 Task: Find connections with filter location Poções with filter topic #househunting with filter profile language Spanish with filter current company LearningMate with filter school Sri Sathya Sai Institute of Higher Learning with filter industry Internet News with filter service category HR Consulting with filter keywords title Events Manager
Action: Mouse moved to (197, 280)
Screenshot: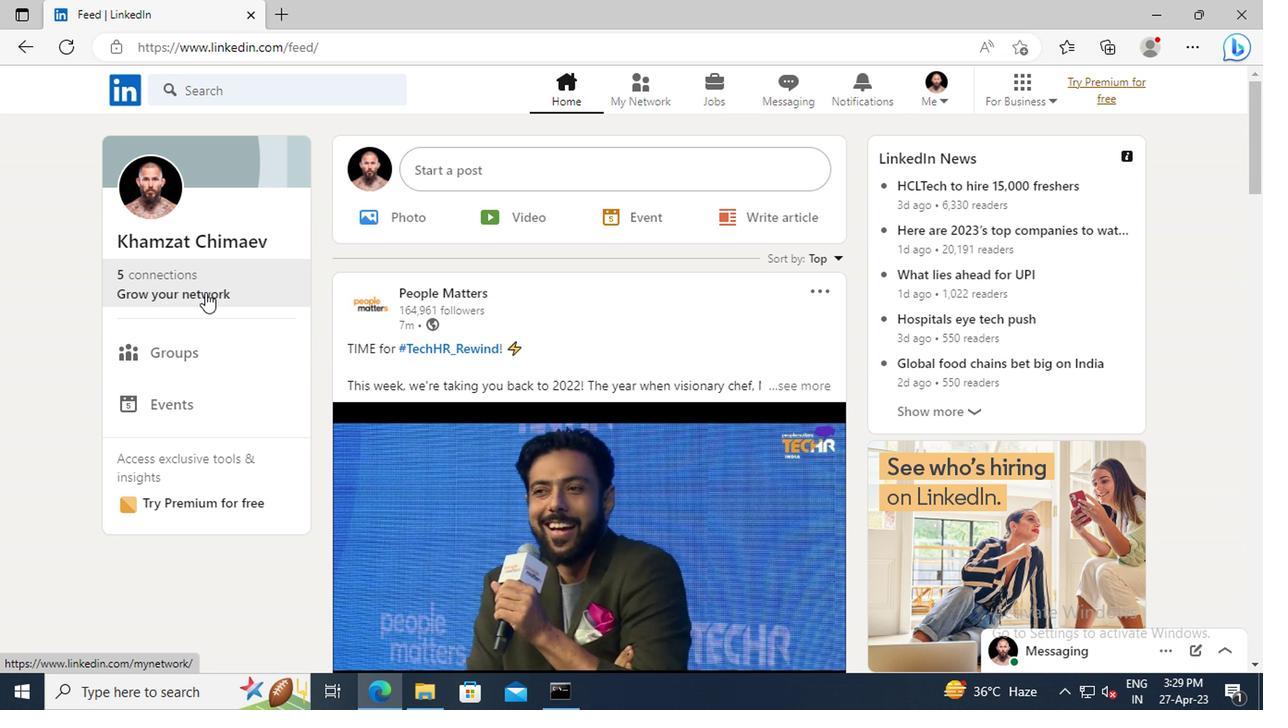 
Action: Mouse pressed left at (197, 280)
Screenshot: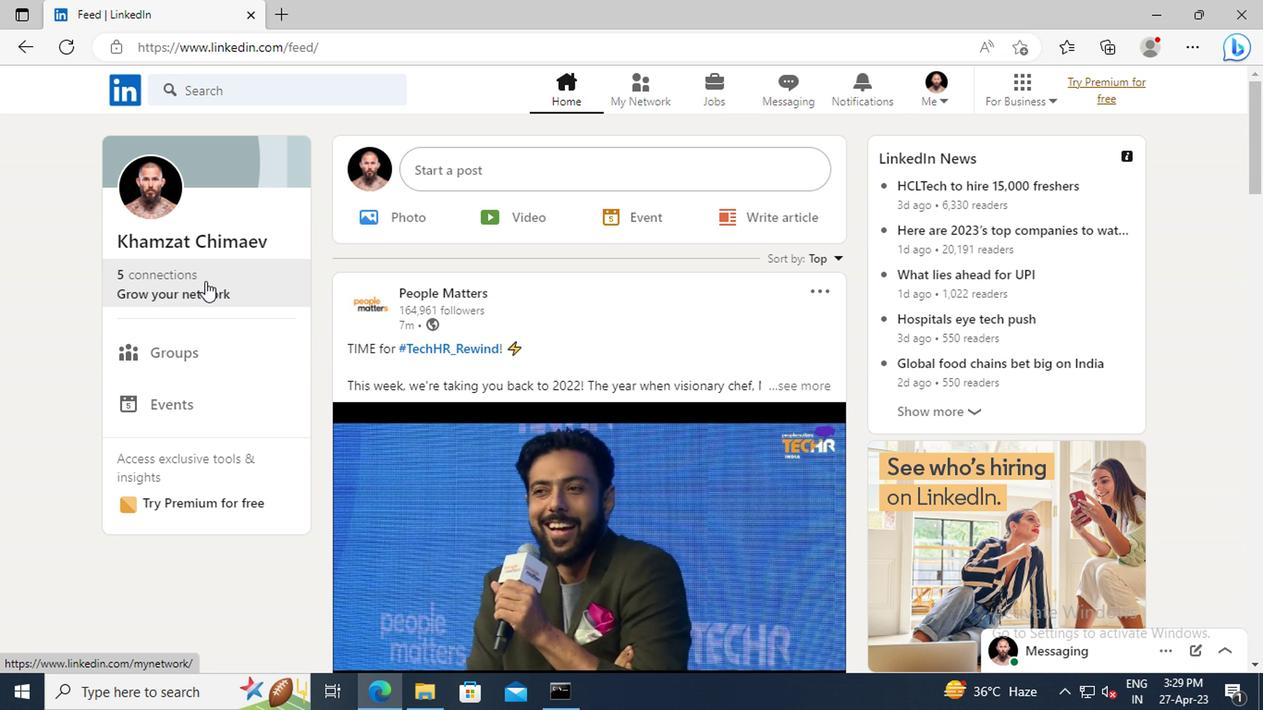 
Action: Mouse moved to (201, 196)
Screenshot: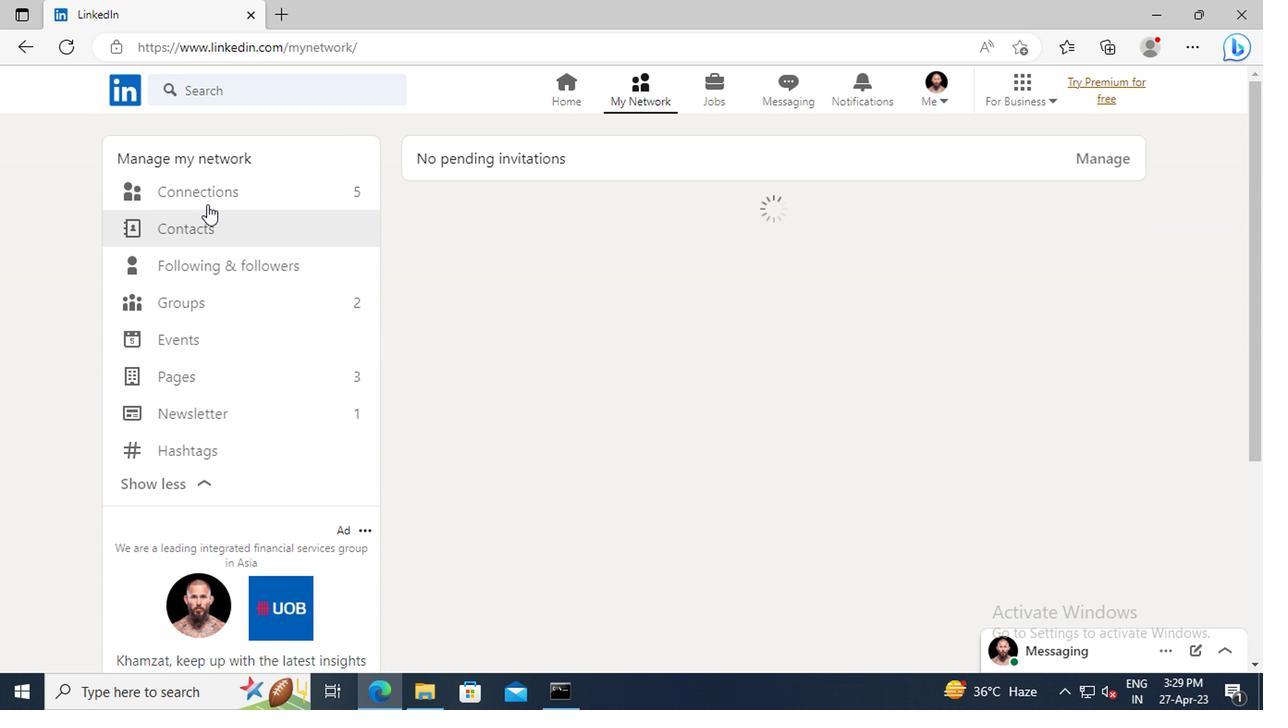 
Action: Mouse pressed left at (201, 196)
Screenshot: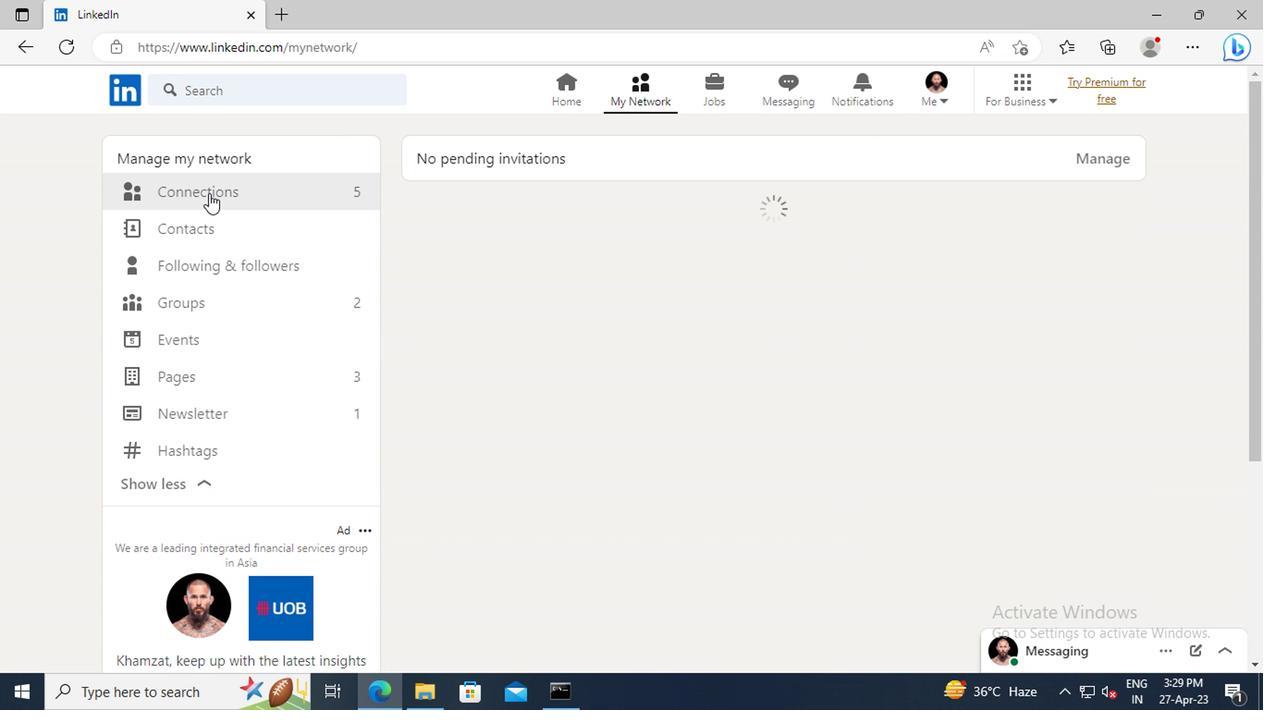 
Action: Mouse moved to (738, 196)
Screenshot: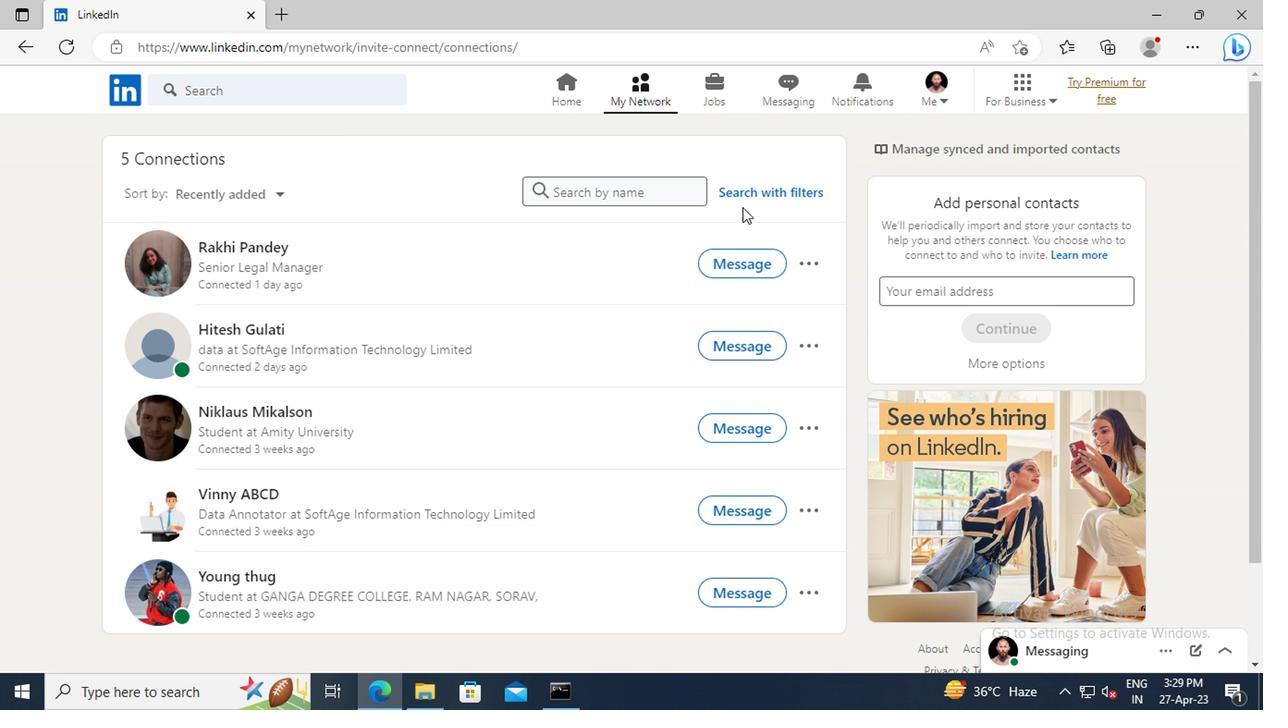 
Action: Mouse pressed left at (738, 196)
Screenshot: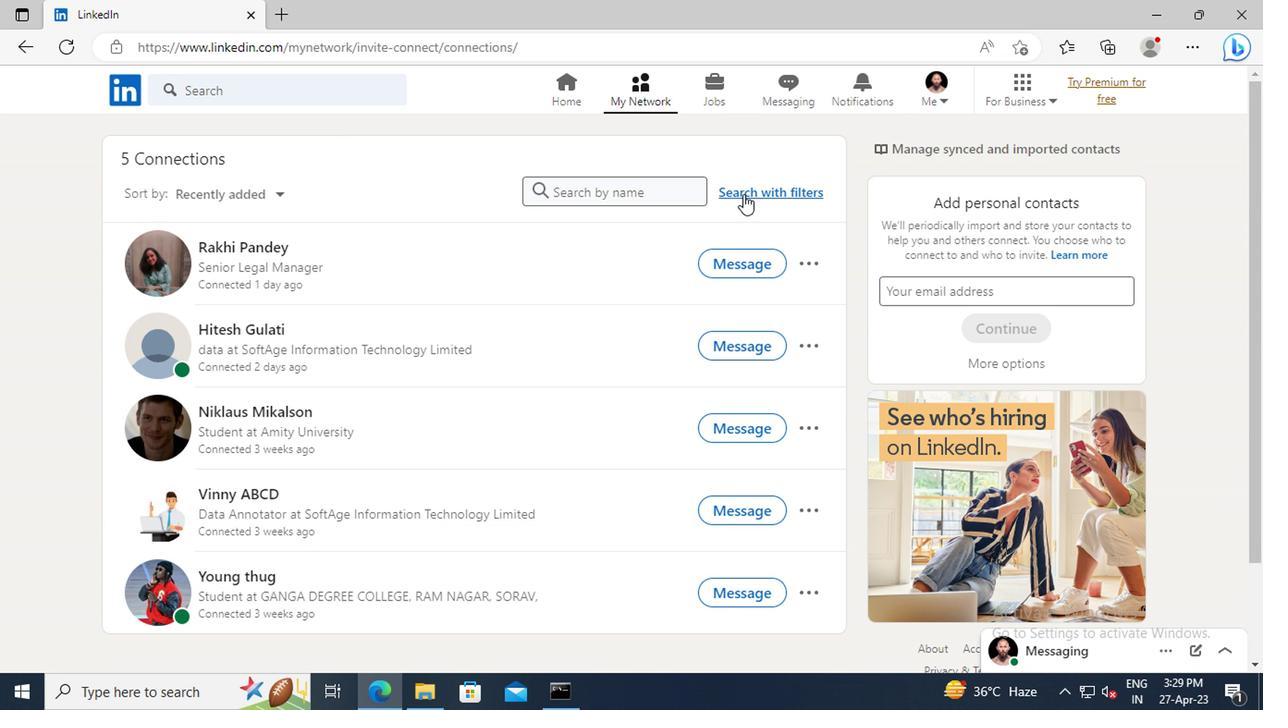 
Action: Mouse moved to (692, 146)
Screenshot: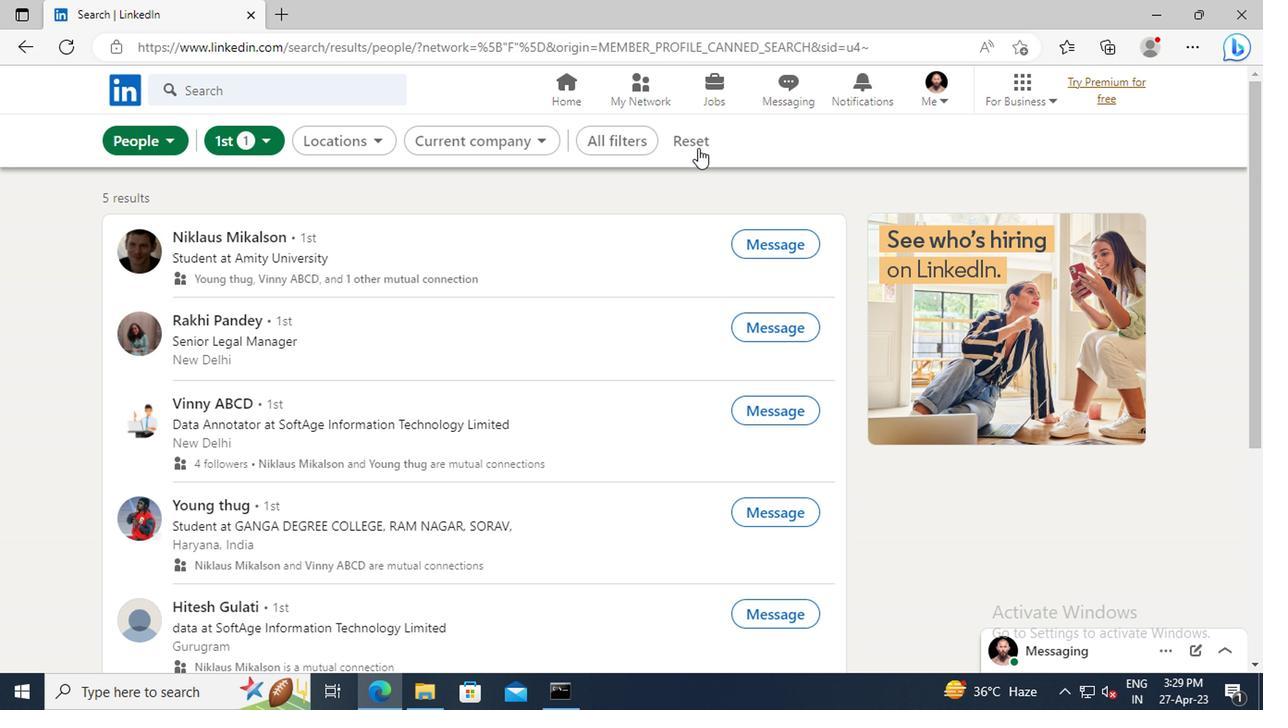 
Action: Mouse pressed left at (692, 146)
Screenshot: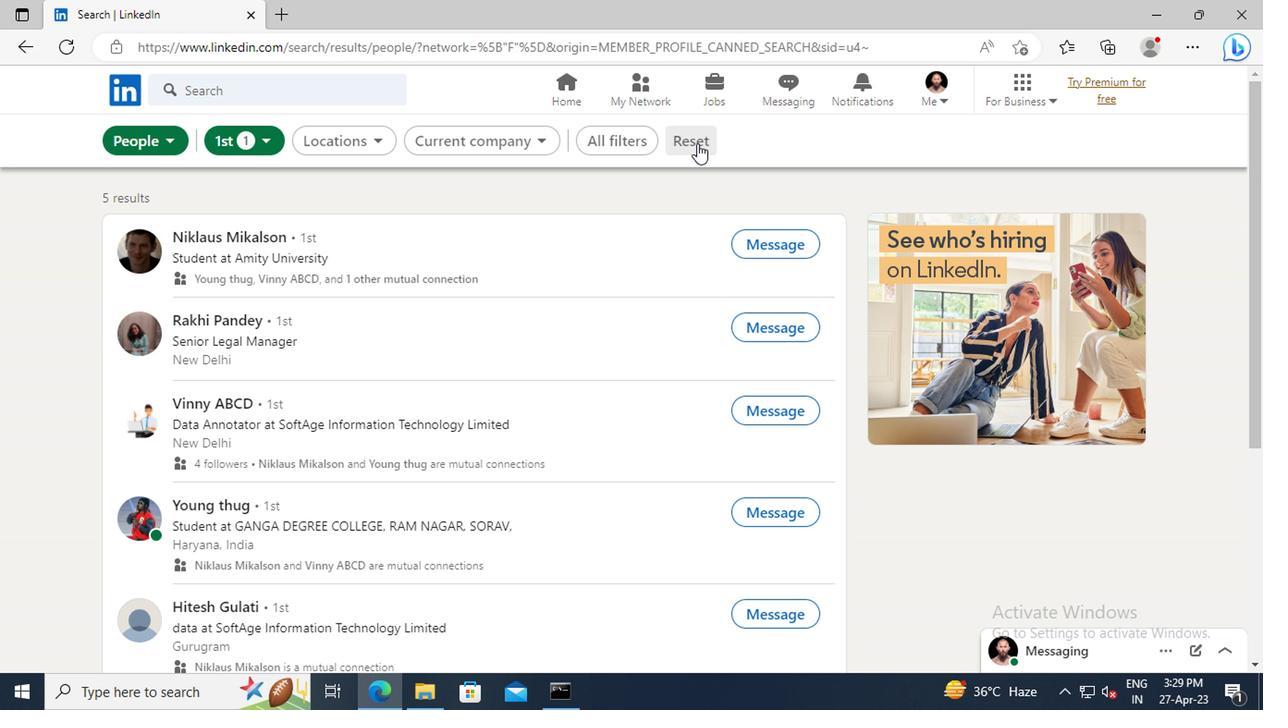 
Action: Mouse moved to (671, 140)
Screenshot: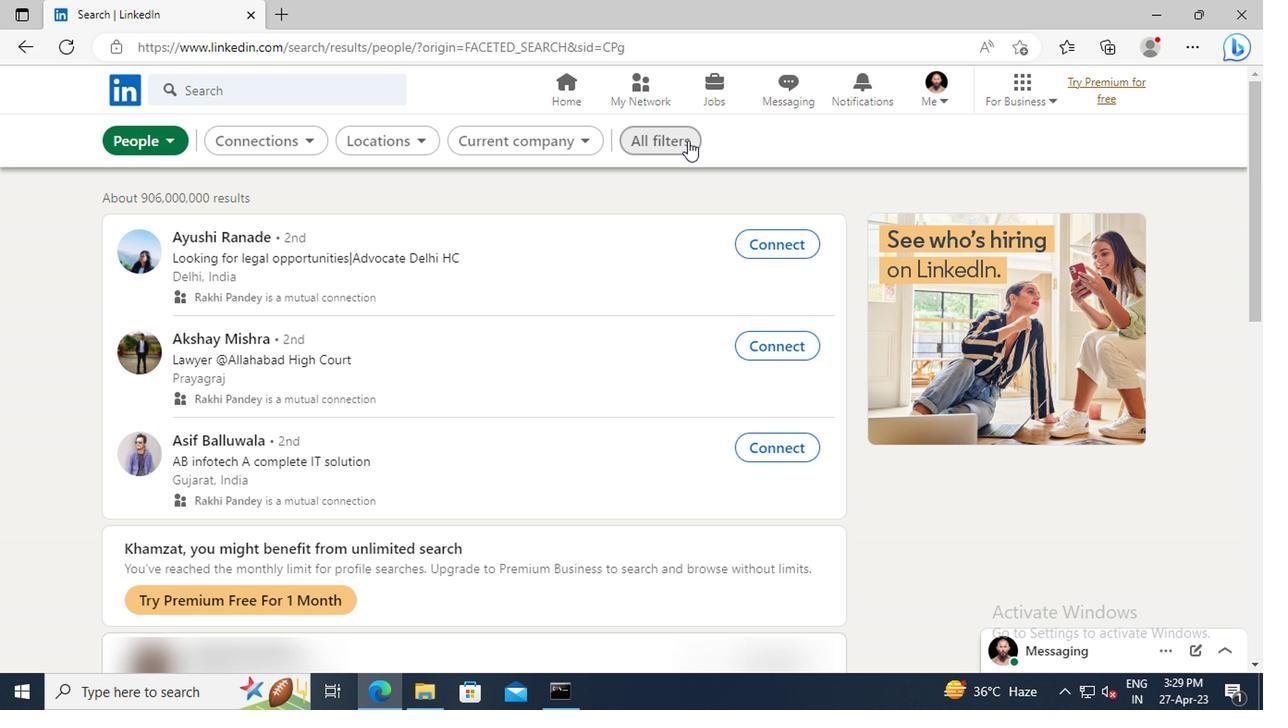 
Action: Mouse pressed left at (671, 140)
Screenshot: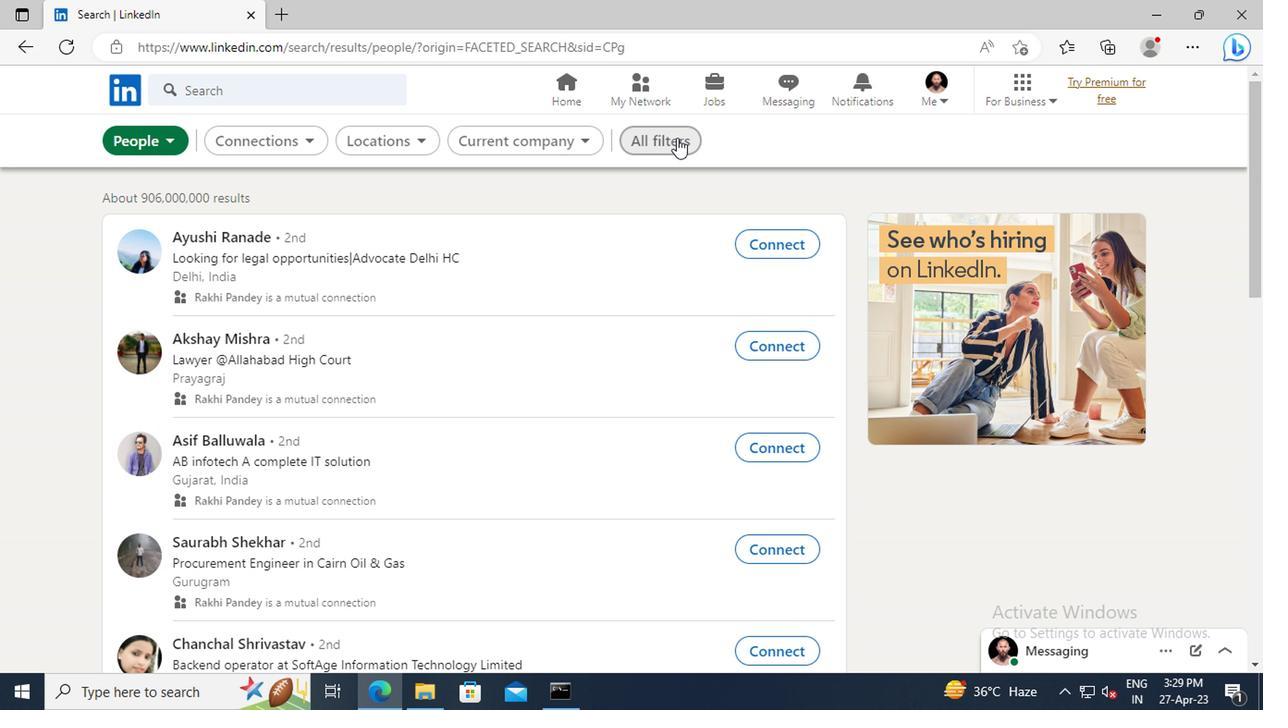 
Action: Mouse moved to (1014, 346)
Screenshot: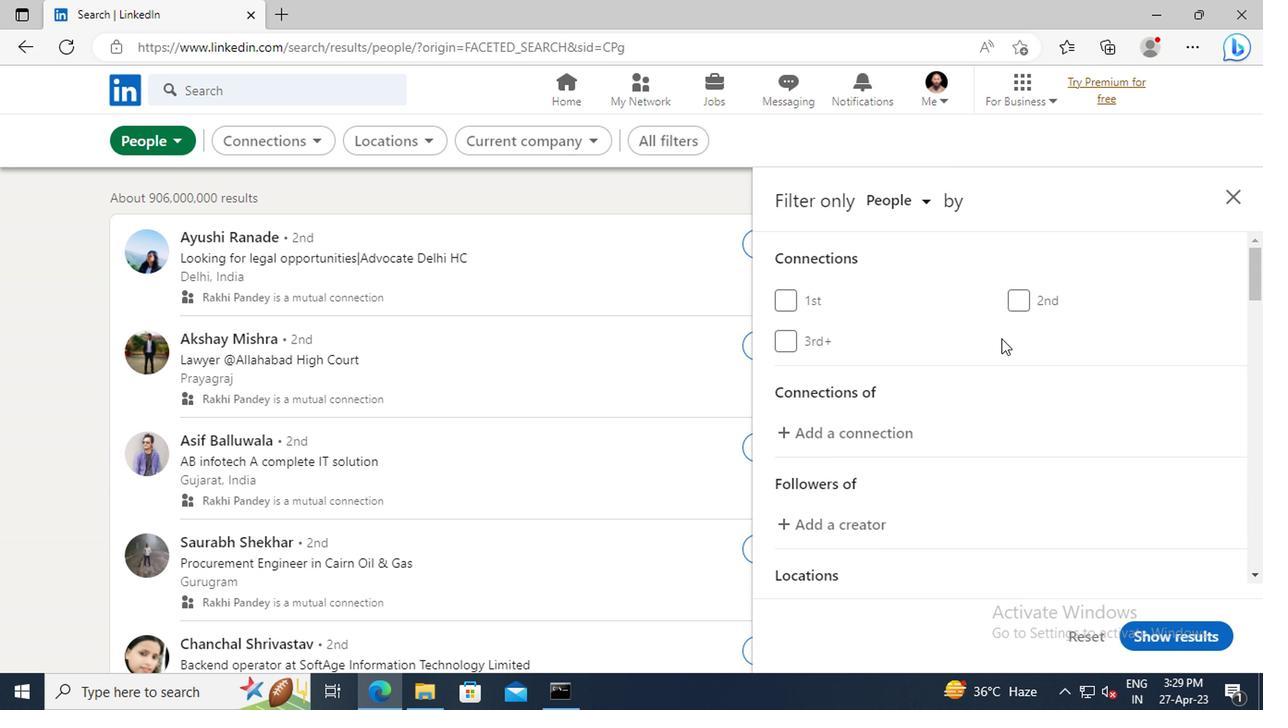 
Action: Mouse scrolled (1014, 345) with delta (0, -1)
Screenshot: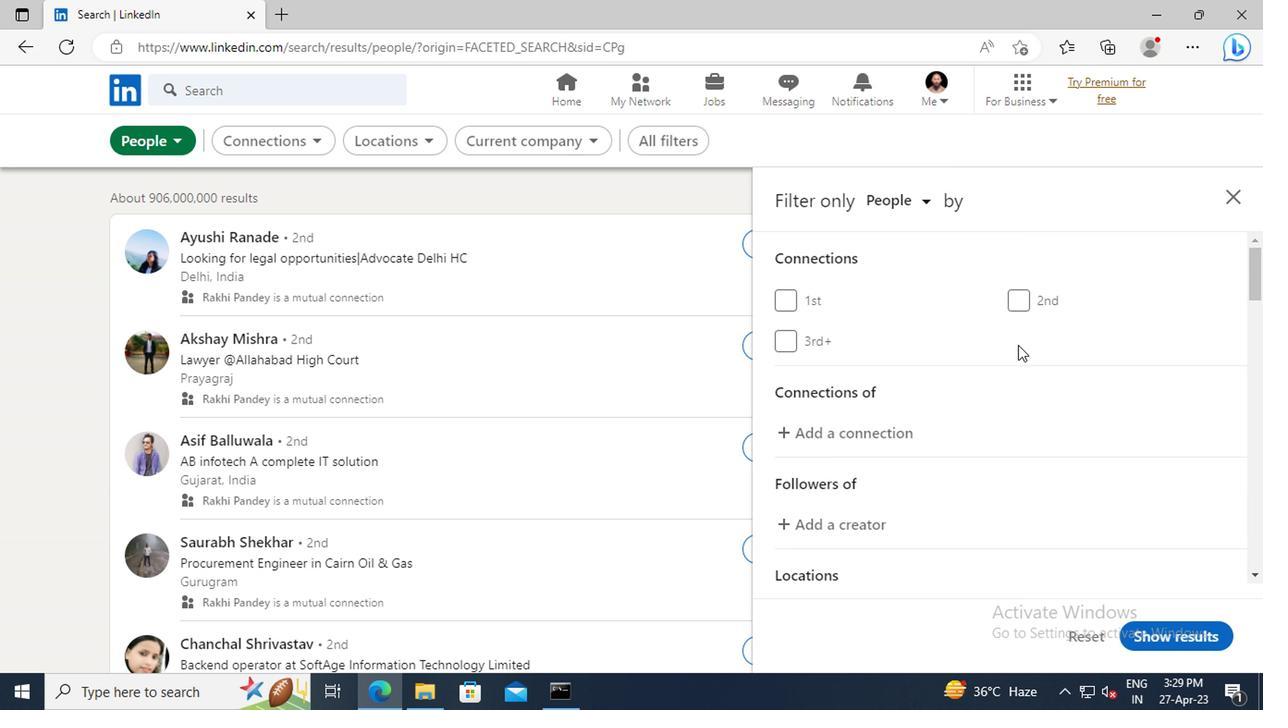 
Action: Mouse scrolled (1014, 345) with delta (0, -1)
Screenshot: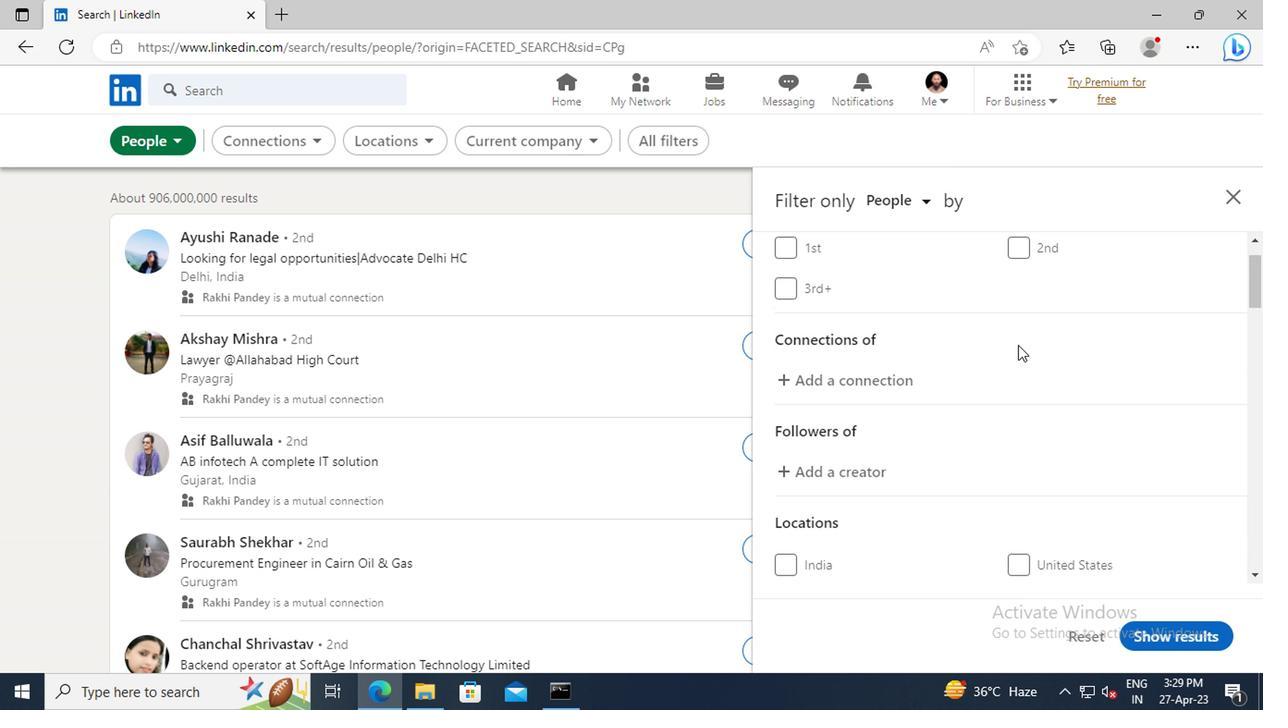 
Action: Mouse scrolled (1014, 345) with delta (0, -1)
Screenshot: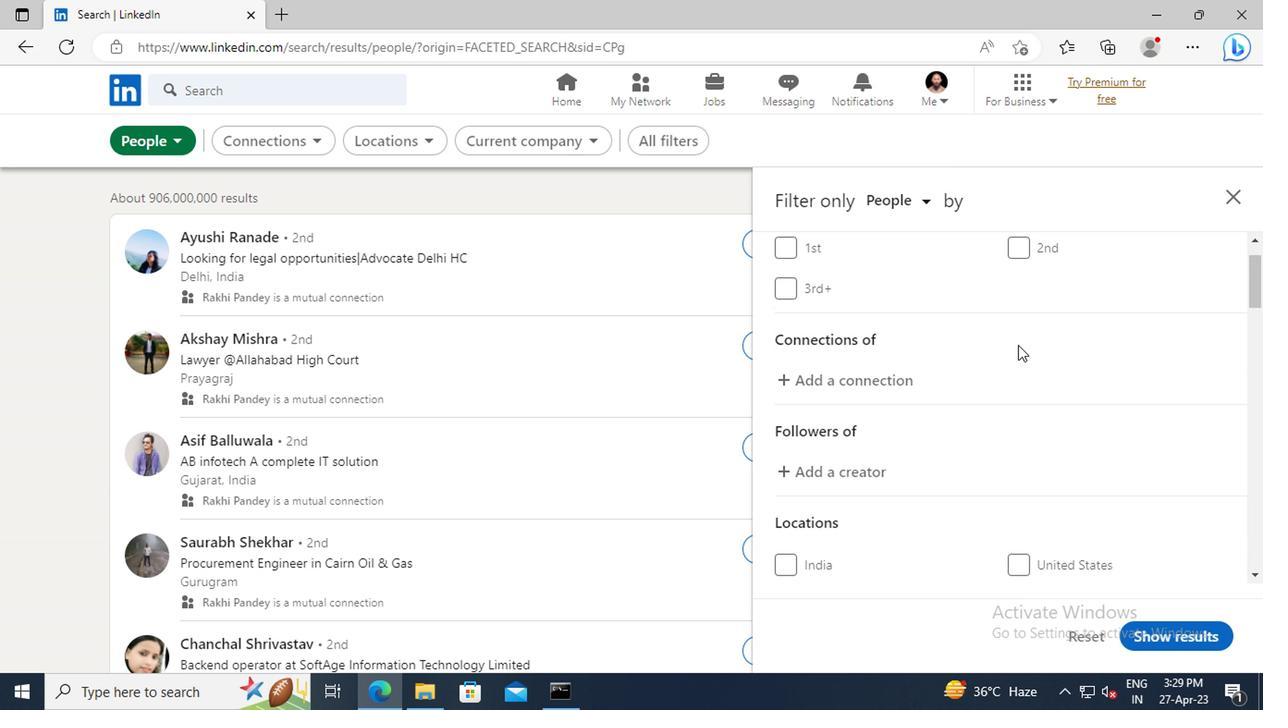
Action: Mouse scrolled (1014, 345) with delta (0, -1)
Screenshot: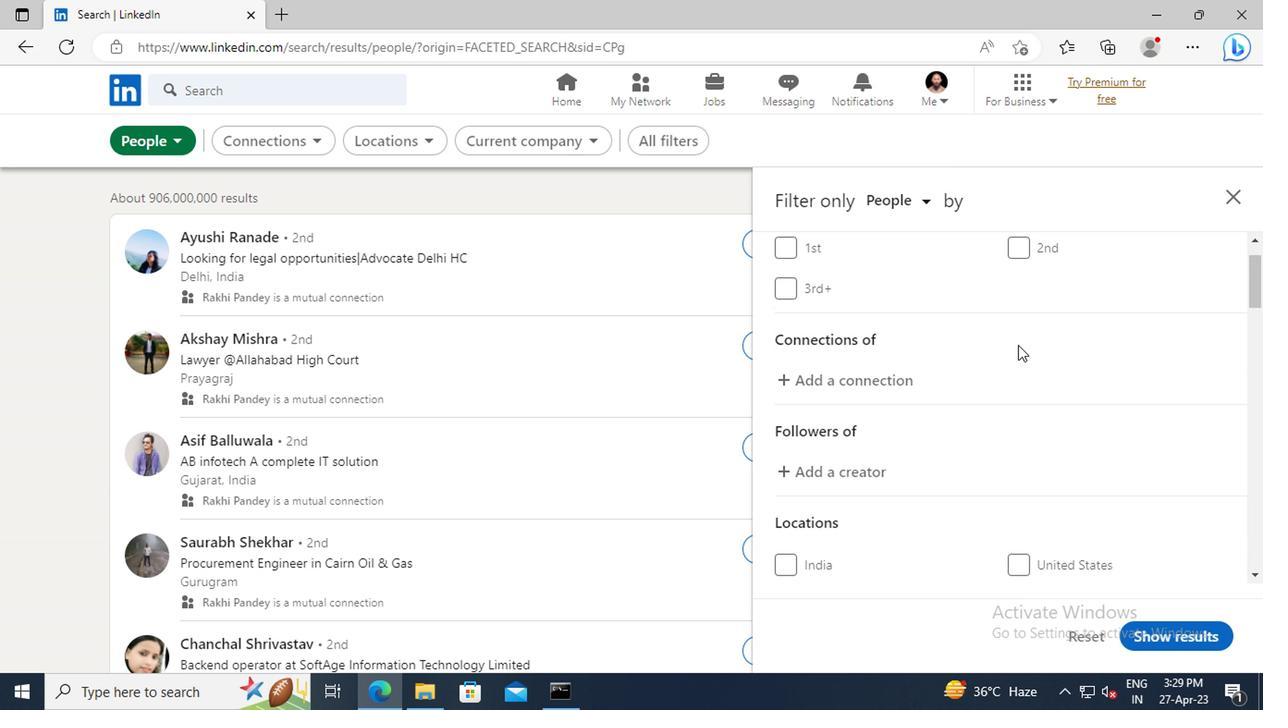 
Action: Mouse scrolled (1014, 345) with delta (0, -1)
Screenshot: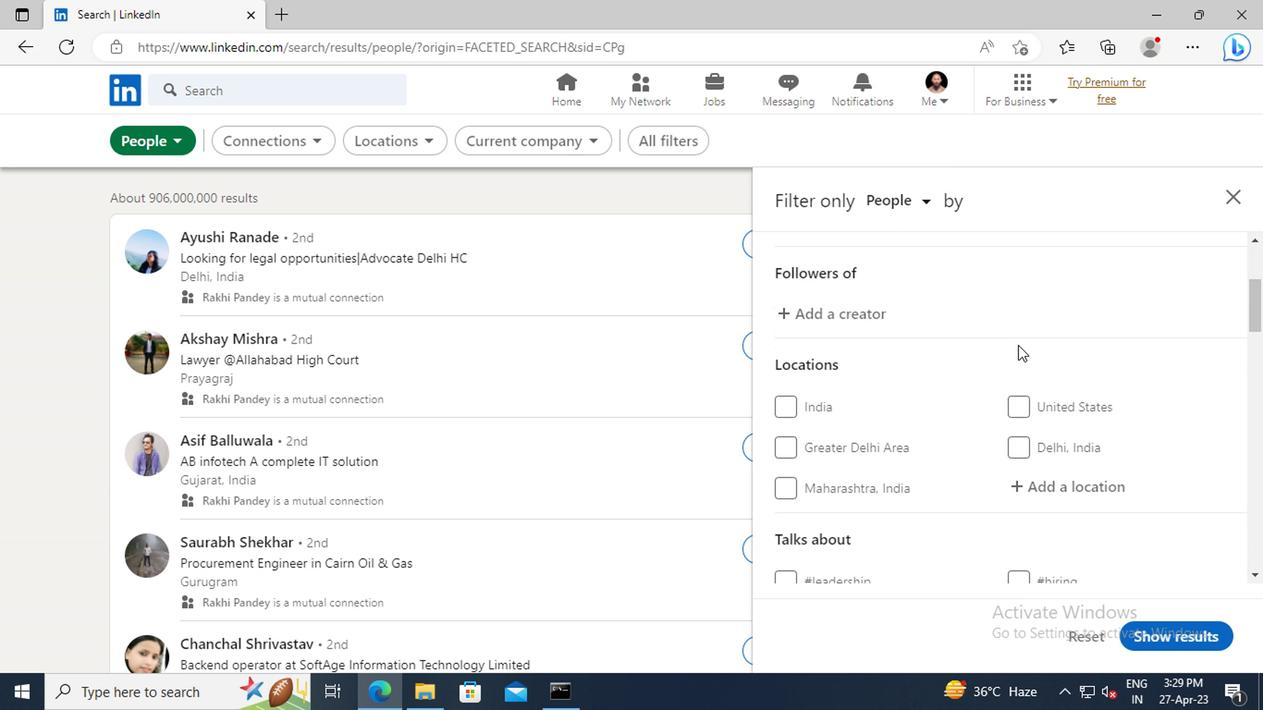 
Action: Mouse scrolled (1014, 345) with delta (0, -1)
Screenshot: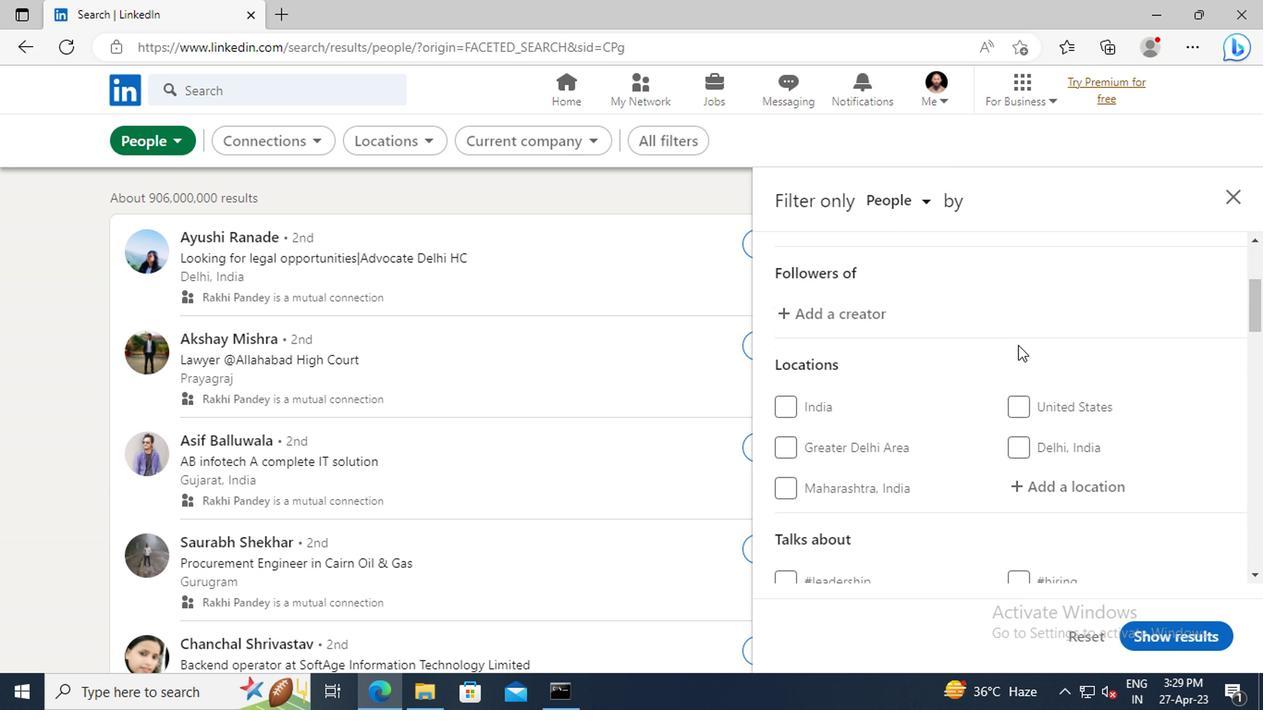 
Action: Mouse moved to (1041, 388)
Screenshot: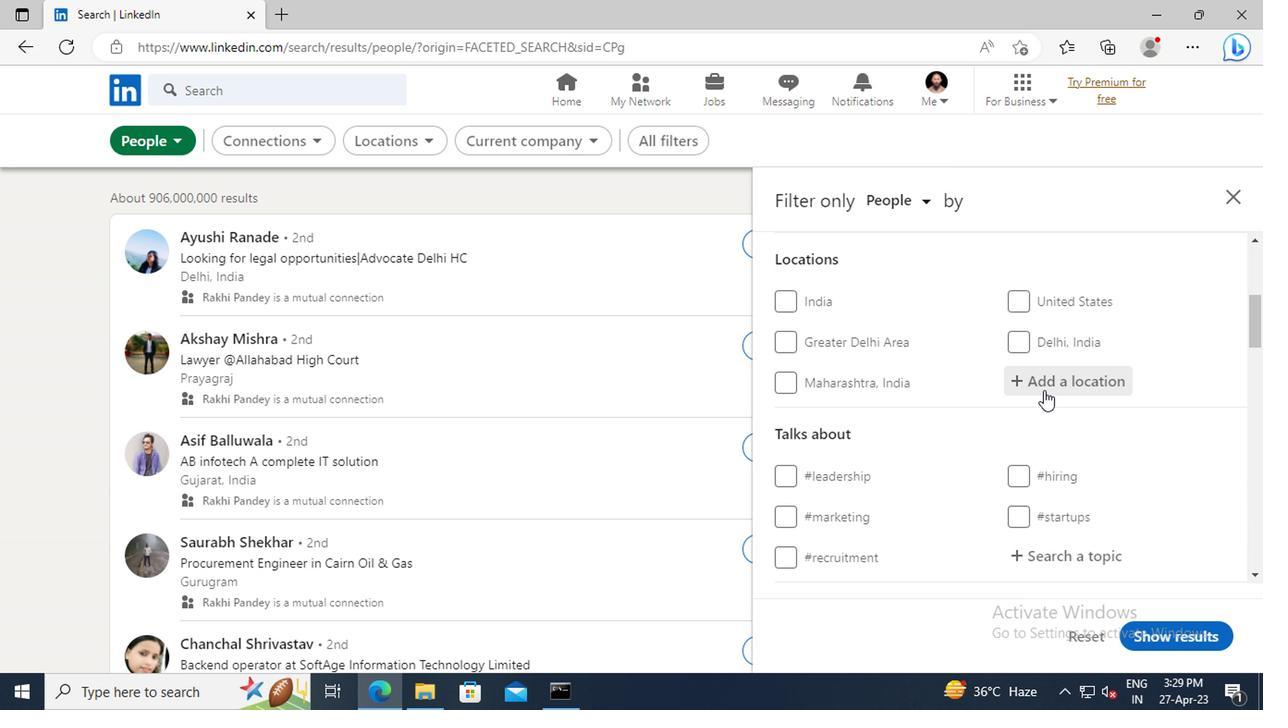 
Action: Mouse pressed left at (1041, 388)
Screenshot: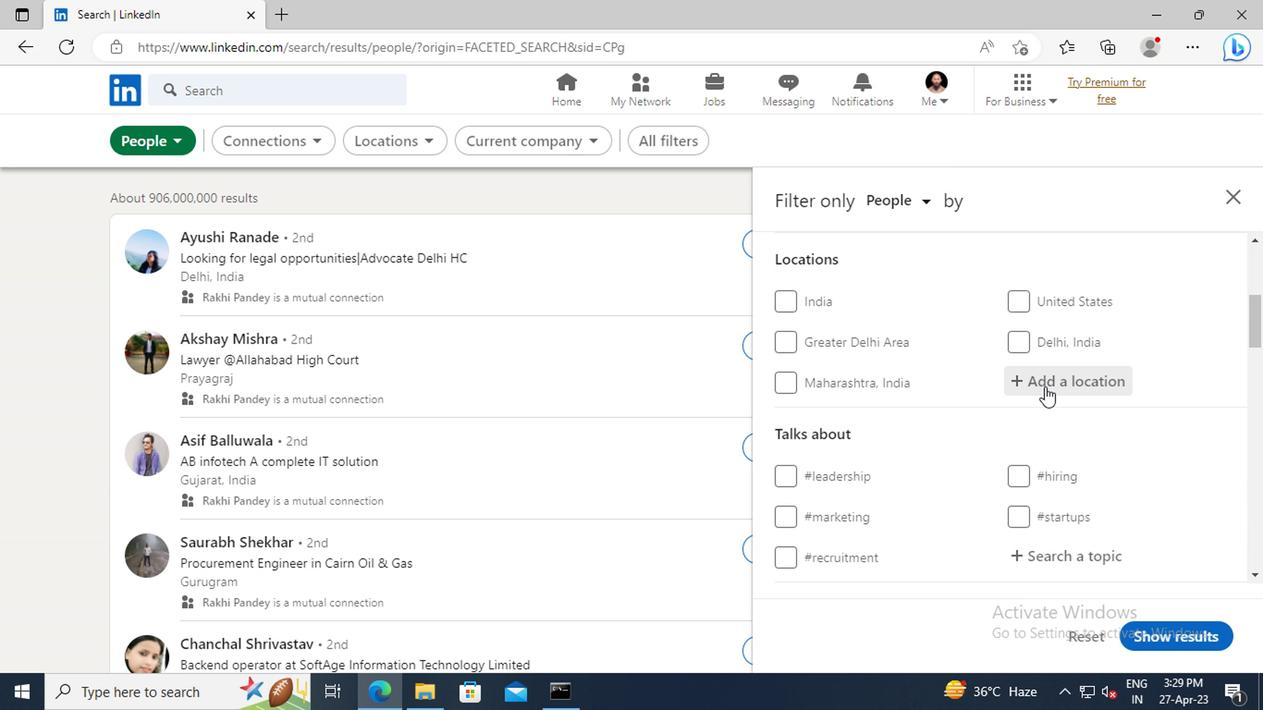 
Action: Key pressed <Key.shift>POCOES
Screenshot: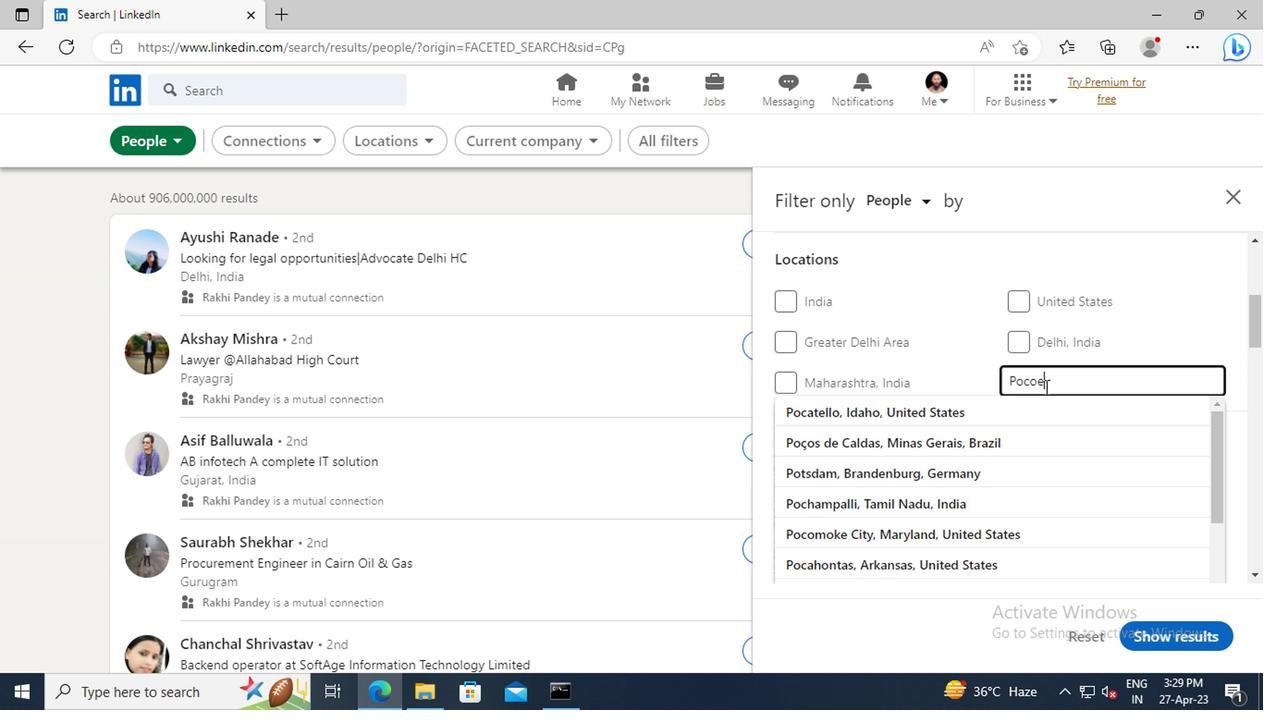 
Action: Mouse moved to (1034, 411)
Screenshot: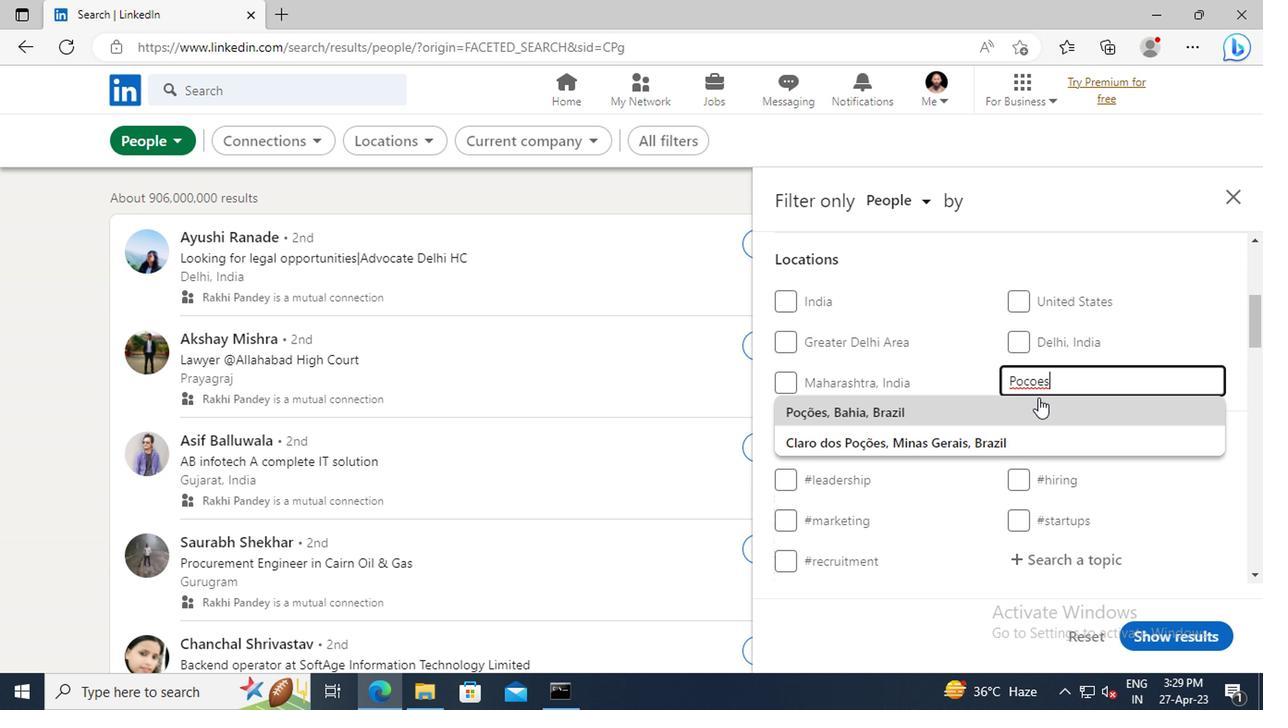 
Action: Mouse pressed left at (1034, 411)
Screenshot: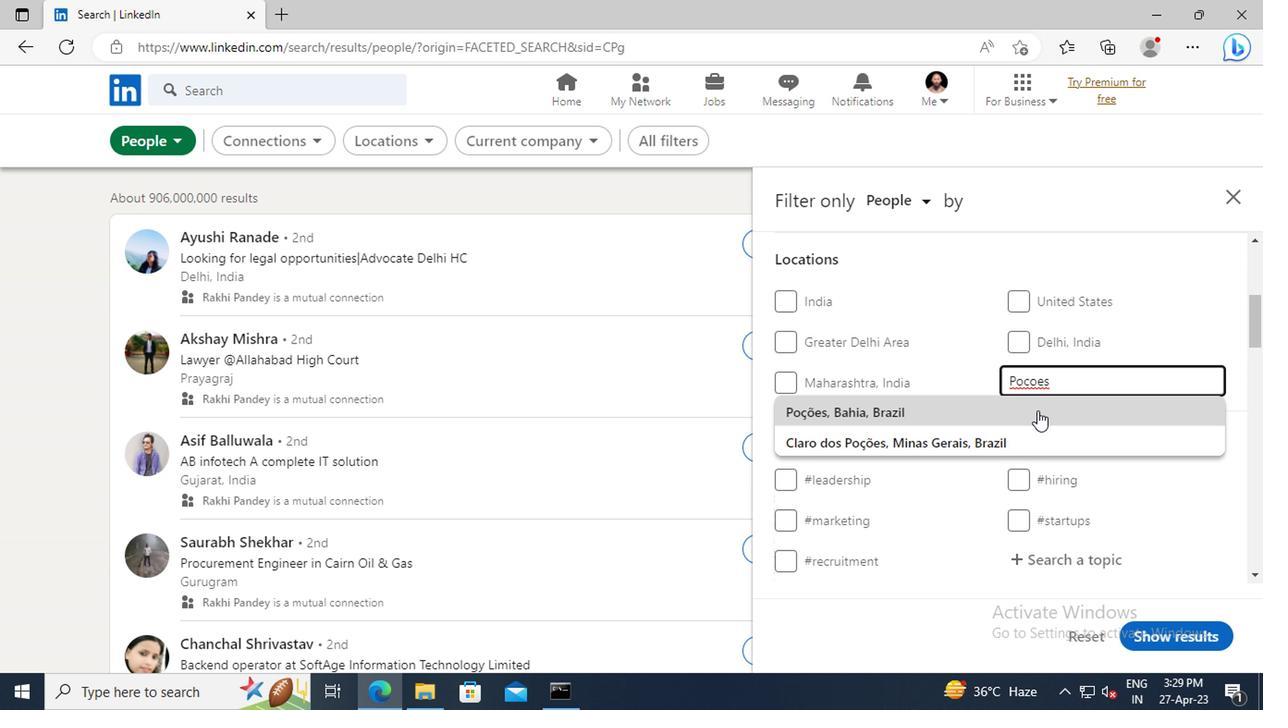 
Action: Mouse scrolled (1034, 410) with delta (0, -1)
Screenshot: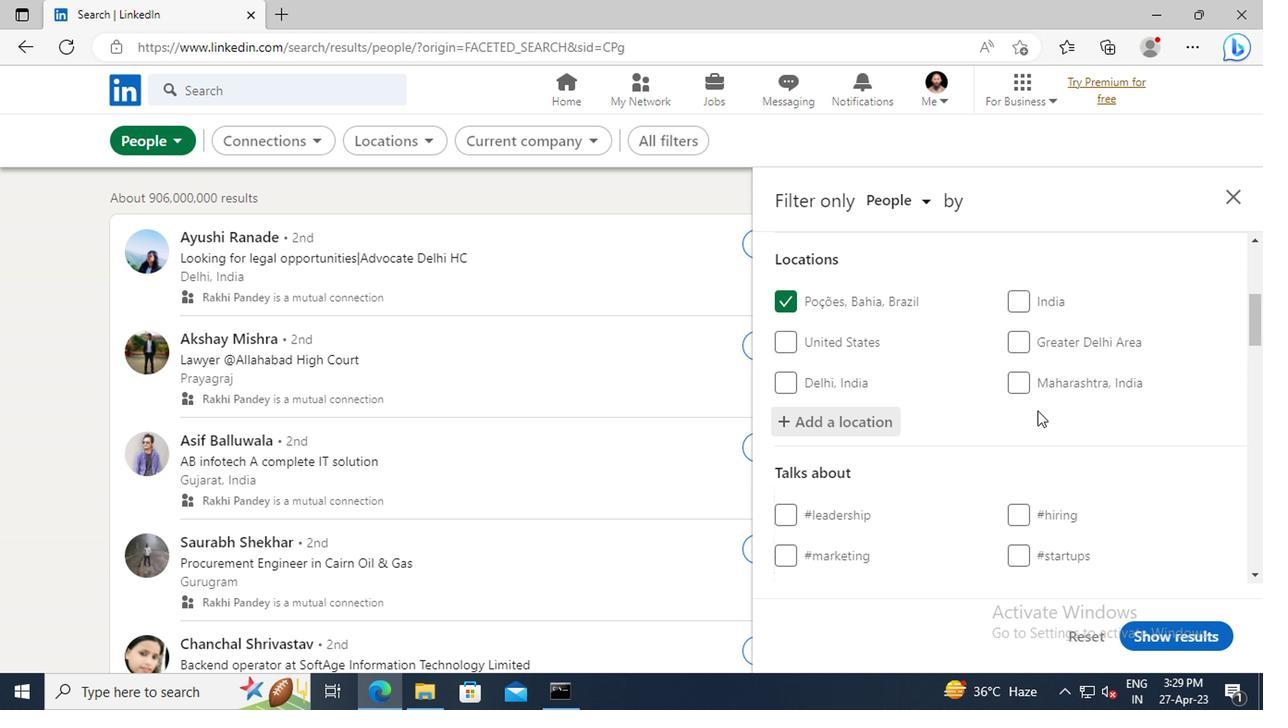 
Action: Mouse scrolled (1034, 410) with delta (0, -1)
Screenshot: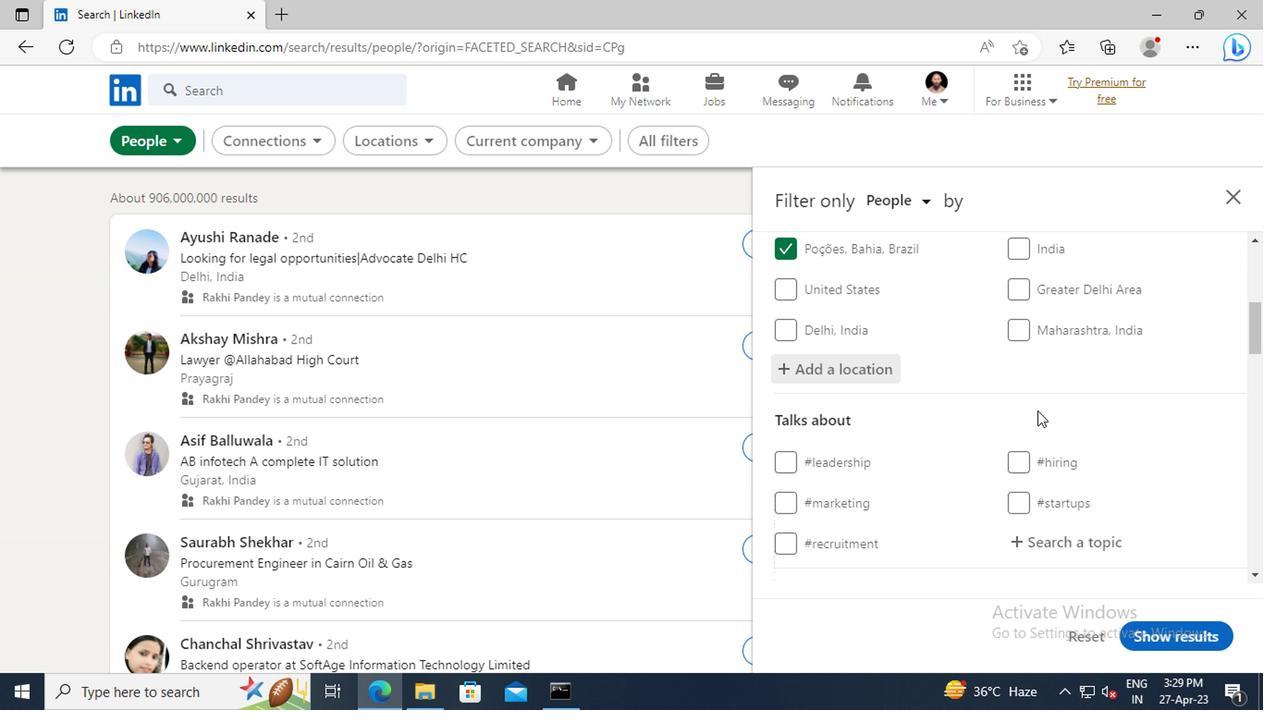 
Action: Mouse moved to (1034, 412)
Screenshot: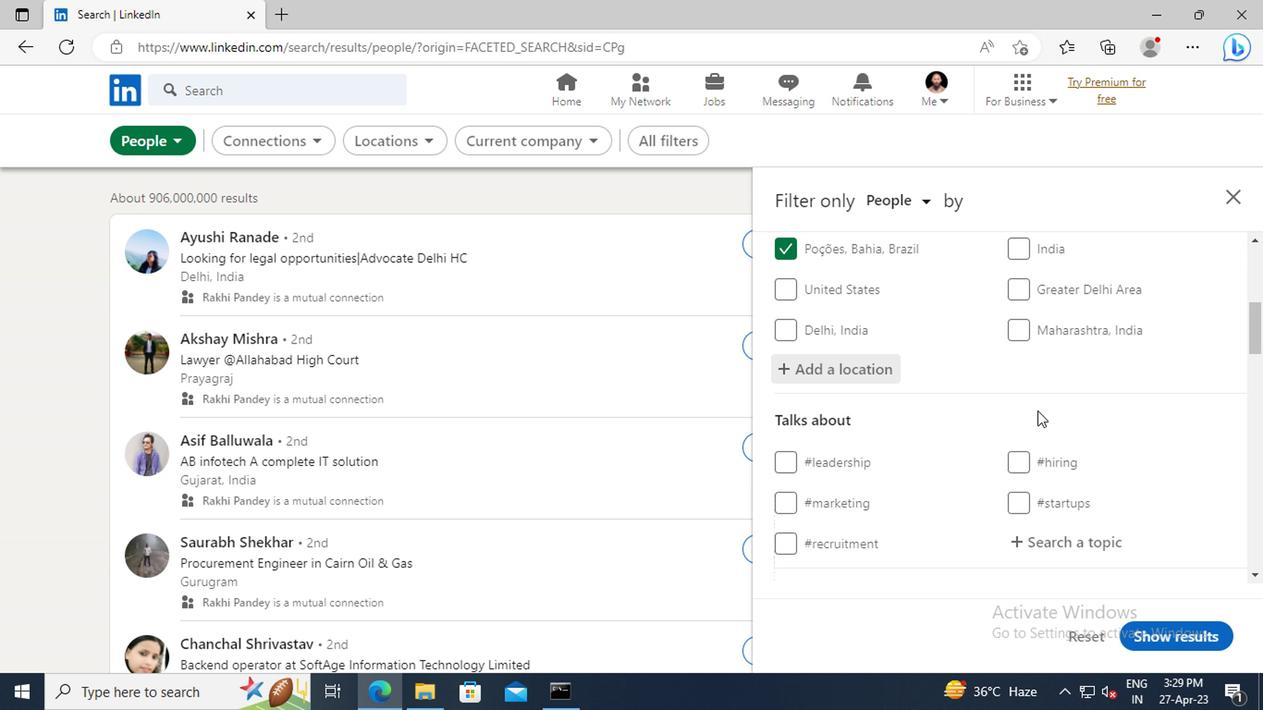 
Action: Mouse scrolled (1034, 411) with delta (0, 0)
Screenshot: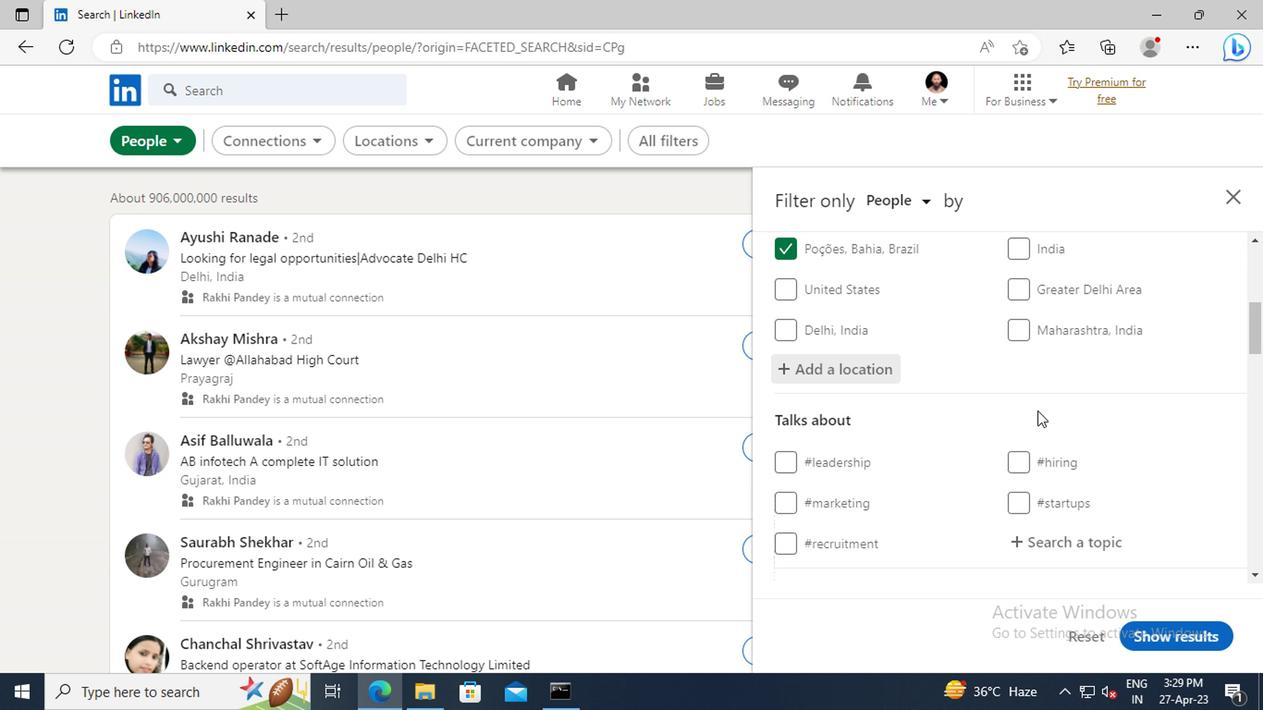
Action: Mouse moved to (1036, 441)
Screenshot: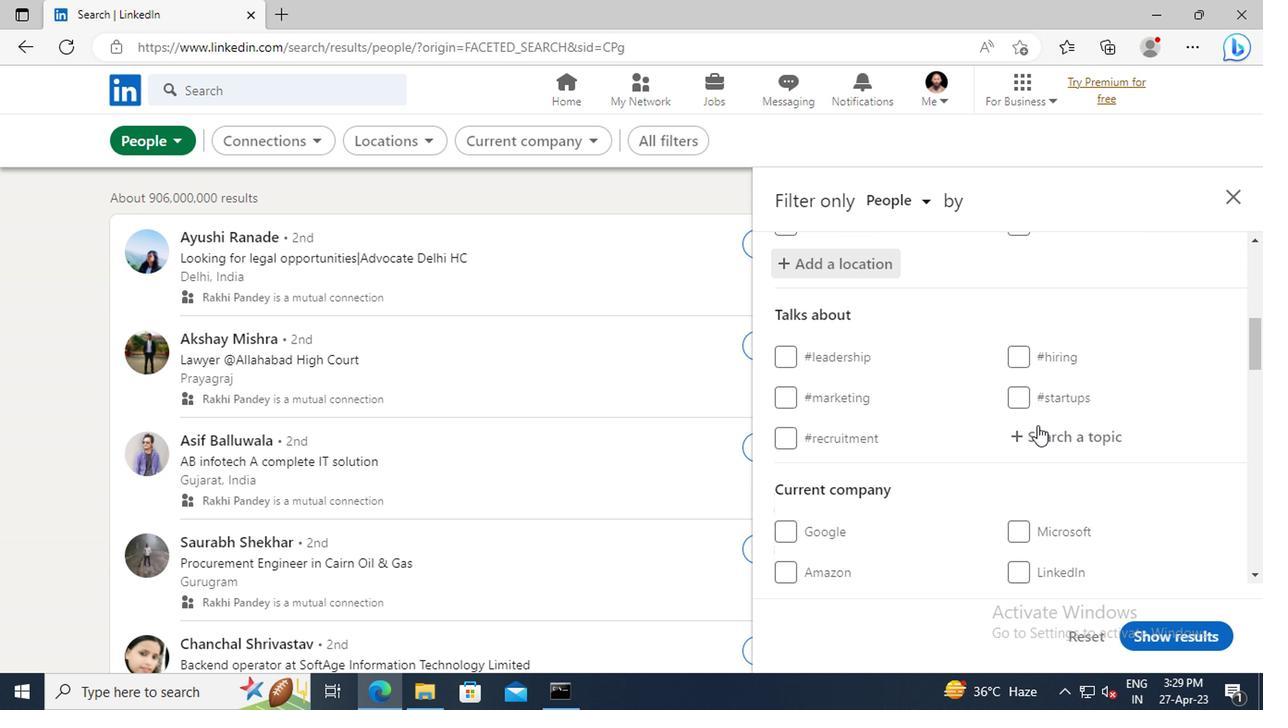 
Action: Mouse pressed left at (1036, 441)
Screenshot: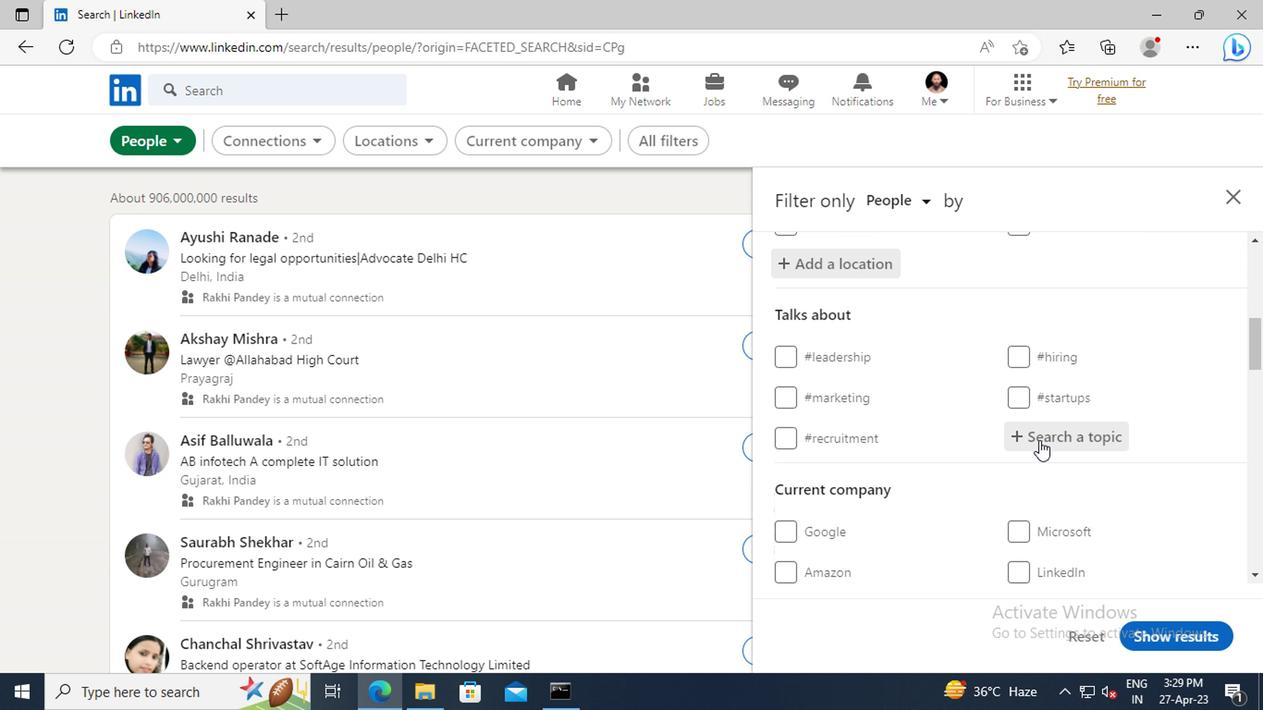 
Action: Key pressed <Key.shift>#HOUSEHUNTING<Key.enter>
Screenshot: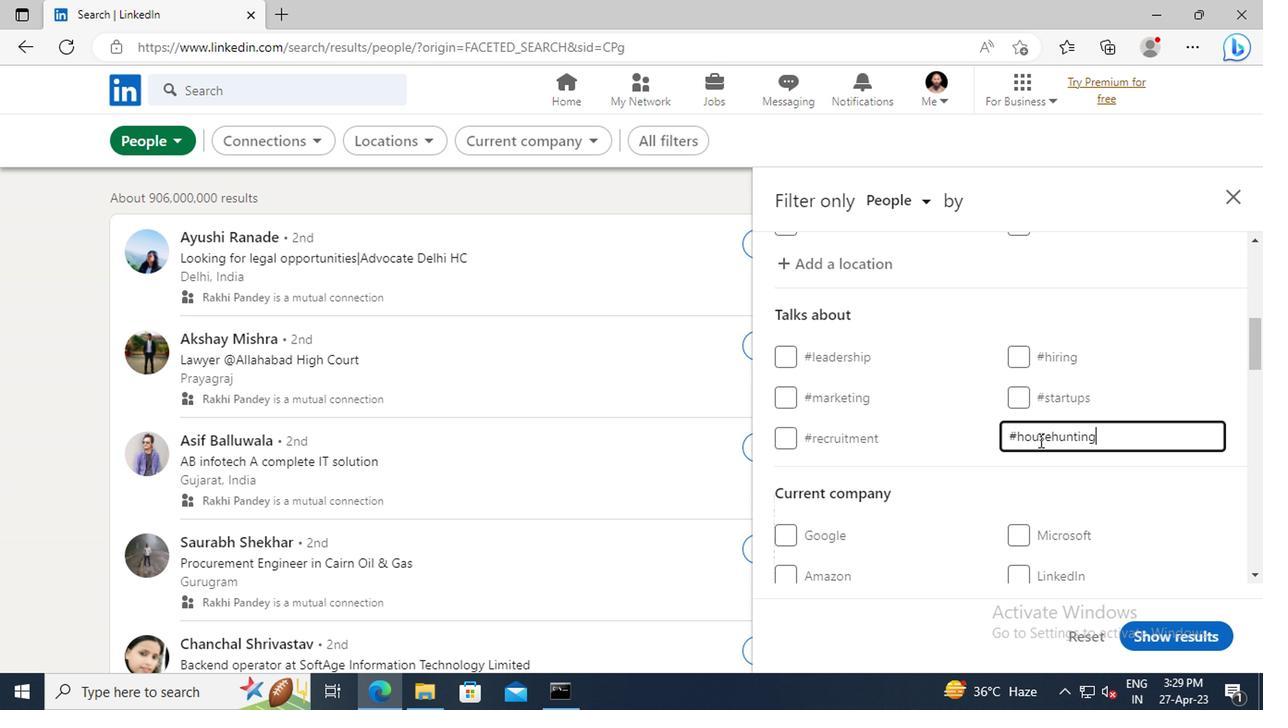 
Action: Mouse scrolled (1036, 440) with delta (0, -1)
Screenshot: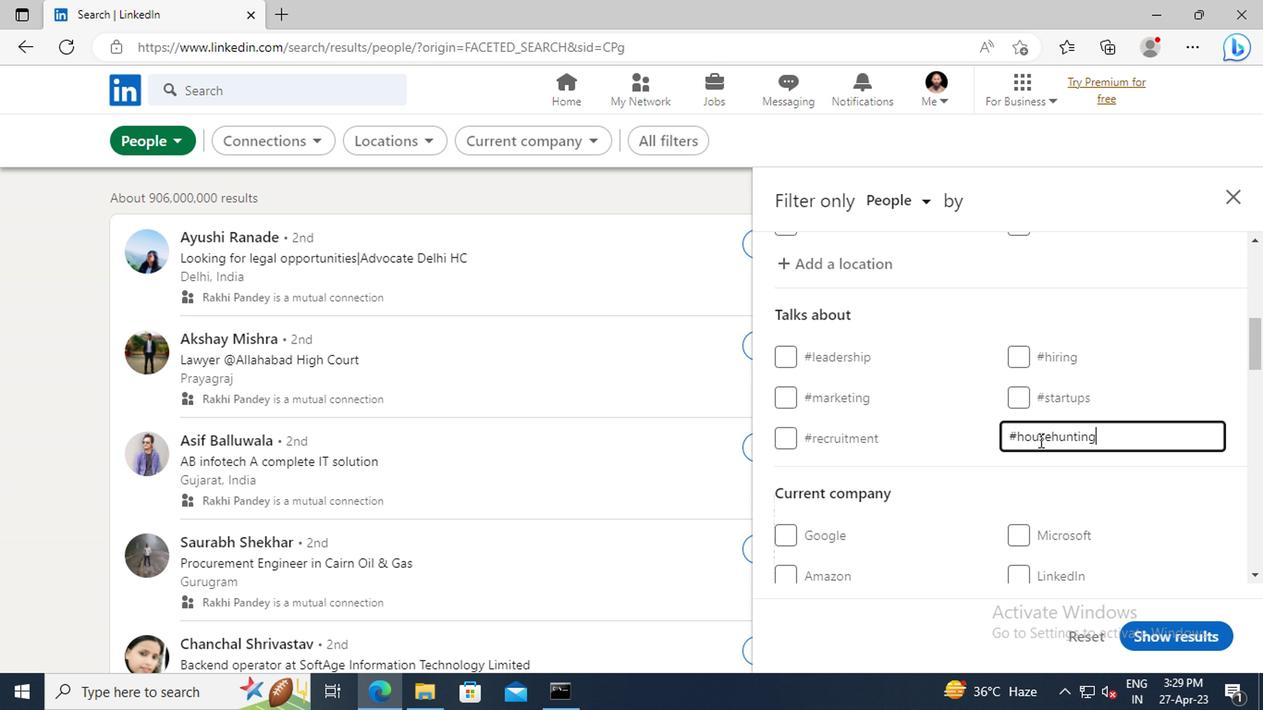 
Action: Mouse scrolled (1036, 440) with delta (0, -1)
Screenshot: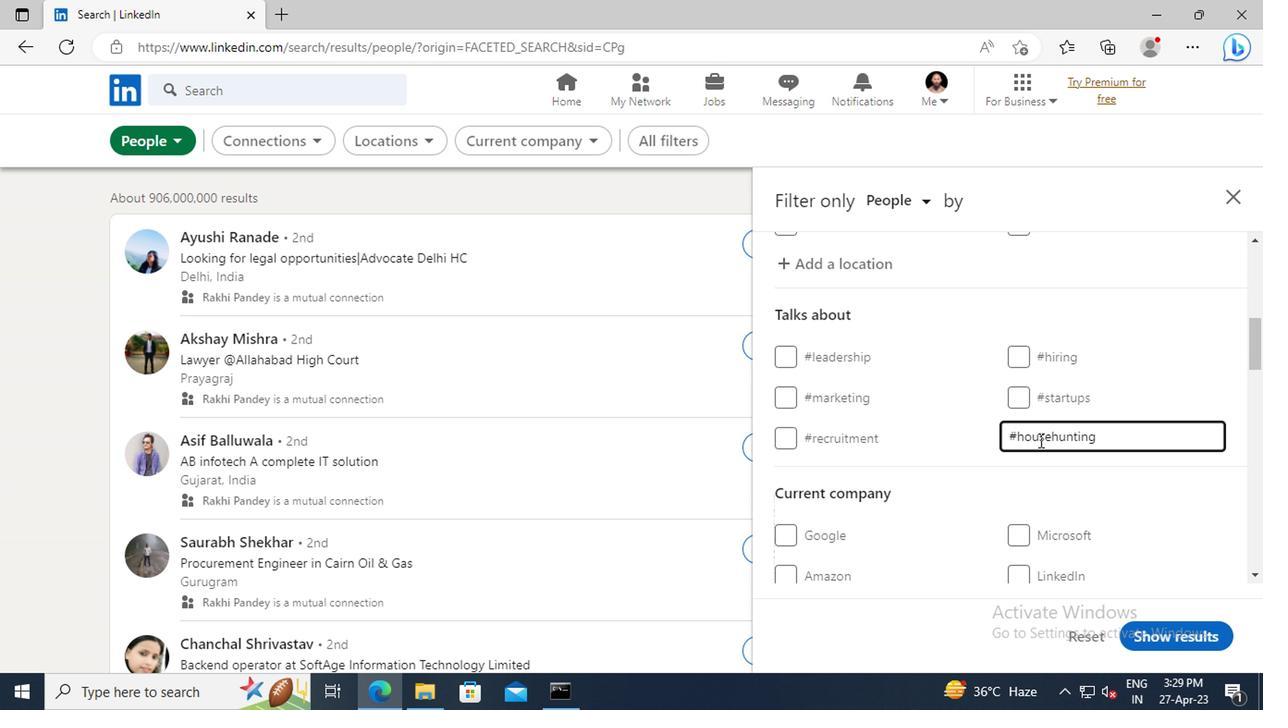 
Action: Mouse scrolled (1036, 440) with delta (0, -1)
Screenshot: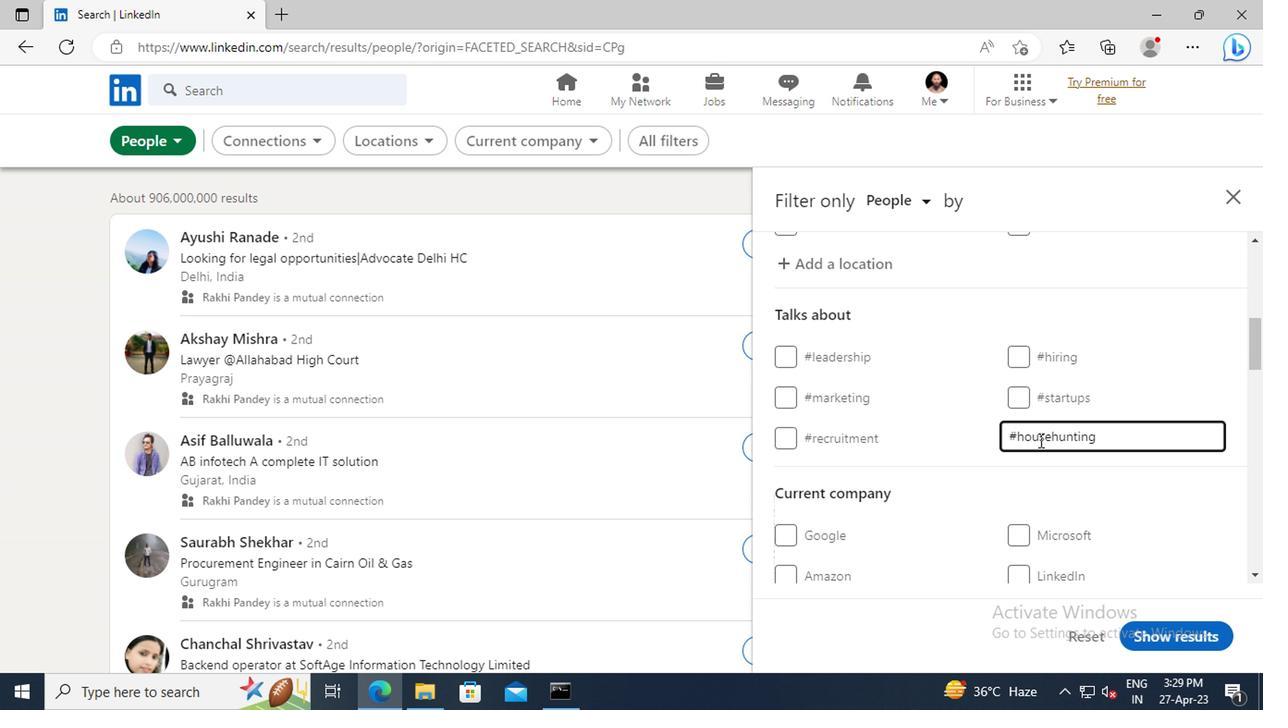 
Action: Mouse scrolled (1036, 440) with delta (0, -1)
Screenshot: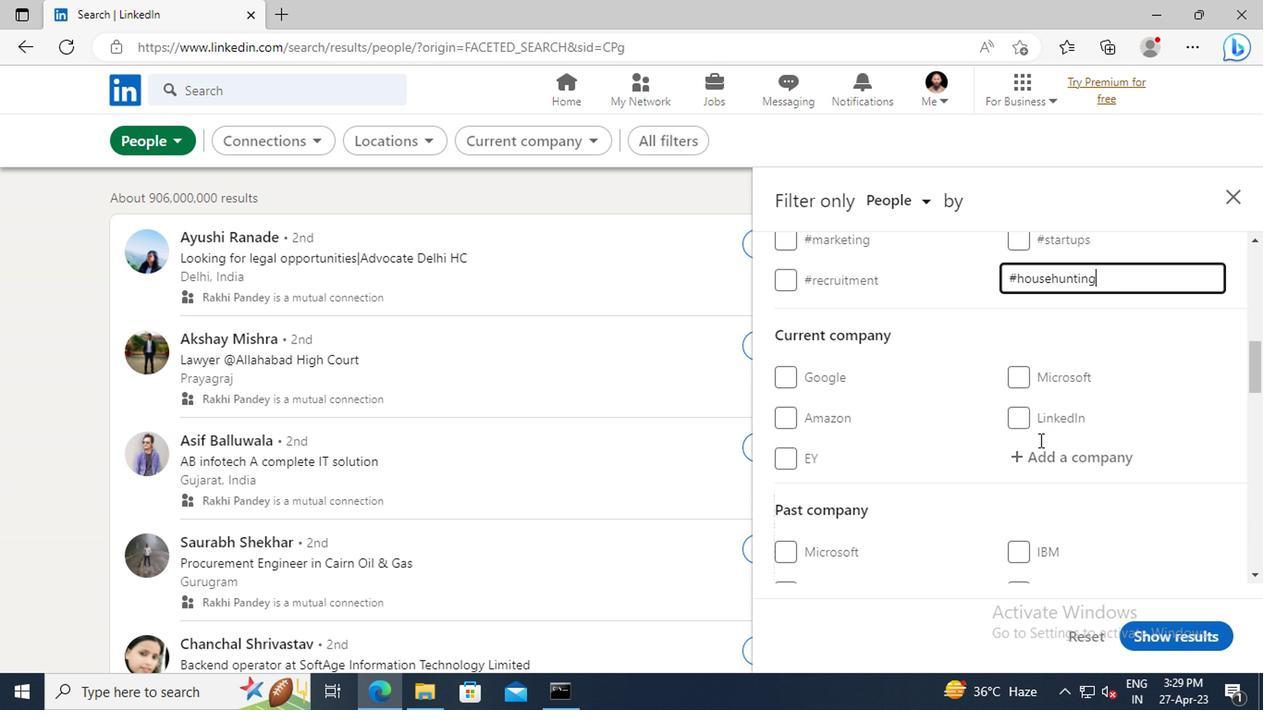 
Action: Mouse scrolled (1036, 440) with delta (0, -1)
Screenshot: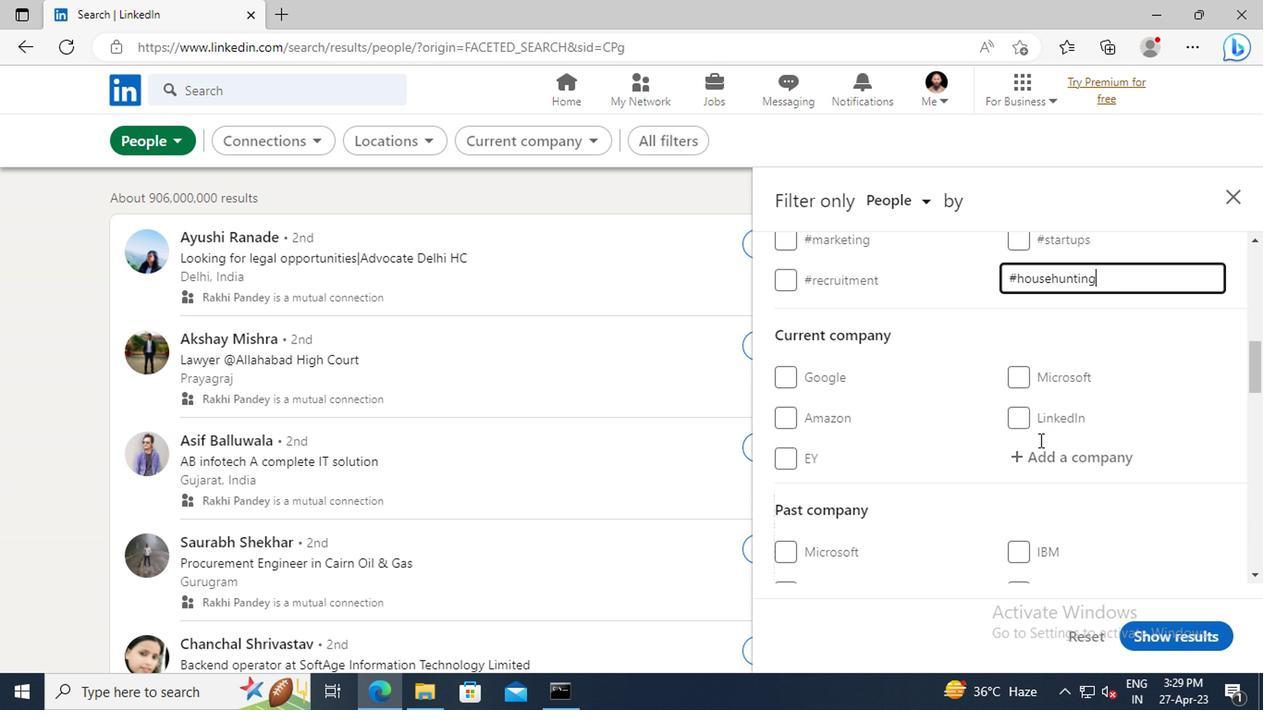 
Action: Mouse scrolled (1036, 440) with delta (0, -1)
Screenshot: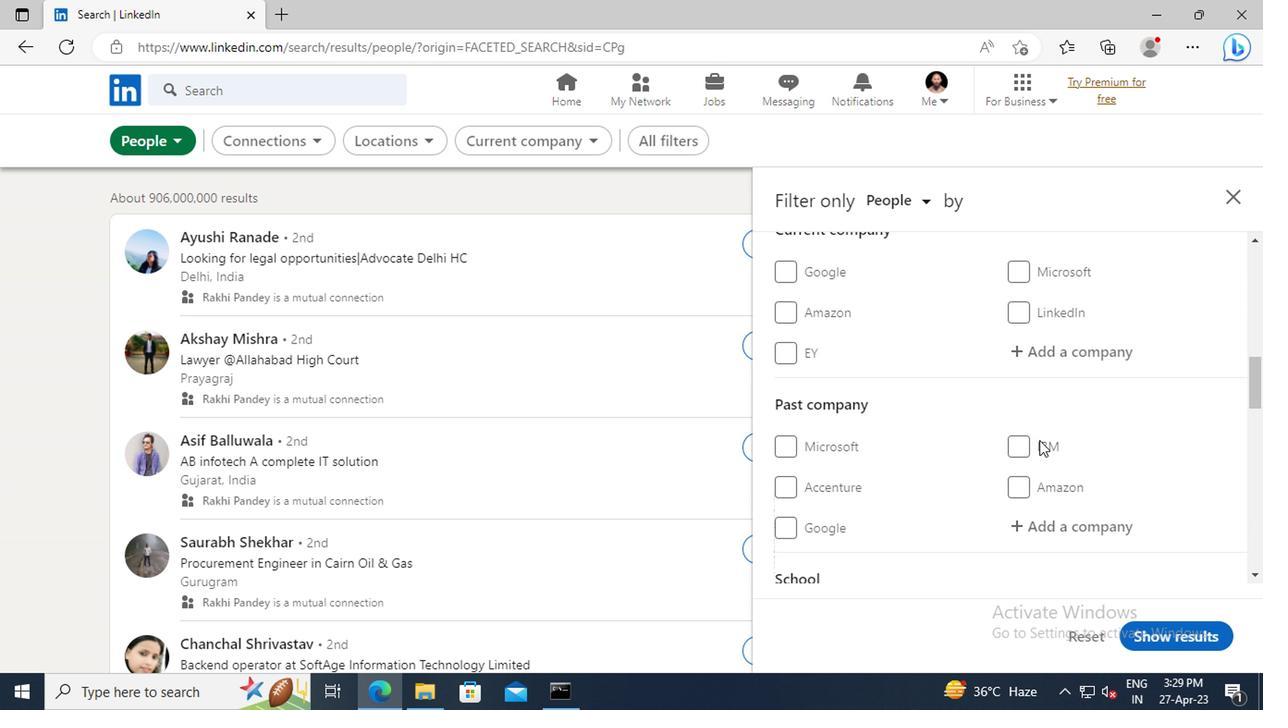 
Action: Mouse scrolled (1036, 440) with delta (0, -1)
Screenshot: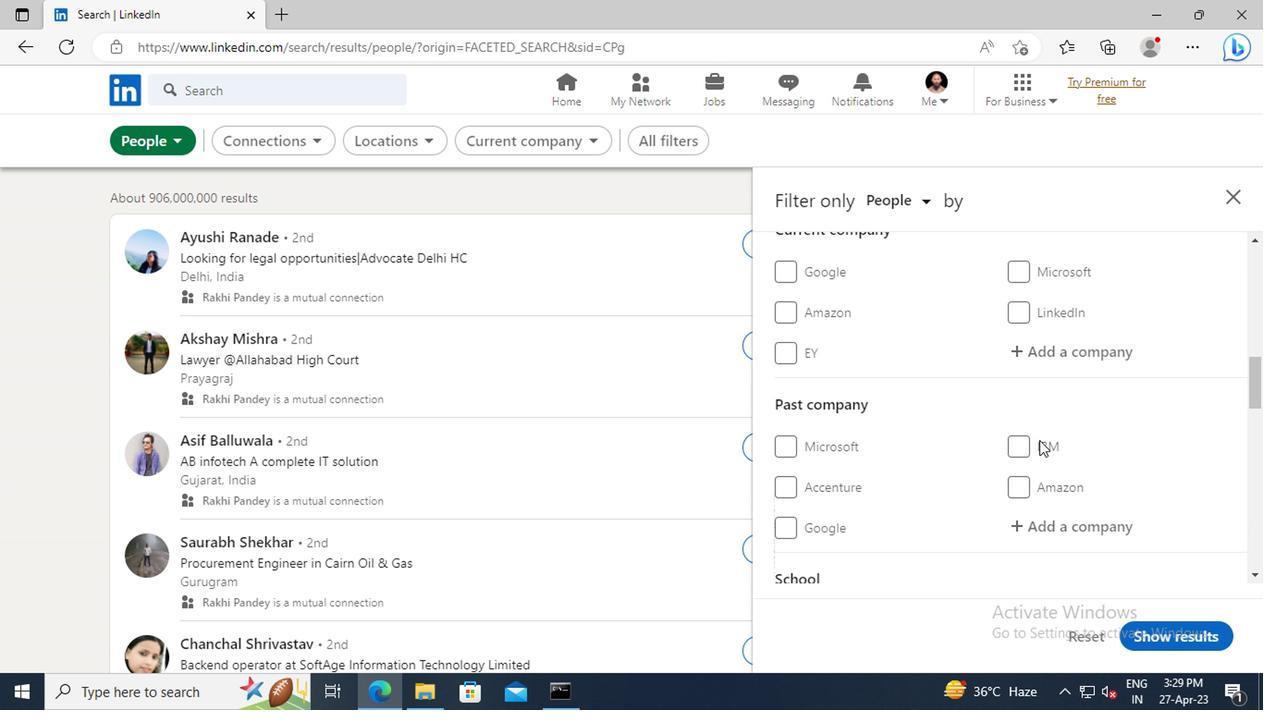 
Action: Mouse scrolled (1036, 440) with delta (0, -1)
Screenshot: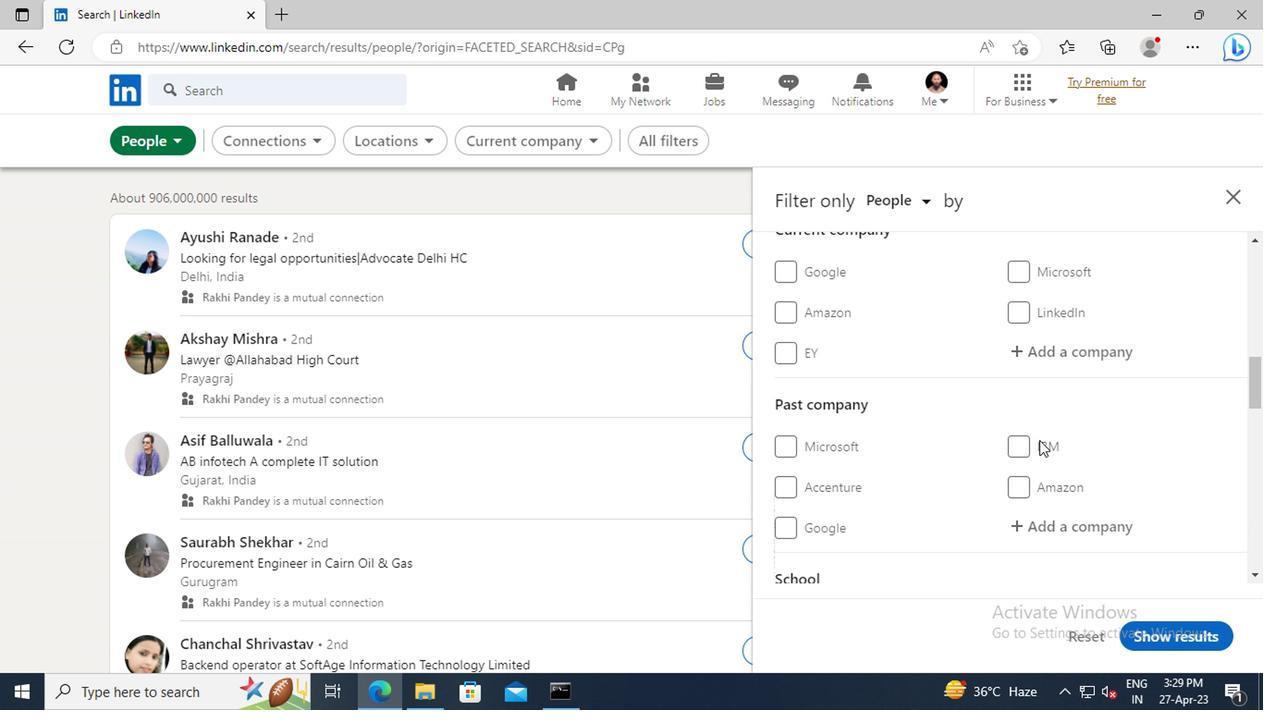 
Action: Mouse scrolled (1036, 440) with delta (0, -1)
Screenshot: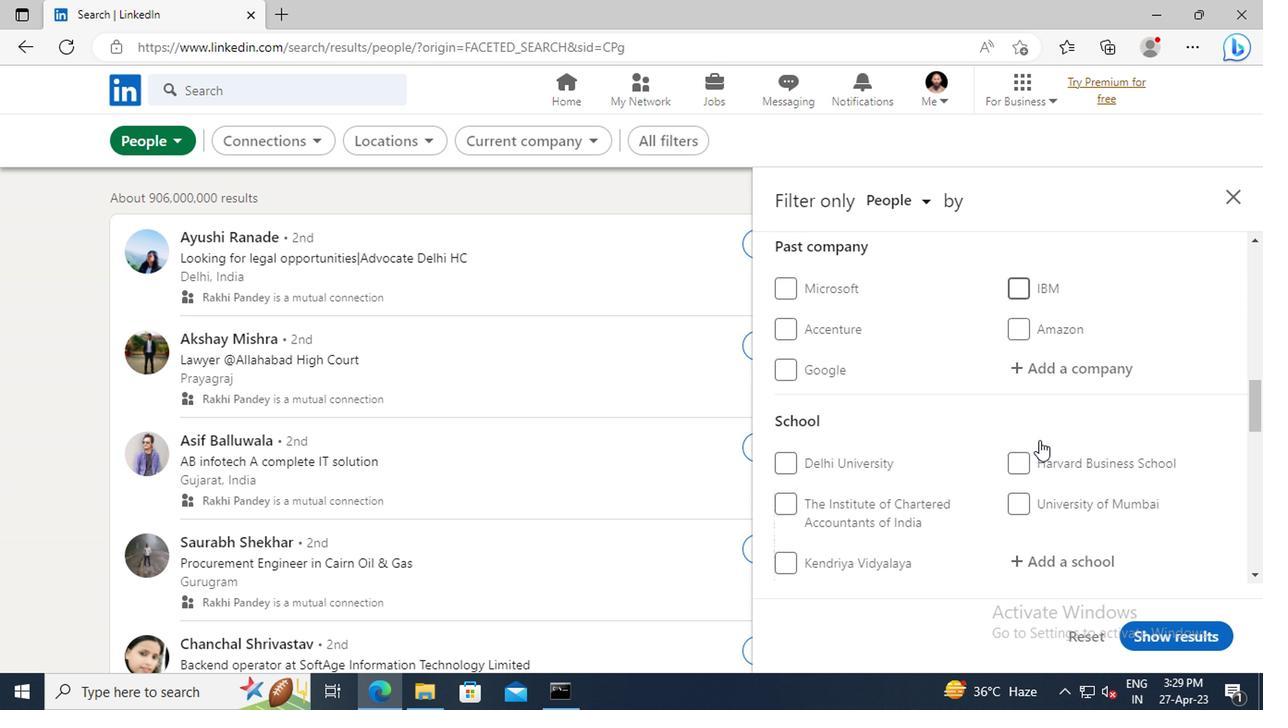 
Action: Mouse scrolled (1036, 440) with delta (0, -1)
Screenshot: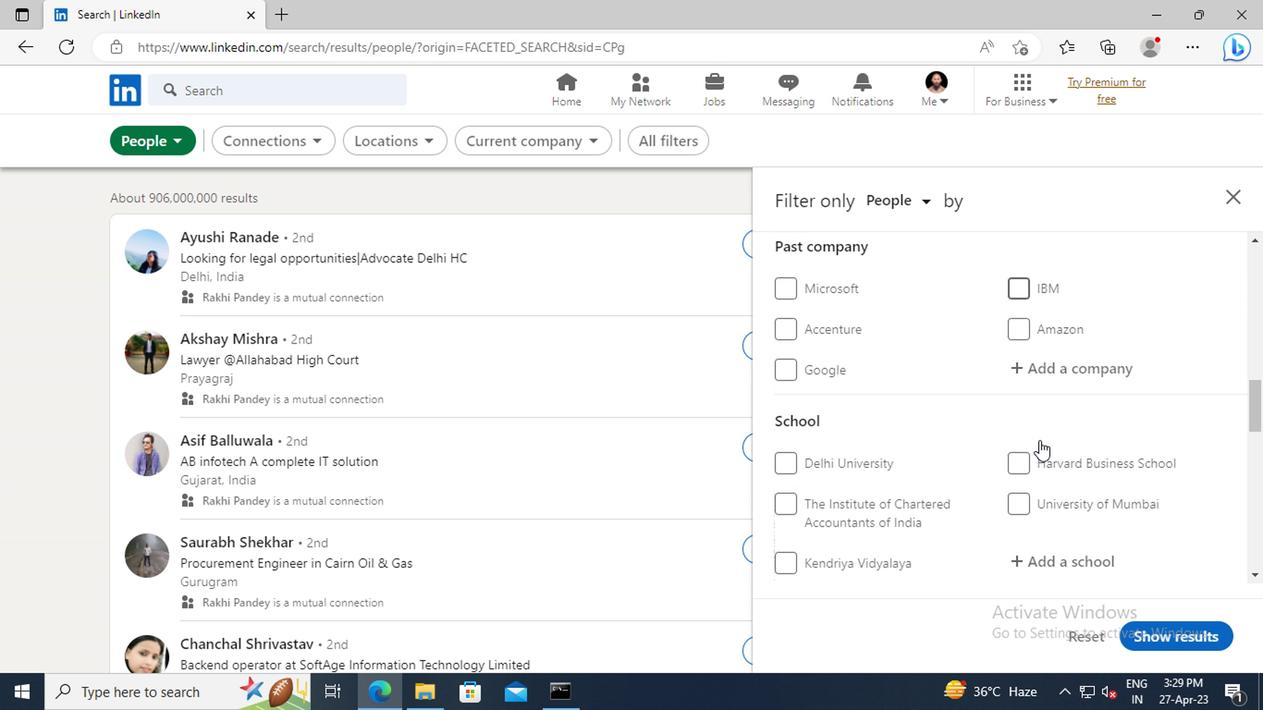 
Action: Mouse scrolled (1036, 440) with delta (0, -1)
Screenshot: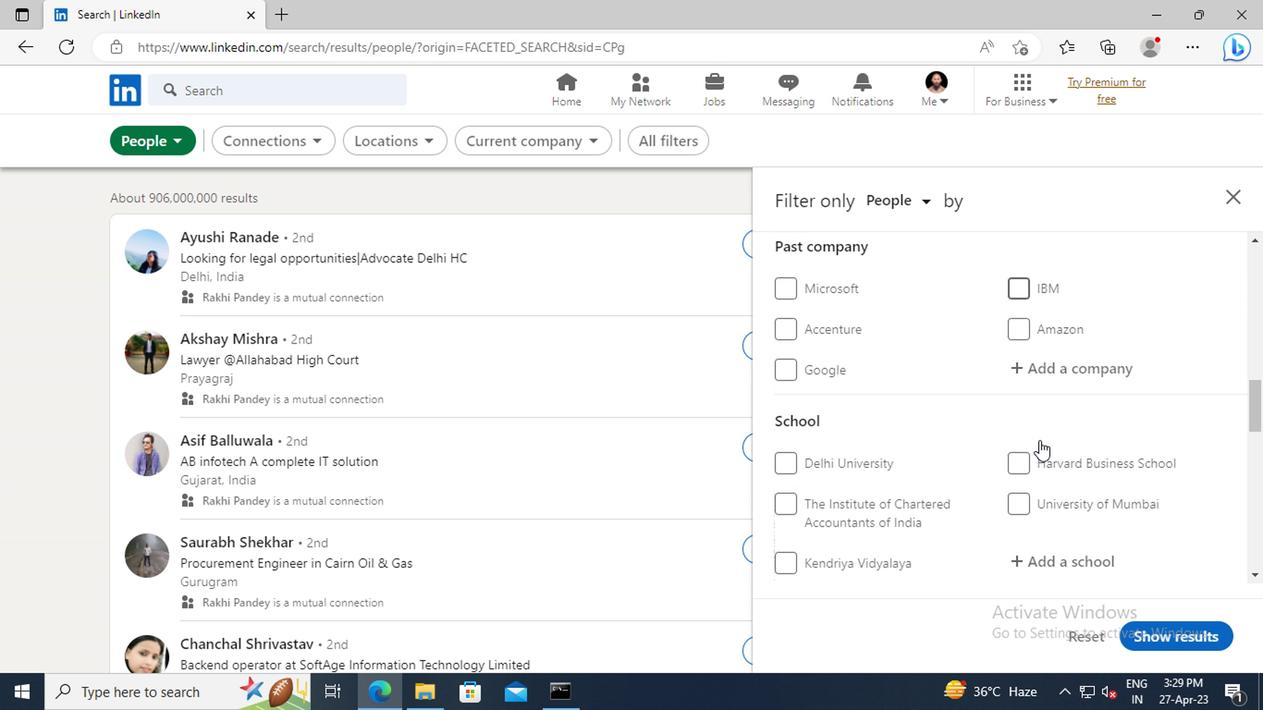 
Action: Mouse scrolled (1036, 440) with delta (0, -1)
Screenshot: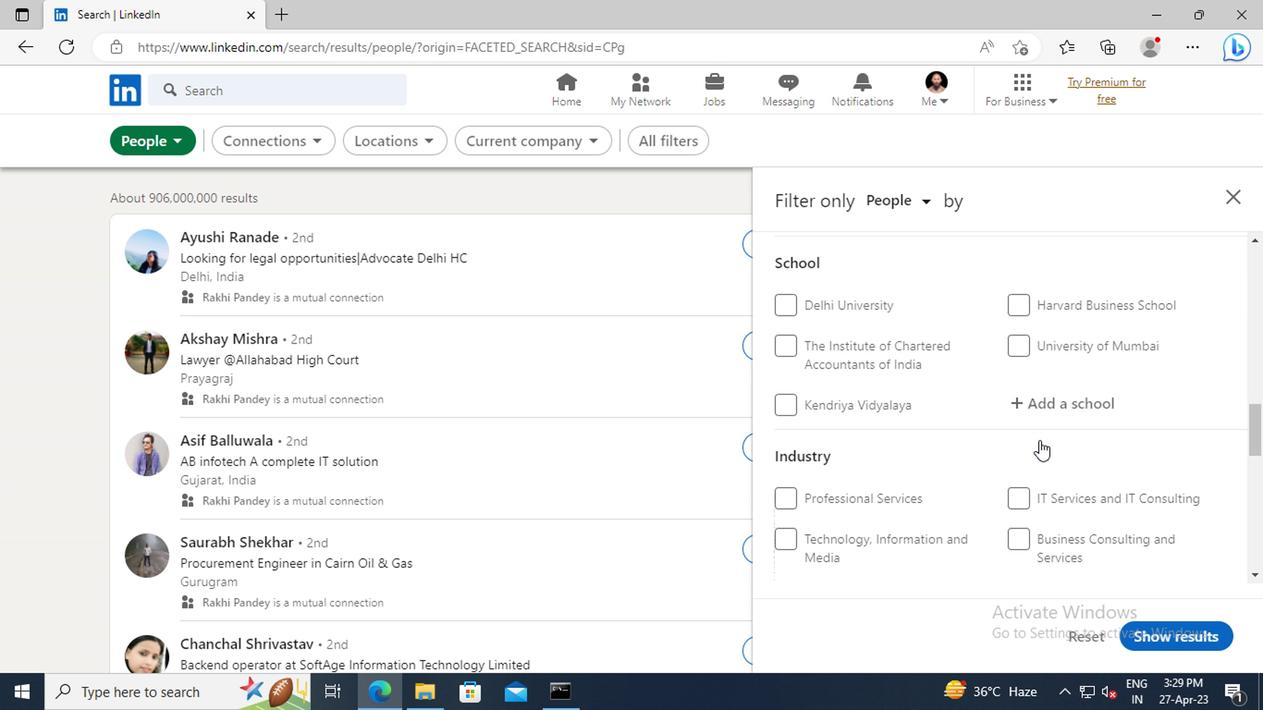 
Action: Mouse scrolled (1036, 440) with delta (0, -1)
Screenshot: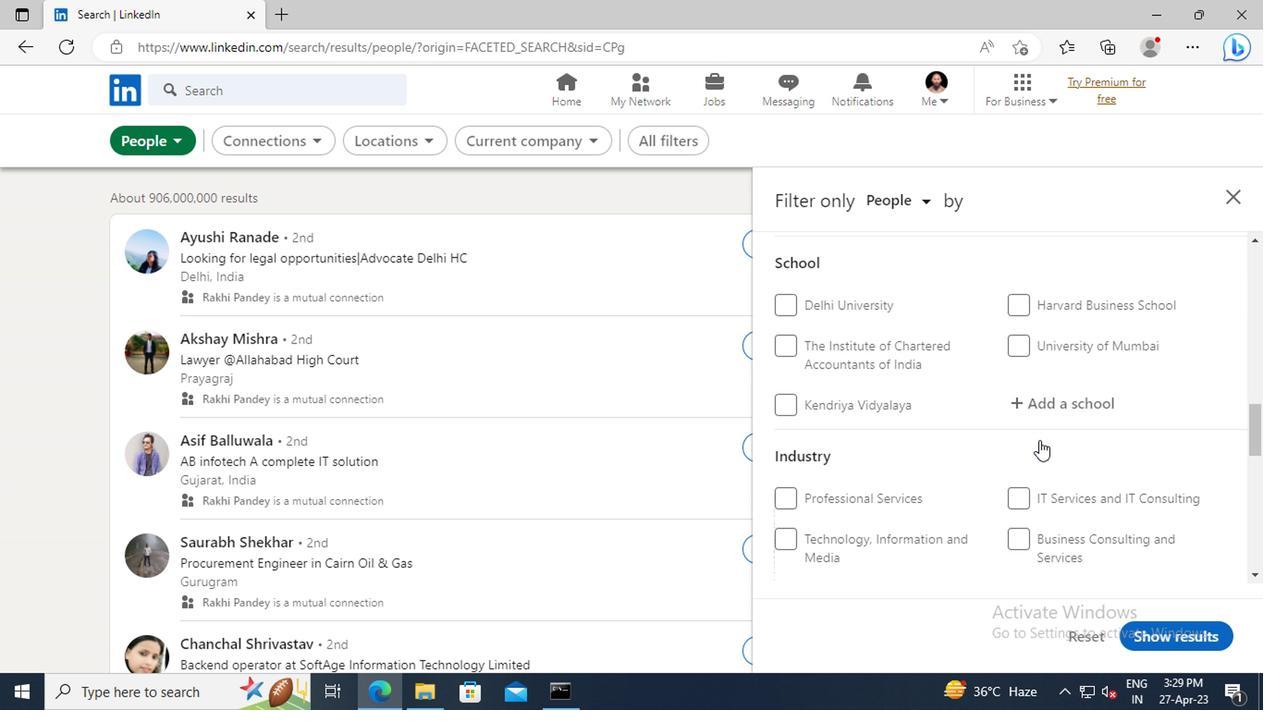 
Action: Mouse scrolled (1036, 440) with delta (0, -1)
Screenshot: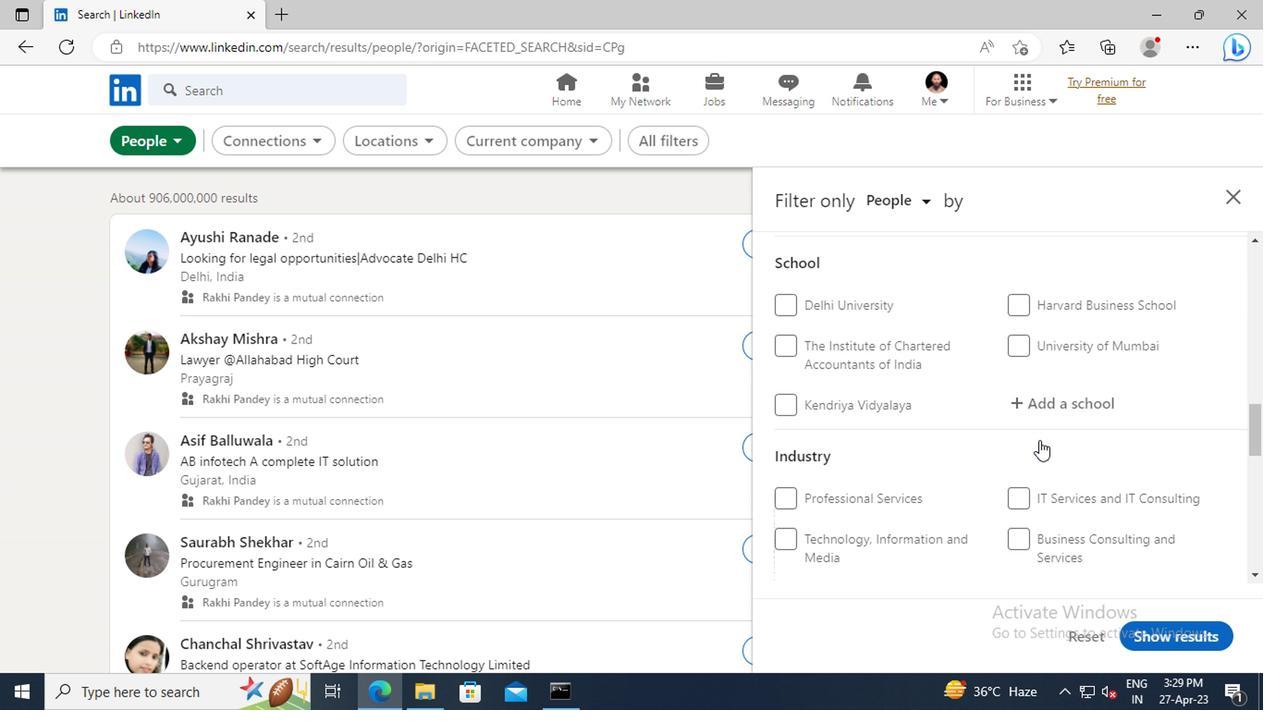 
Action: Mouse scrolled (1036, 440) with delta (0, -1)
Screenshot: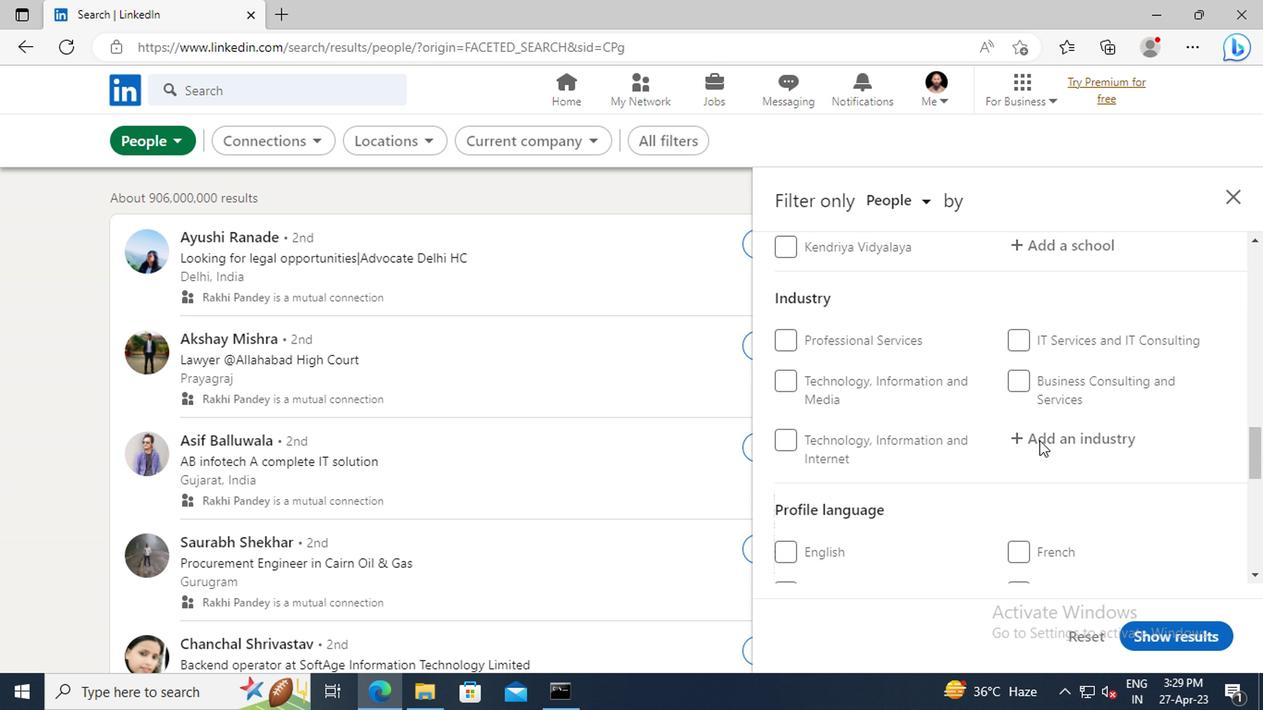 
Action: Mouse scrolled (1036, 440) with delta (0, -1)
Screenshot: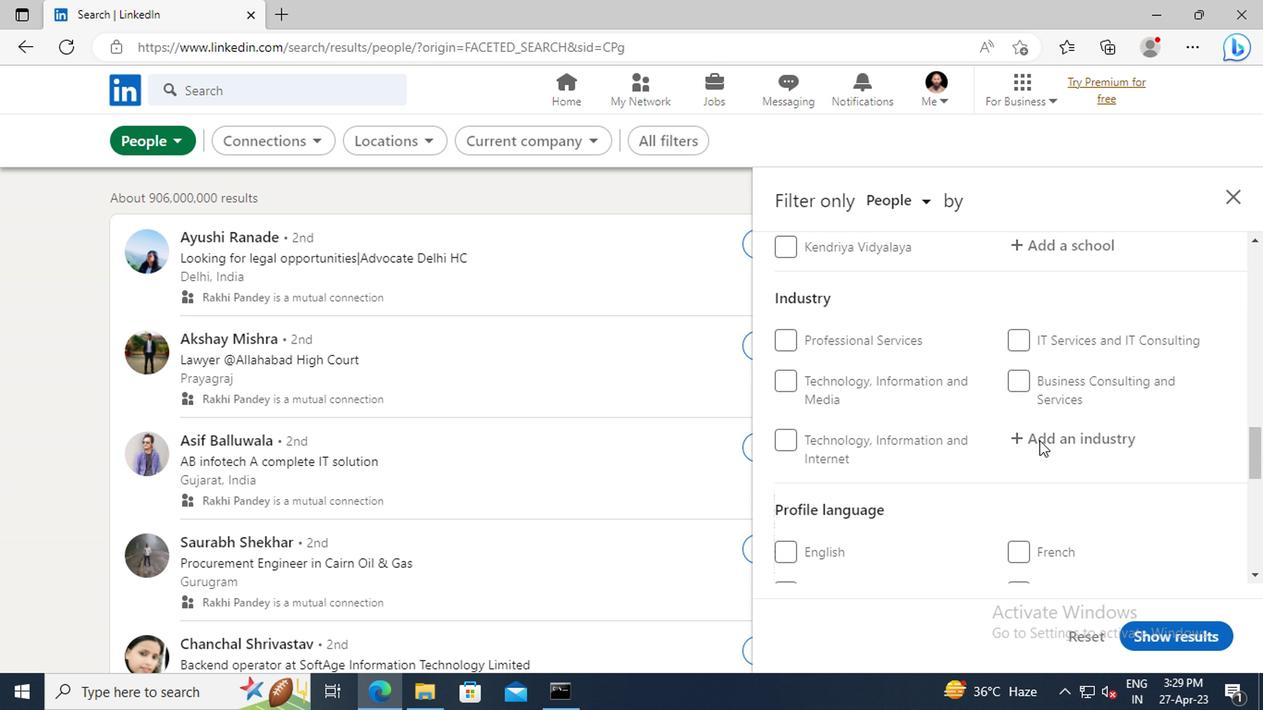 
Action: Mouse moved to (784, 491)
Screenshot: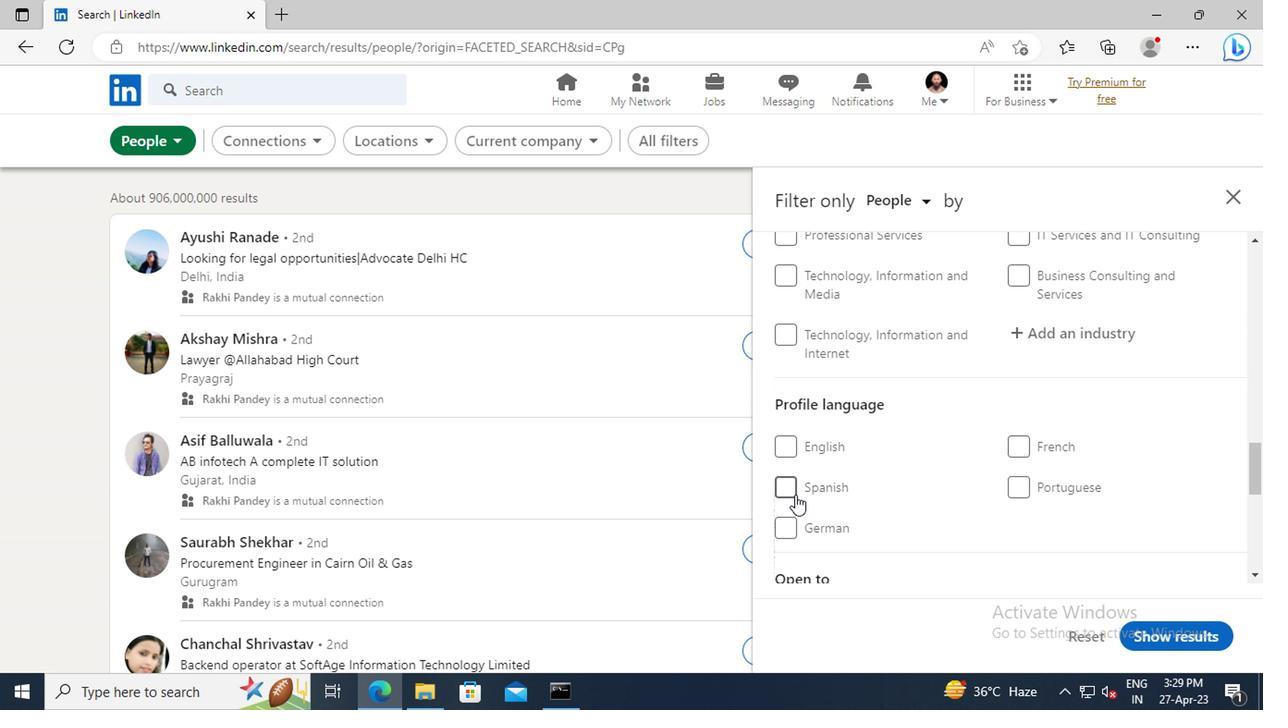 
Action: Mouse pressed left at (784, 491)
Screenshot: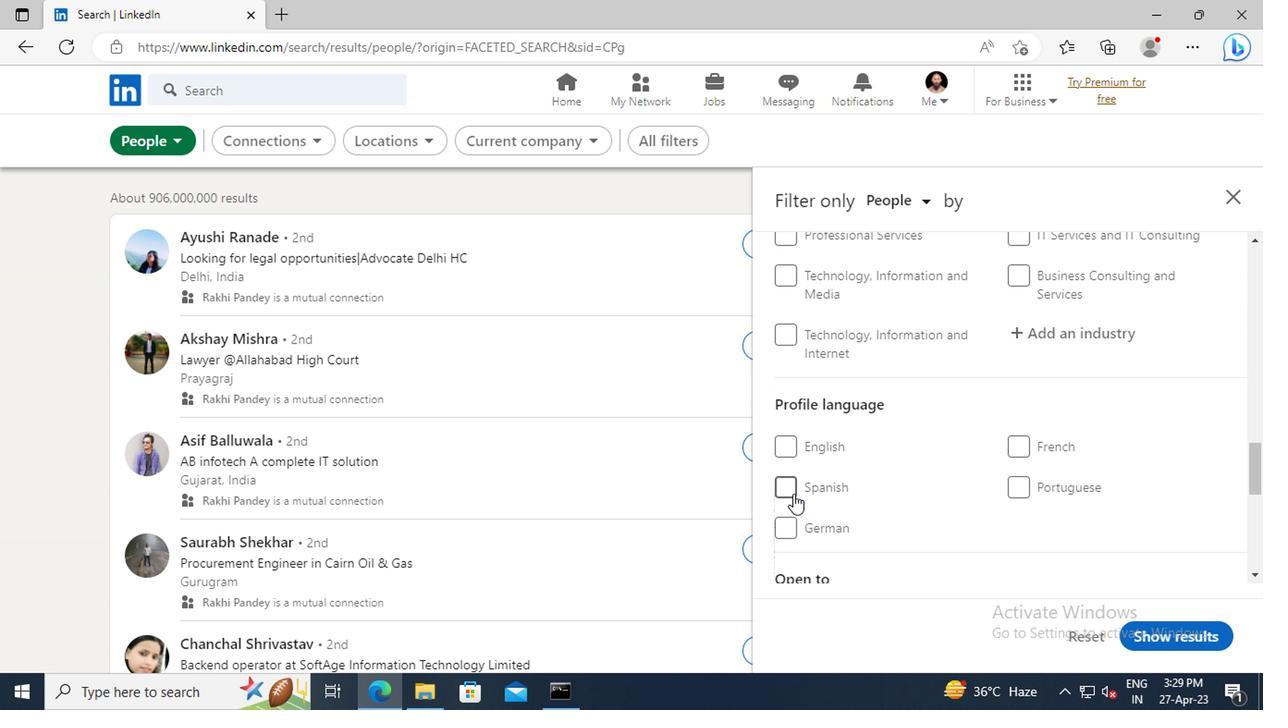 
Action: Mouse moved to (995, 488)
Screenshot: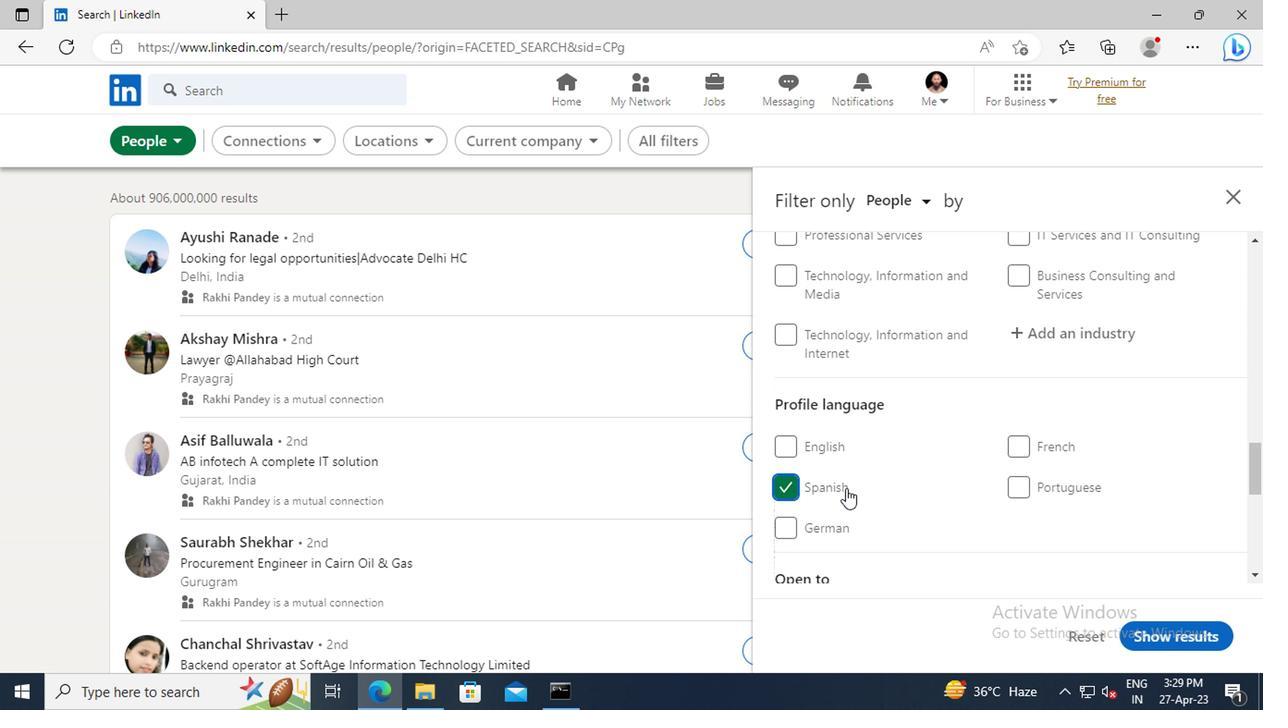 
Action: Mouse scrolled (995, 490) with delta (0, 1)
Screenshot: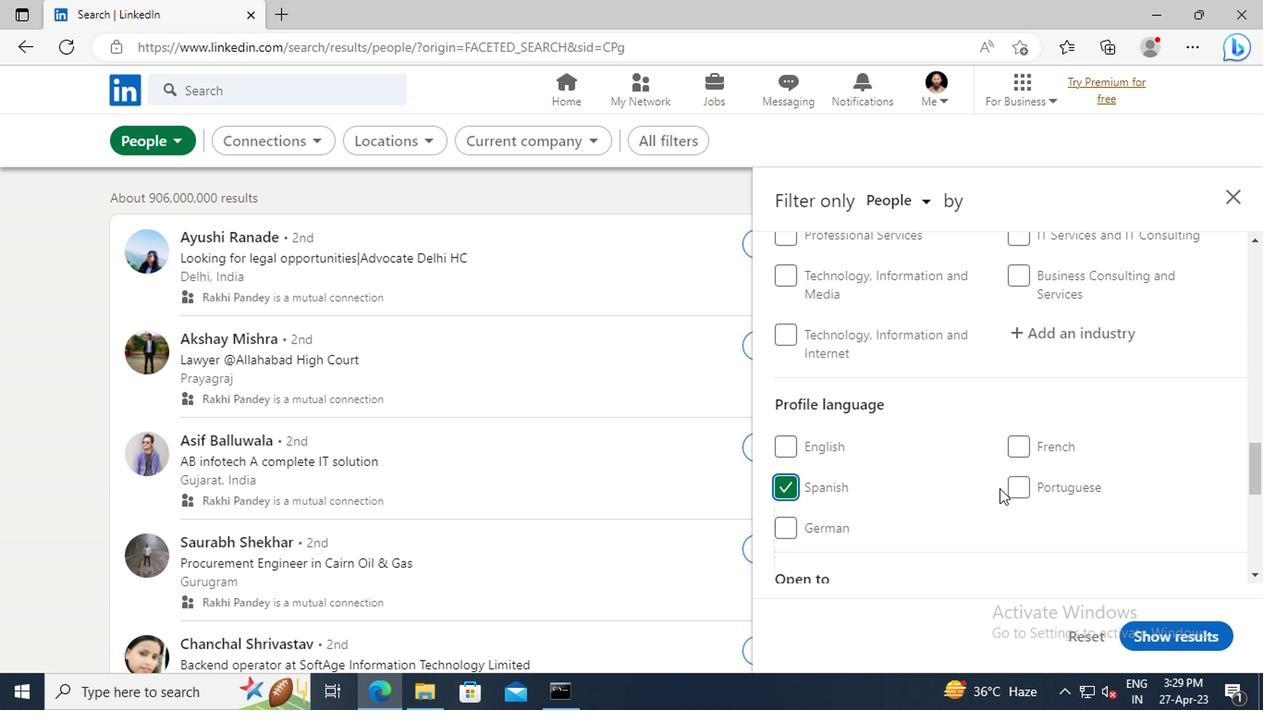 
Action: Mouse scrolled (995, 490) with delta (0, 1)
Screenshot: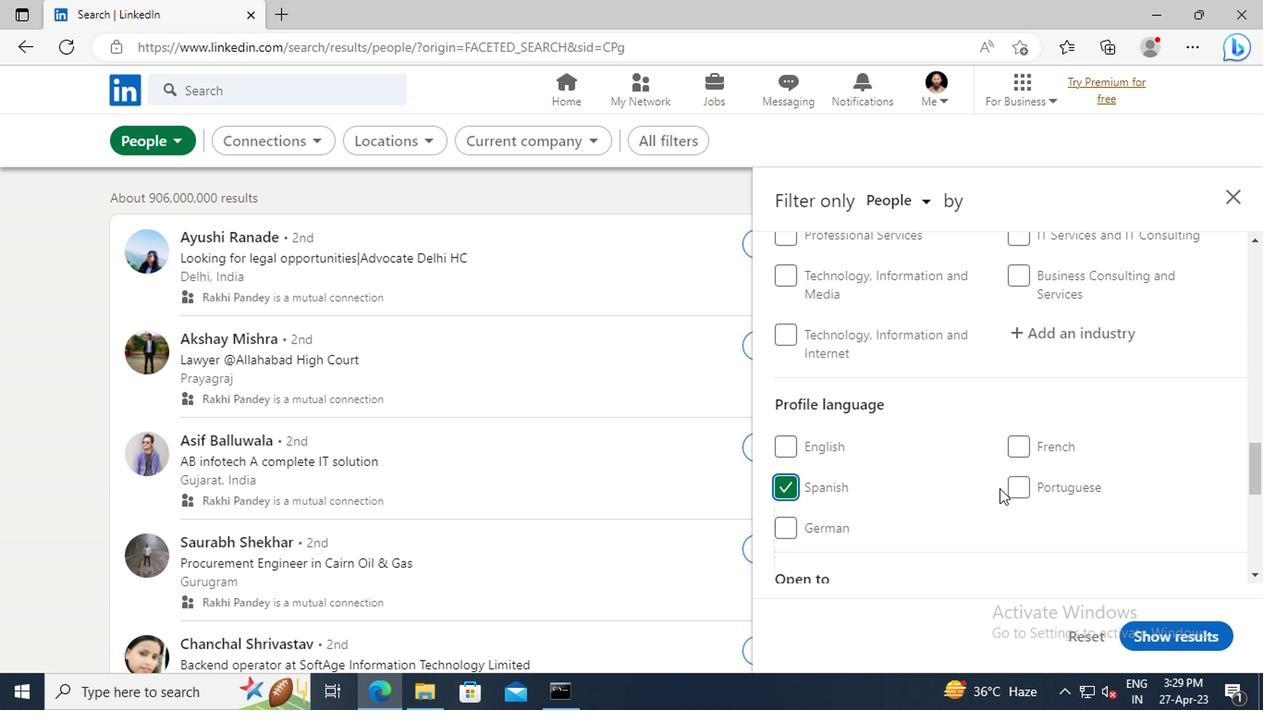 
Action: Mouse scrolled (995, 490) with delta (0, 1)
Screenshot: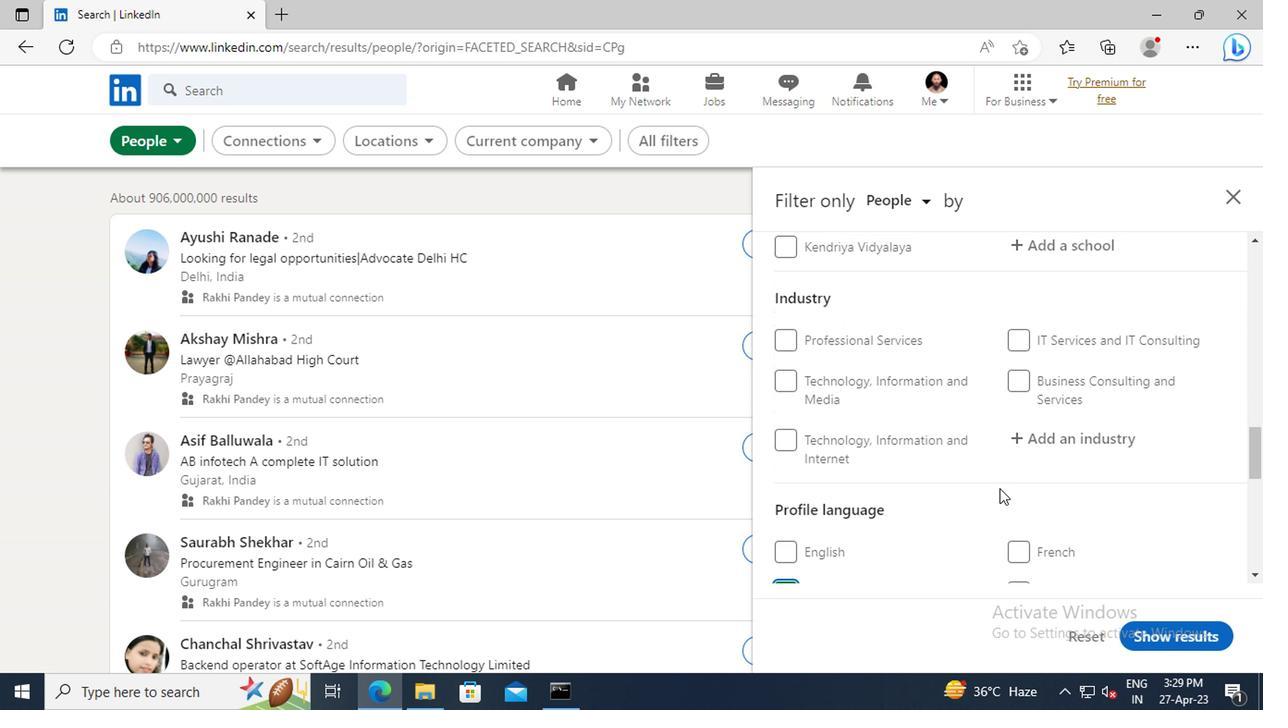 
Action: Mouse scrolled (995, 490) with delta (0, 1)
Screenshot: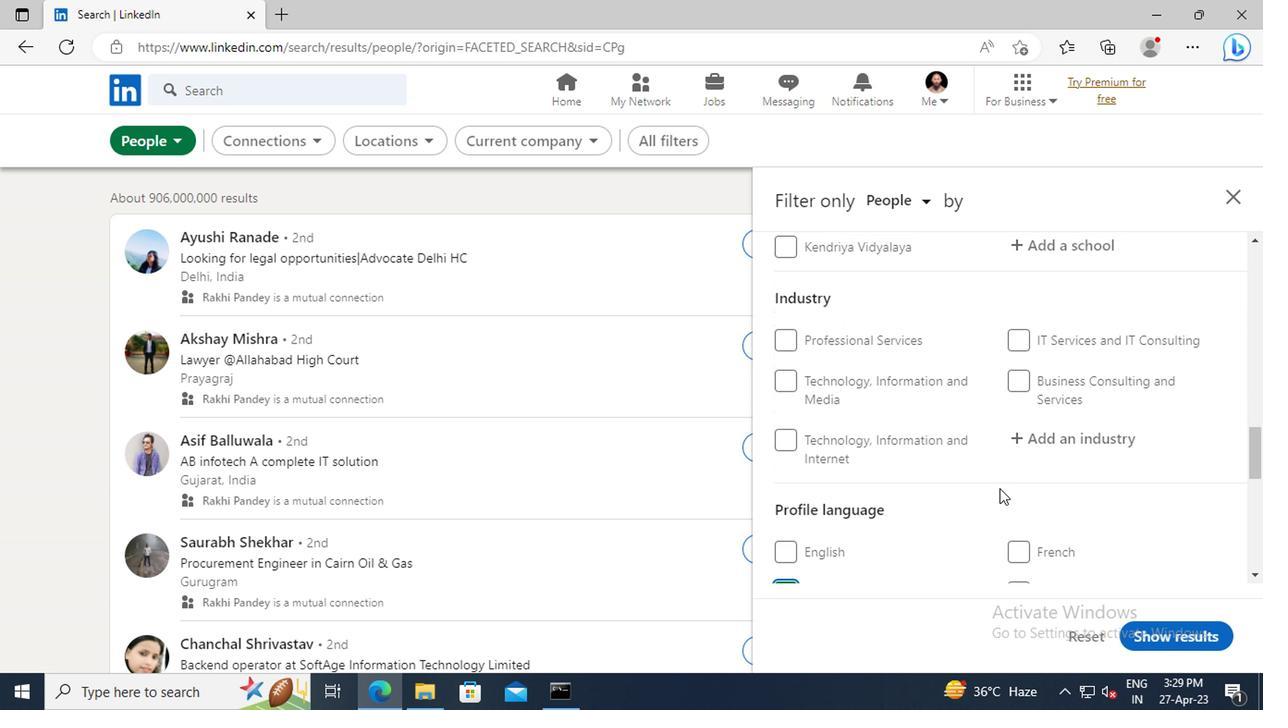 
Action: Mouse scrolled (995, 490) with delta (0, 1)
Screenshot: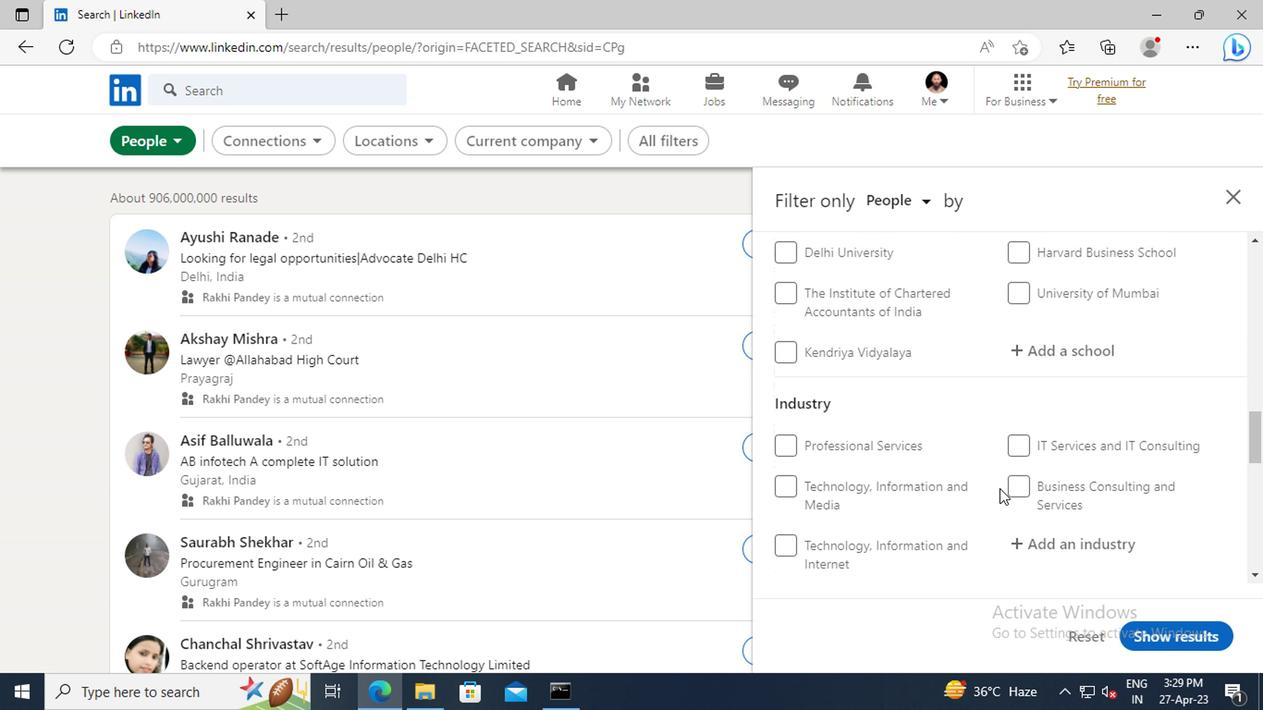 
Action: Mouse scrolled (995, 490) with delta (0, 1)
Screenshot: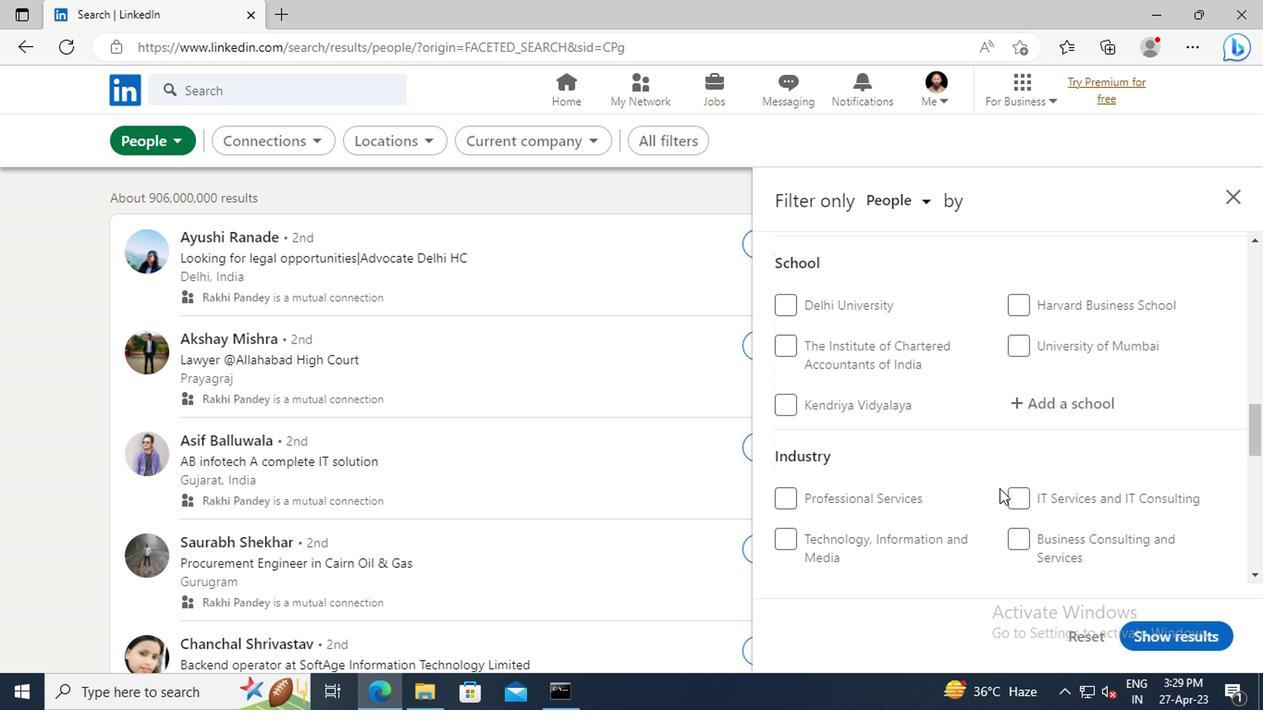 
Action: Mouse scrolled (995, 490) with delta (0, 1)
Screenshot: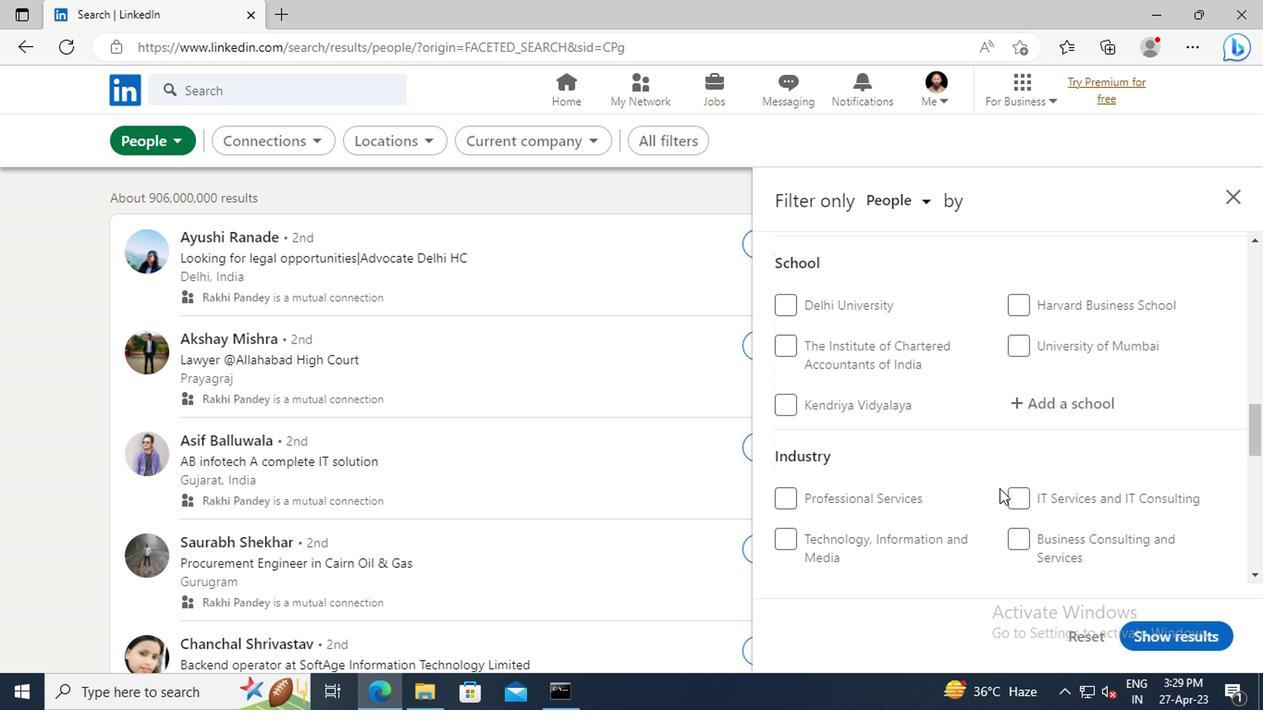 
Action: Mouse scrolled (995, 490) with delta (0, 1)
Screenshot: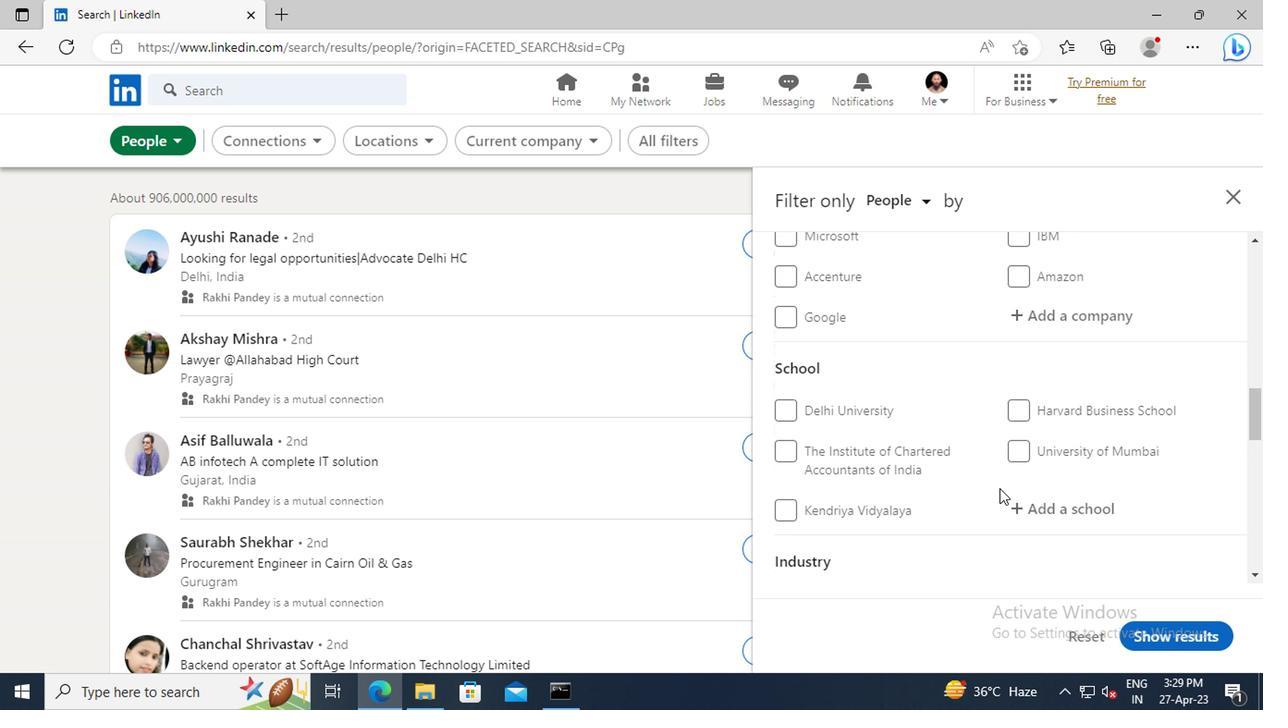 
Action: Mouse scrolled (995, 490) with delta (0, 1)
Screenshot: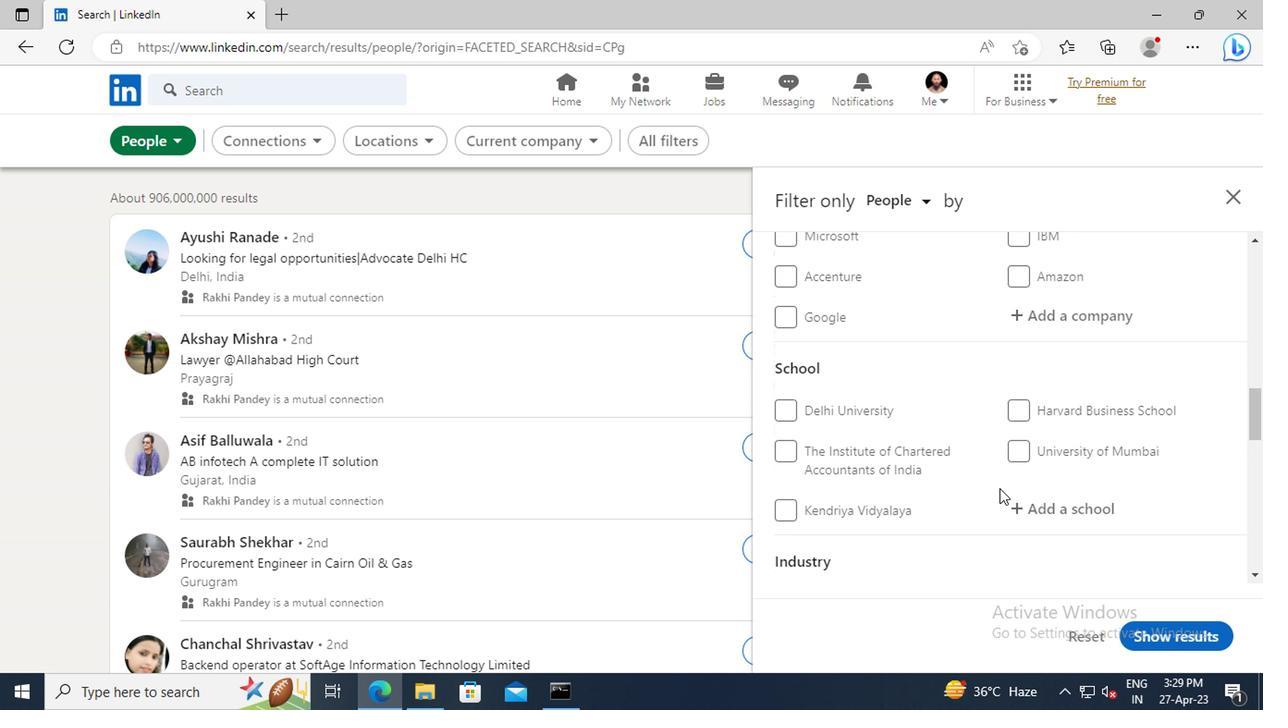 
Action: Mouse scrolled (995, 490) with delta (0, 1)
Screenshot: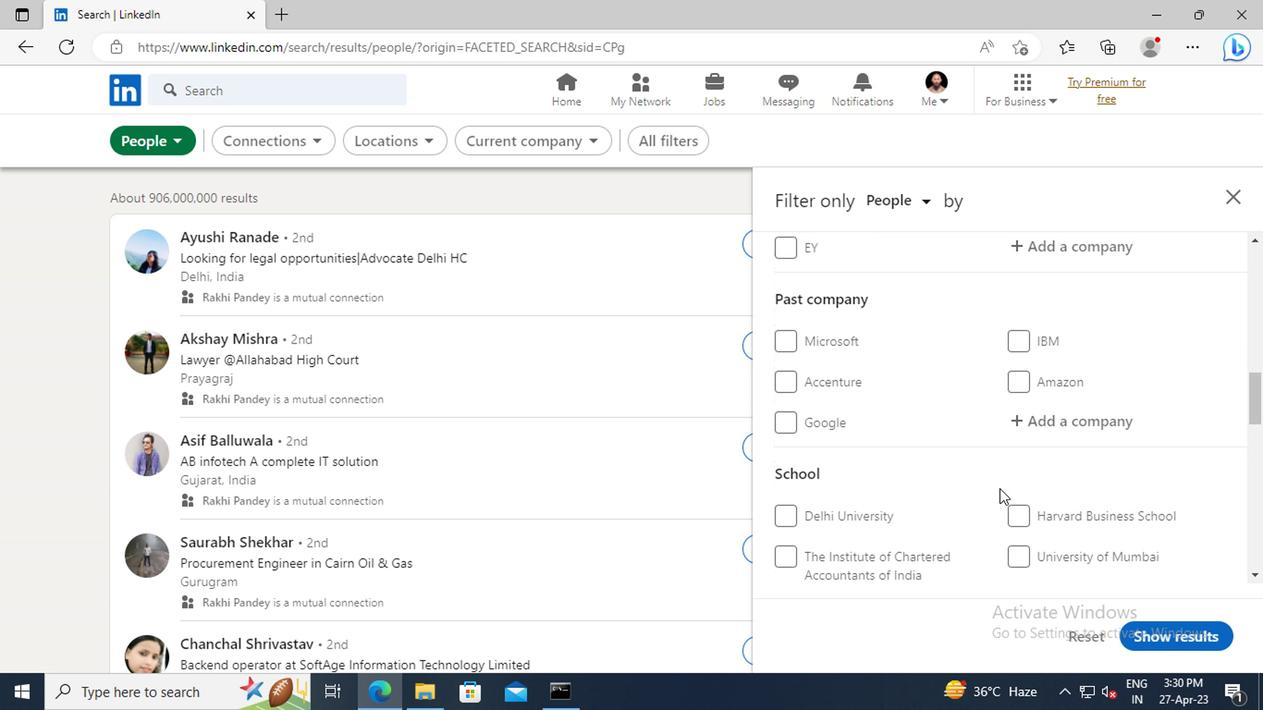
Action: Mouse scrolled (995, 490) with delta (0, 1)
Screenshot: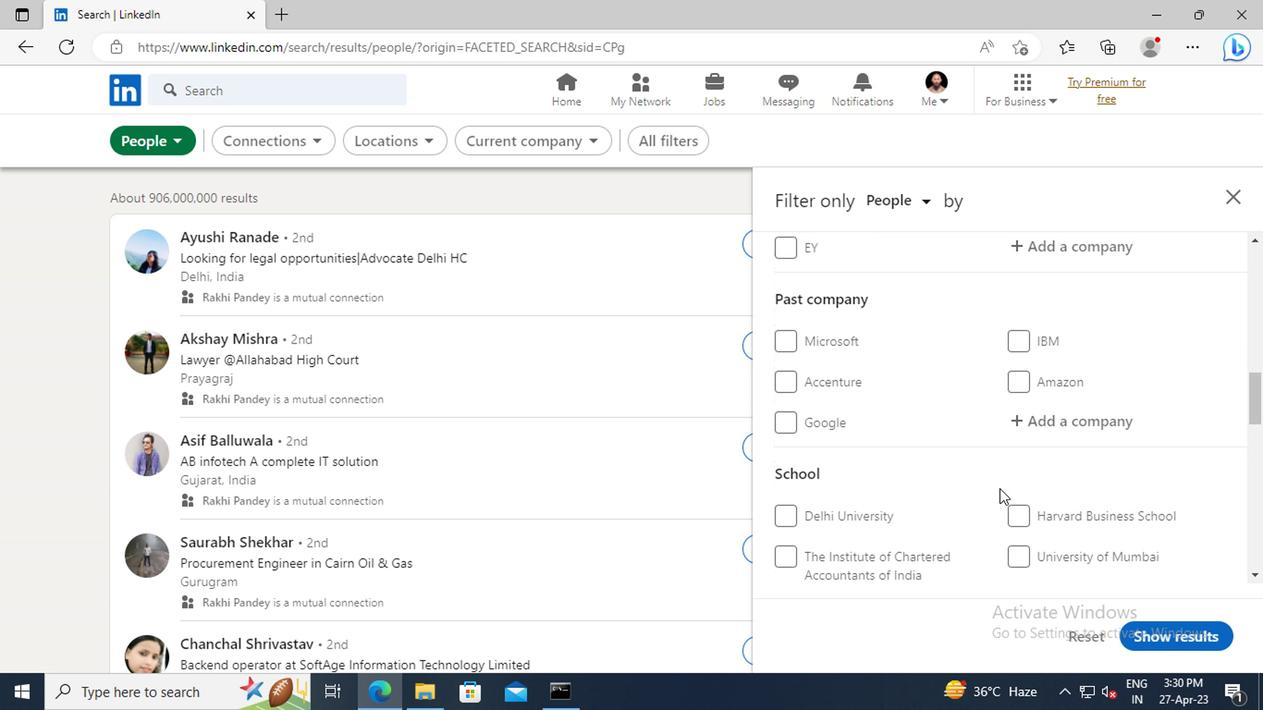 
Action: Mouse scrolled (995, 490) with delta (0, 1)
Screenshot: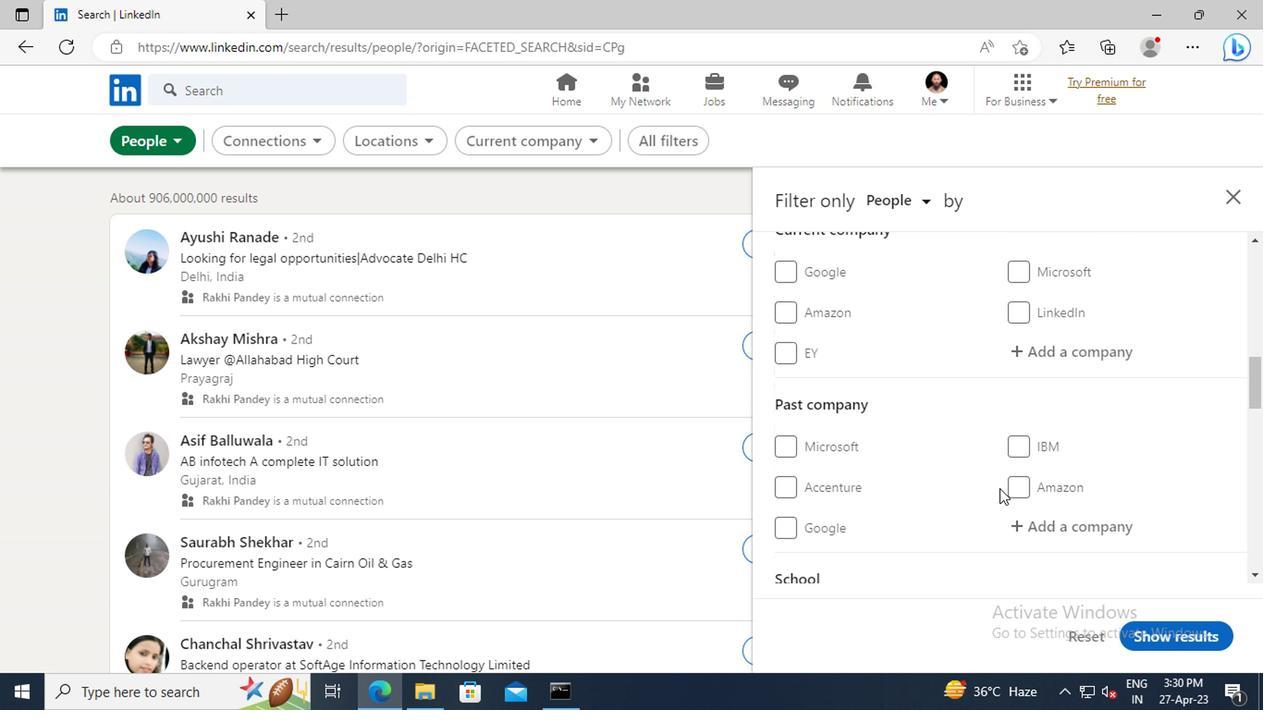 
Action: Mouse scrolled (995, 490) with delta (0, 1)
Screenshot: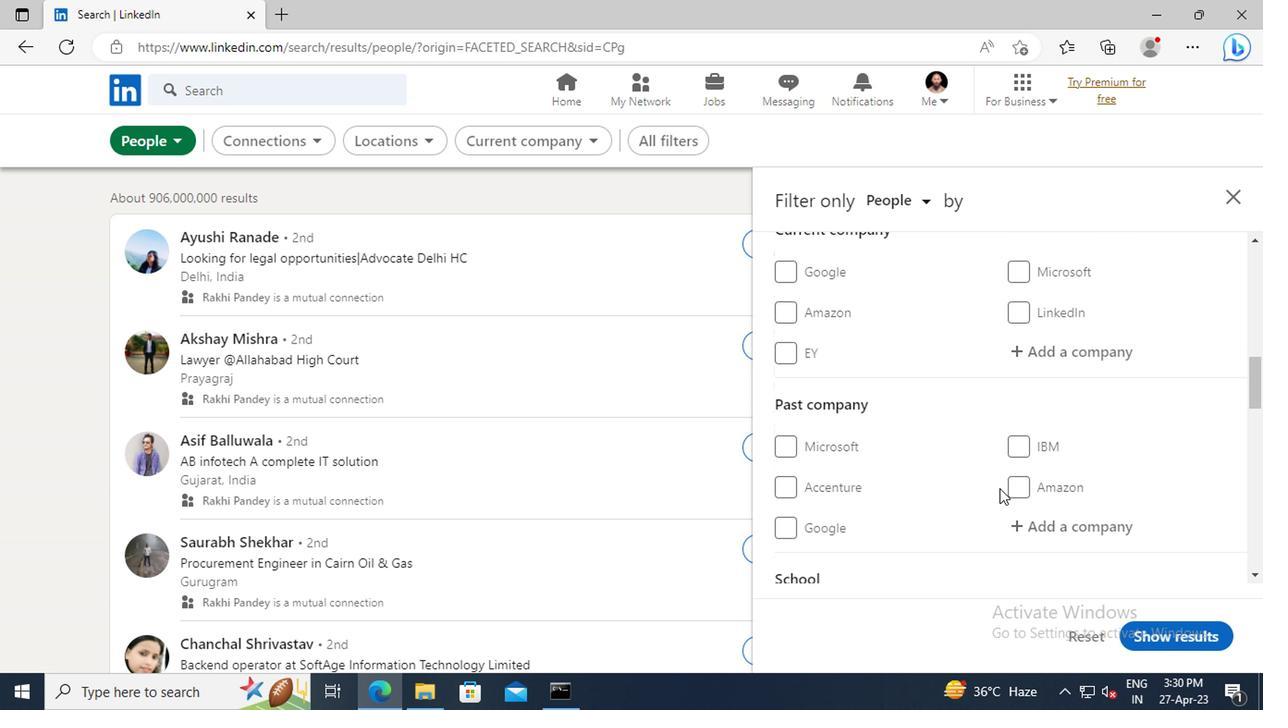 
Action: Mouse moved to (1029, 463)
Screenshot: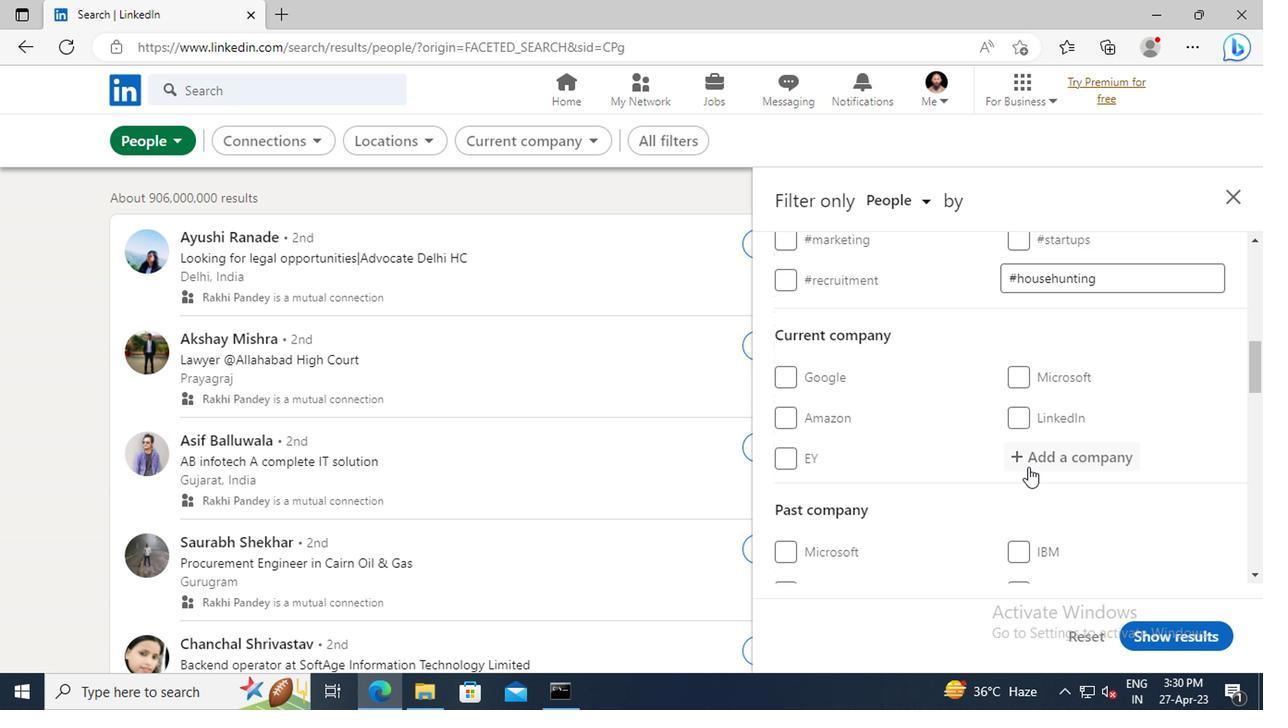
Action: Mouse pressed left at (1029, 463)
Screenshot: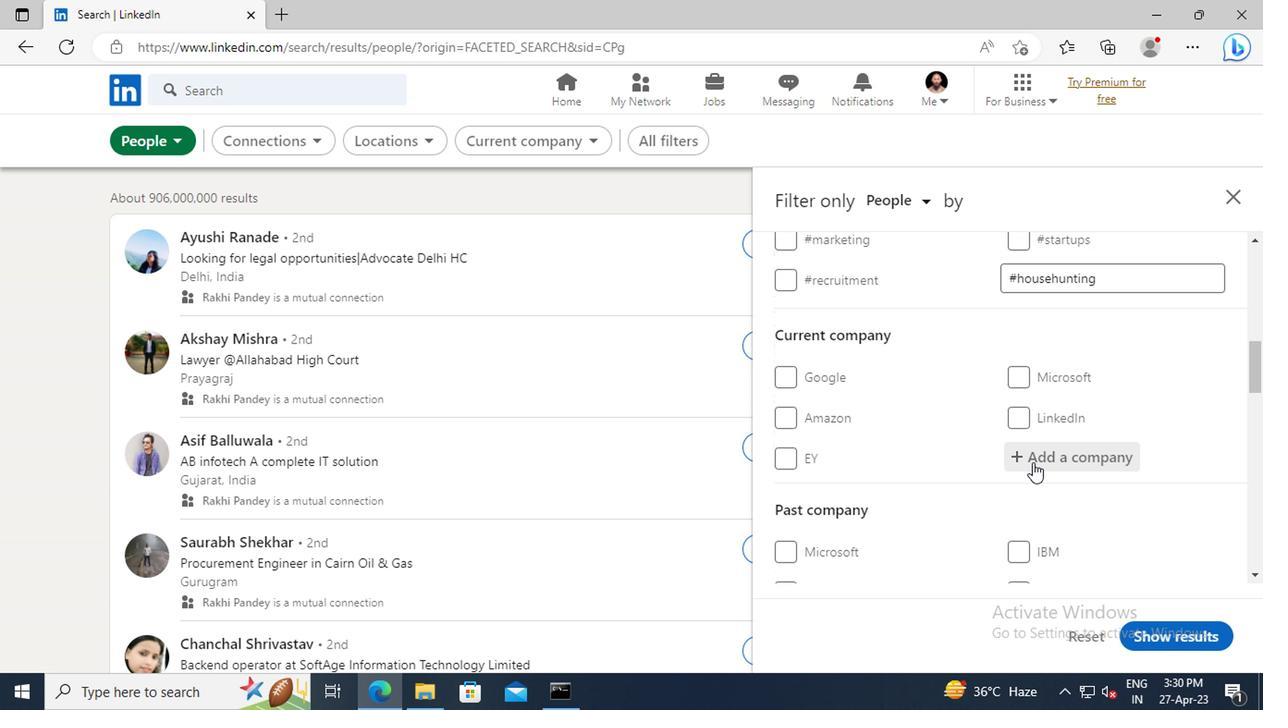 
Action: Key pressed <Key.shift>LEARNING<Key.shift>MATE
Screenshot: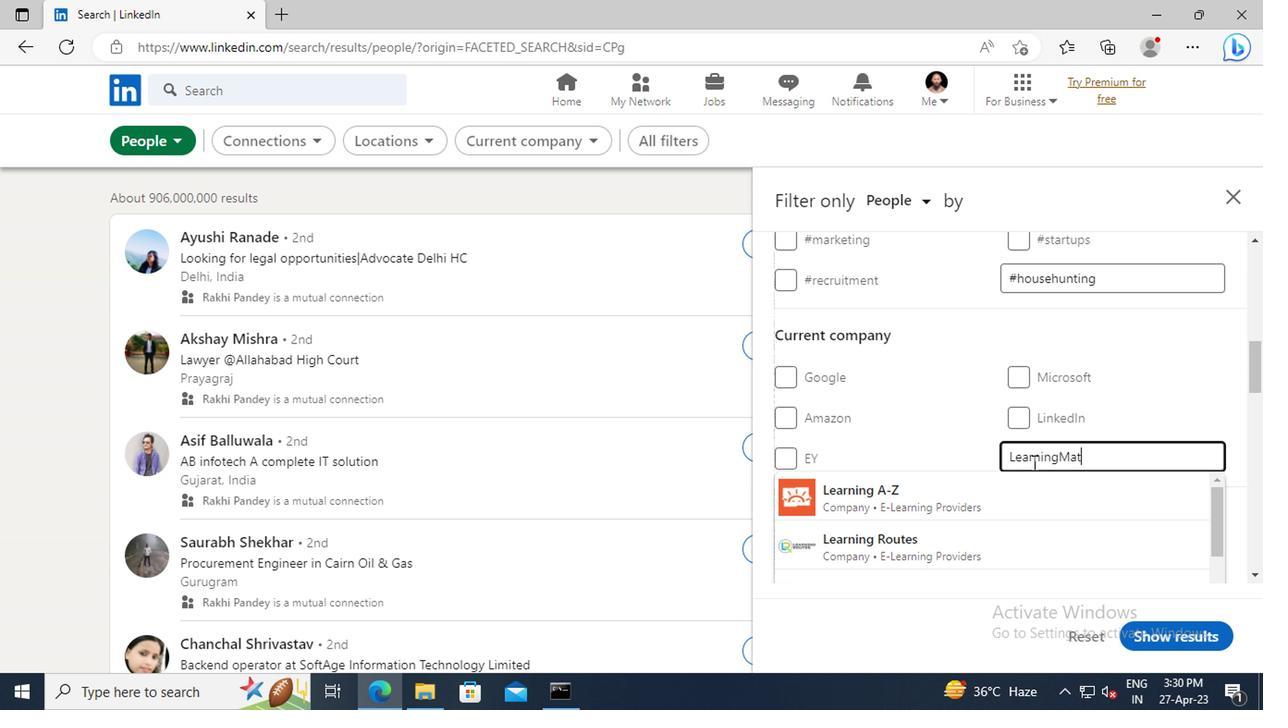 
Action: Mouse moved to (1029, 488)
Screenshot: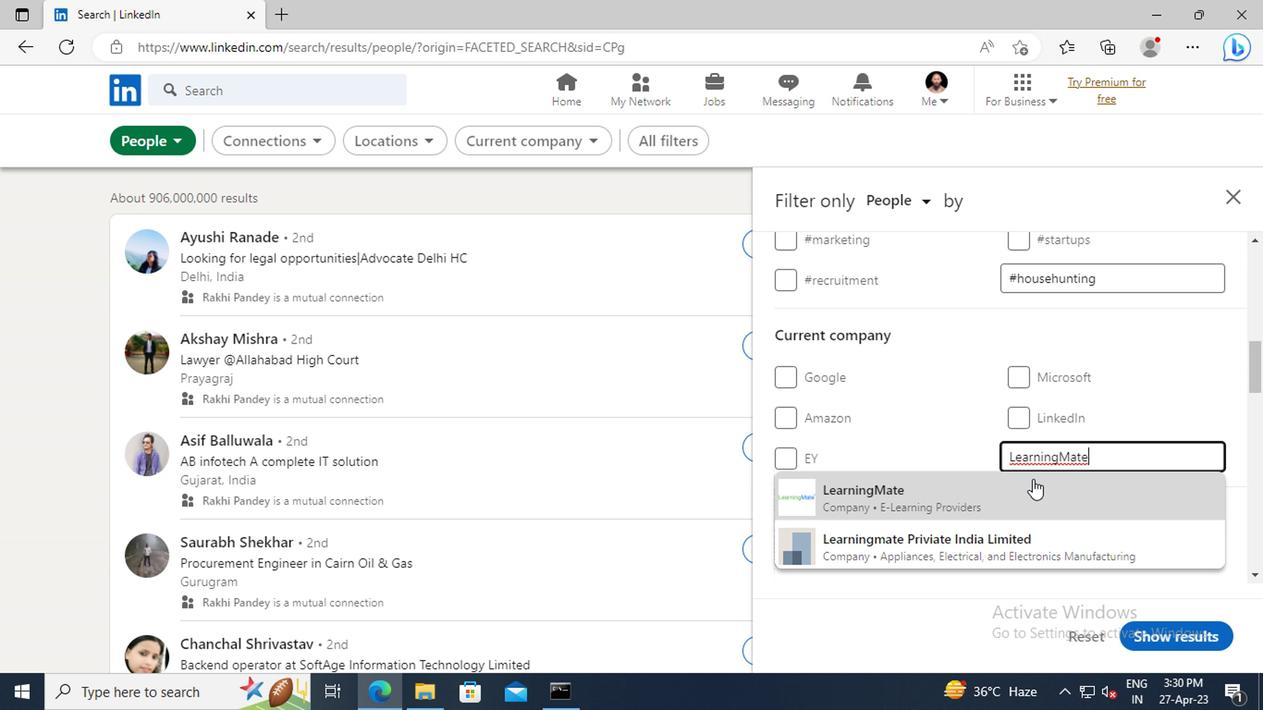 
Action: Mouse pressed left at (1029, 488)
Screenshot: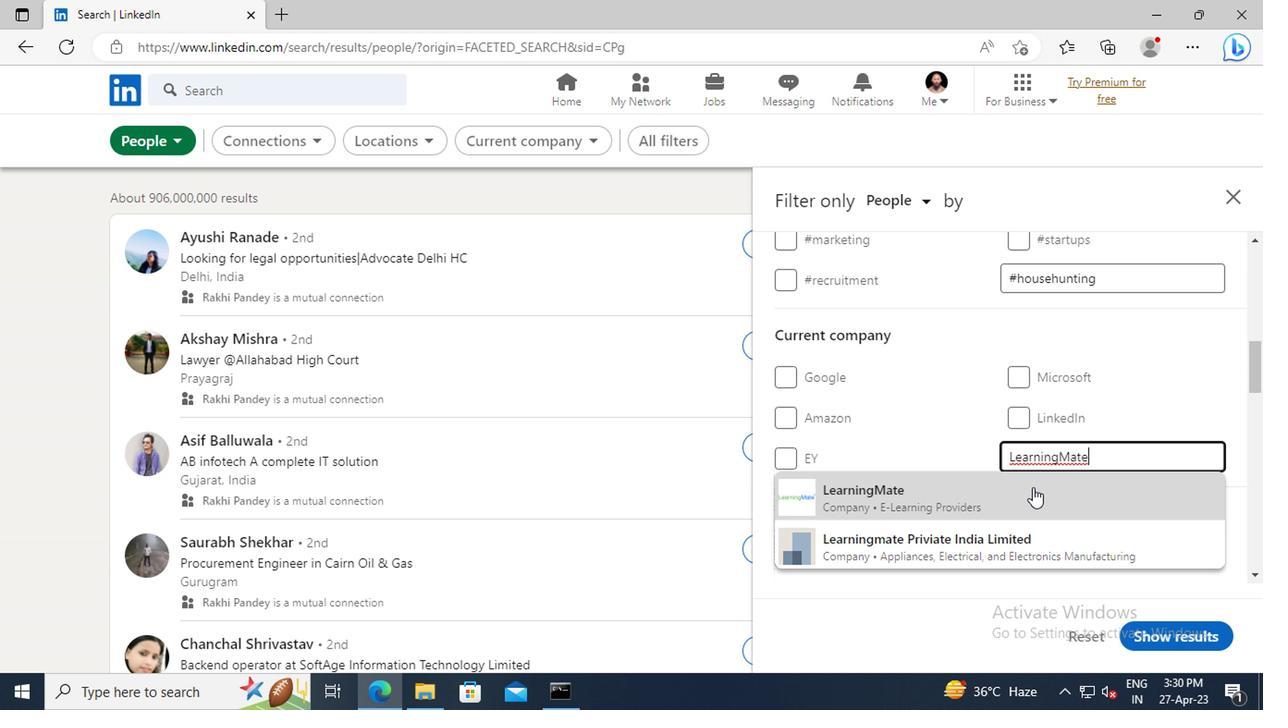 
Action: Mouse moved to (1021, 427)
Screenshot: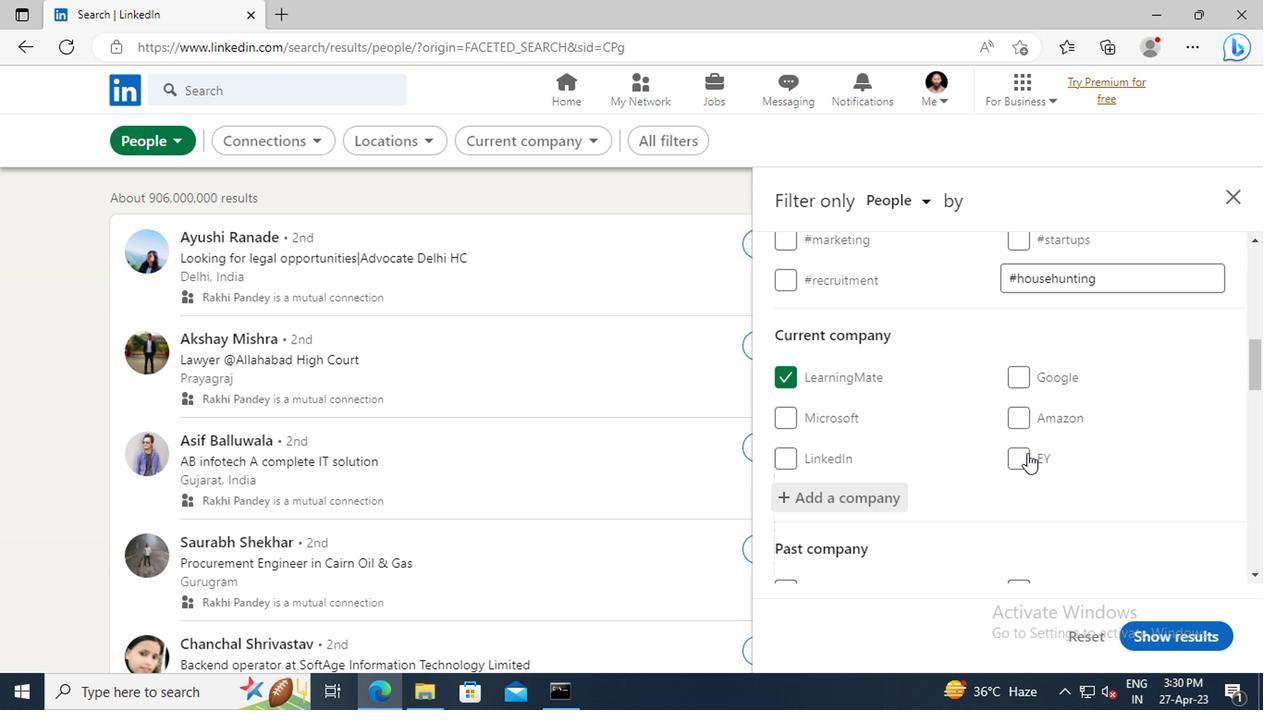 
Action: Mouse scrolled (1021, 426) with delta (0, -1)
Screenshot: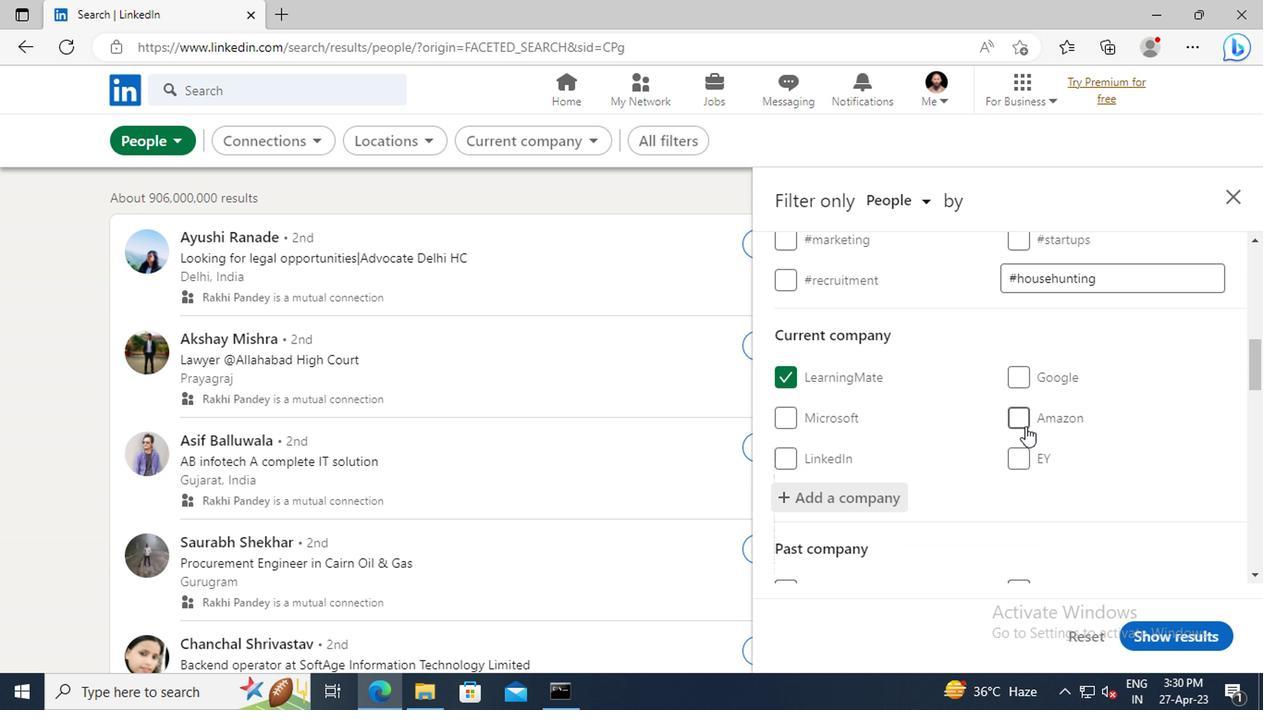 
Action: Mouse scrolled (1021, 426) with delta (0, -1)
Screenshot: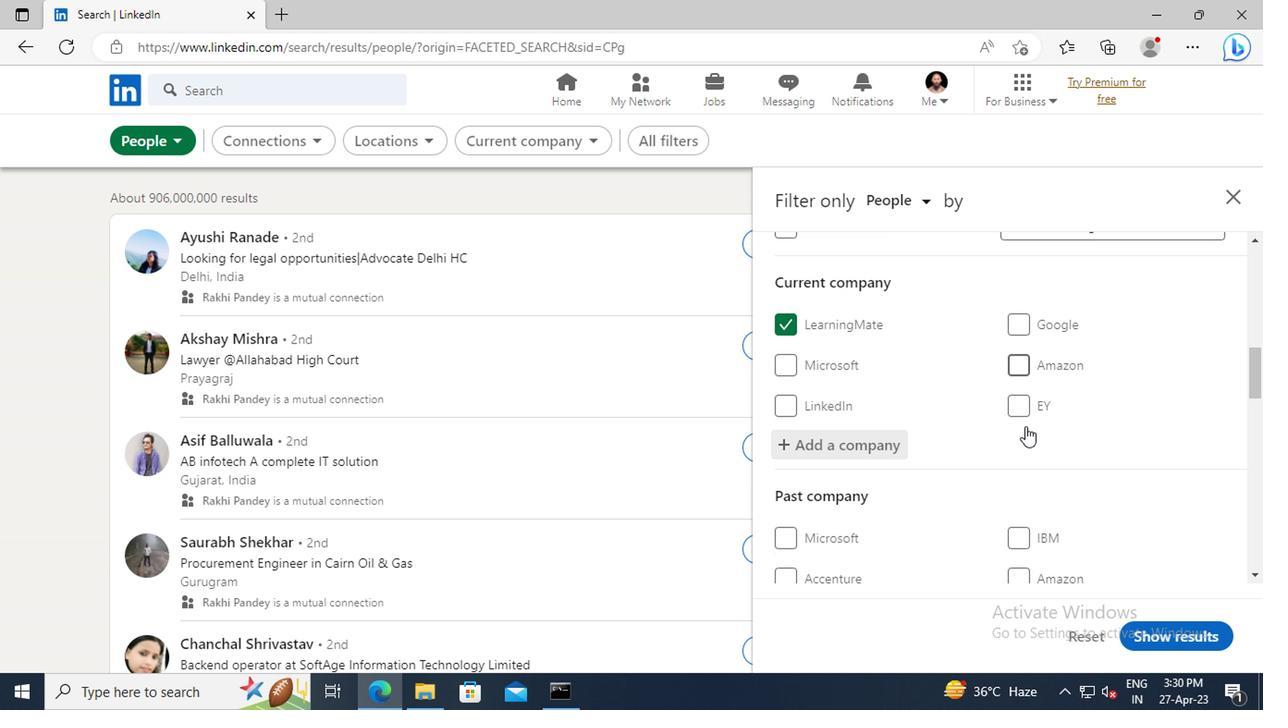 
Action: Mouse scrolled (1021, 426) with delta (0, -1)
Screenshot: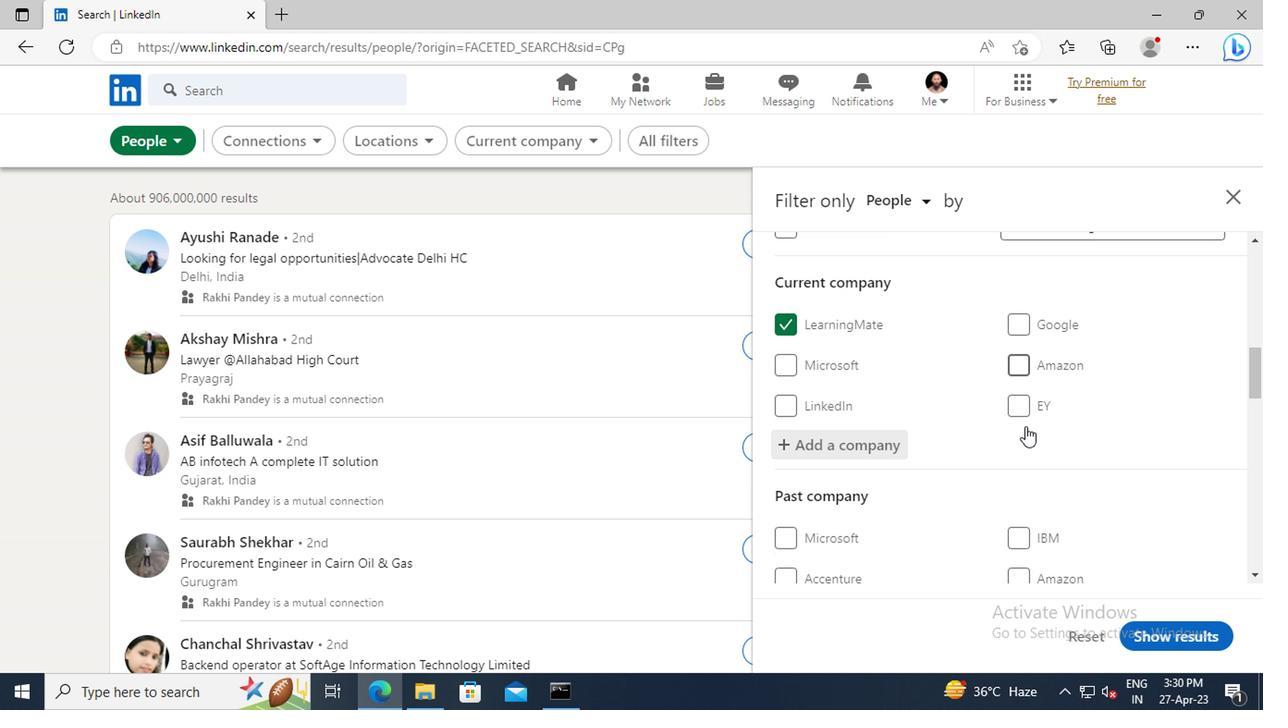 
Action: Mouse scrolled (1021, 426) with delta (0, -1)
Screenshot: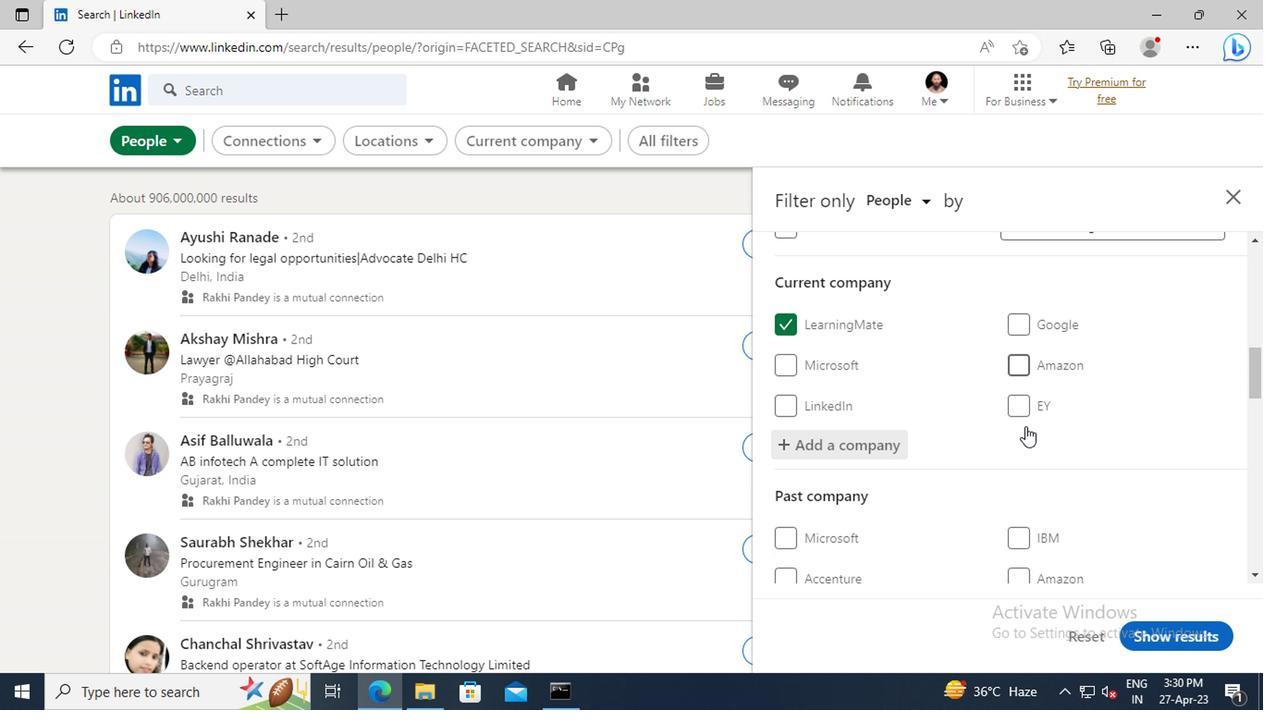 
Action: Mouse scrolled (1021, 426) with delta (0, -1)
Screenshot: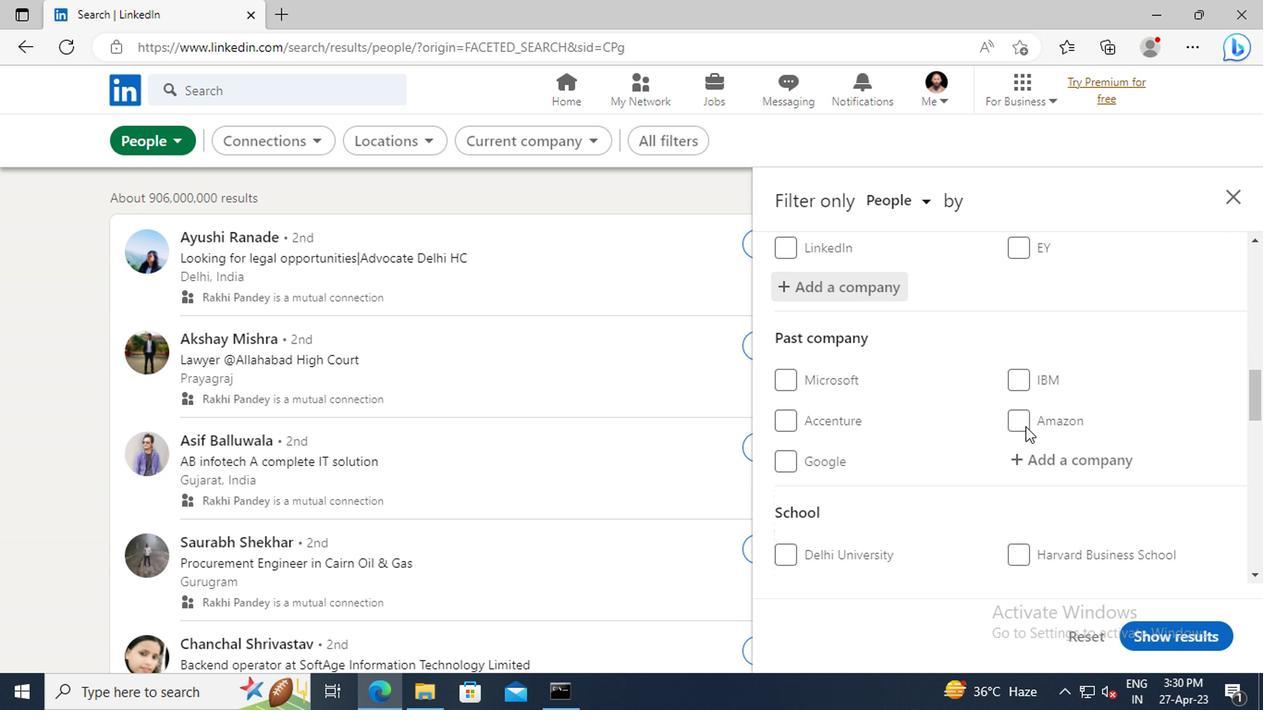 
Action: Mouse scrolled (1021, 426) with delta (0, -1)
Screenshot: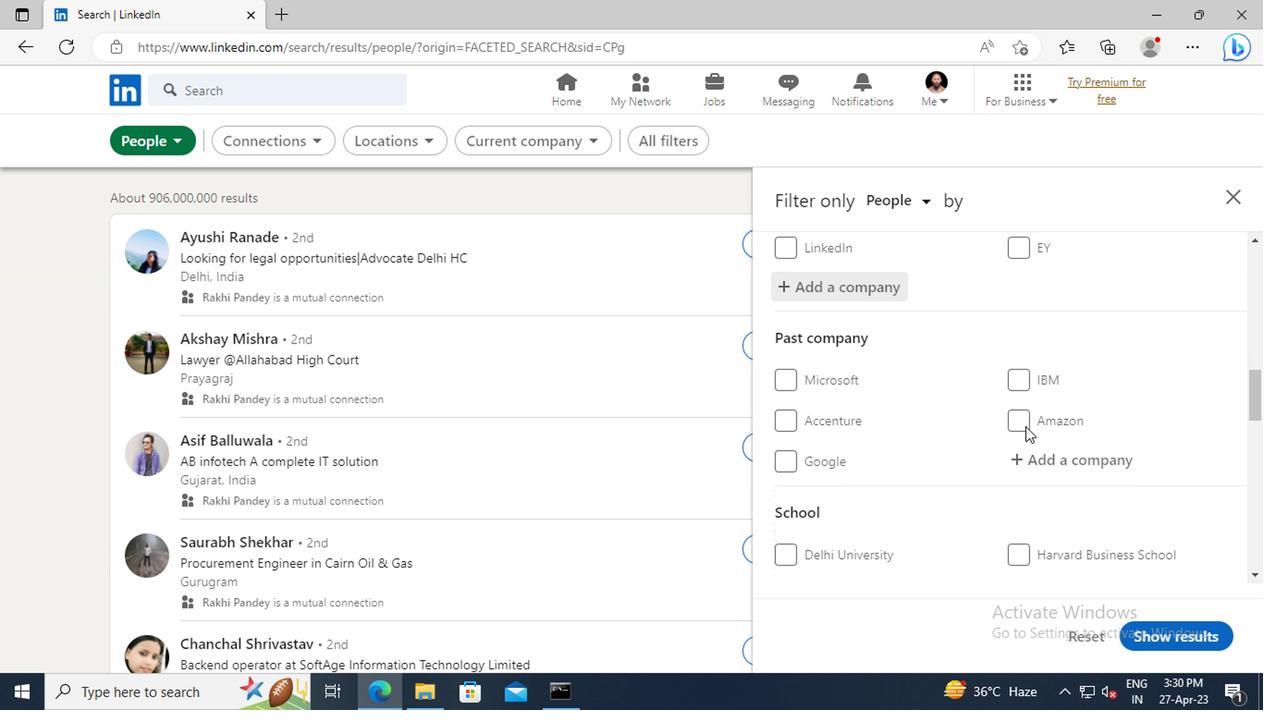 
Action: Mouse scrolled (1021, 426) with delta (0, -1)
Screenshot: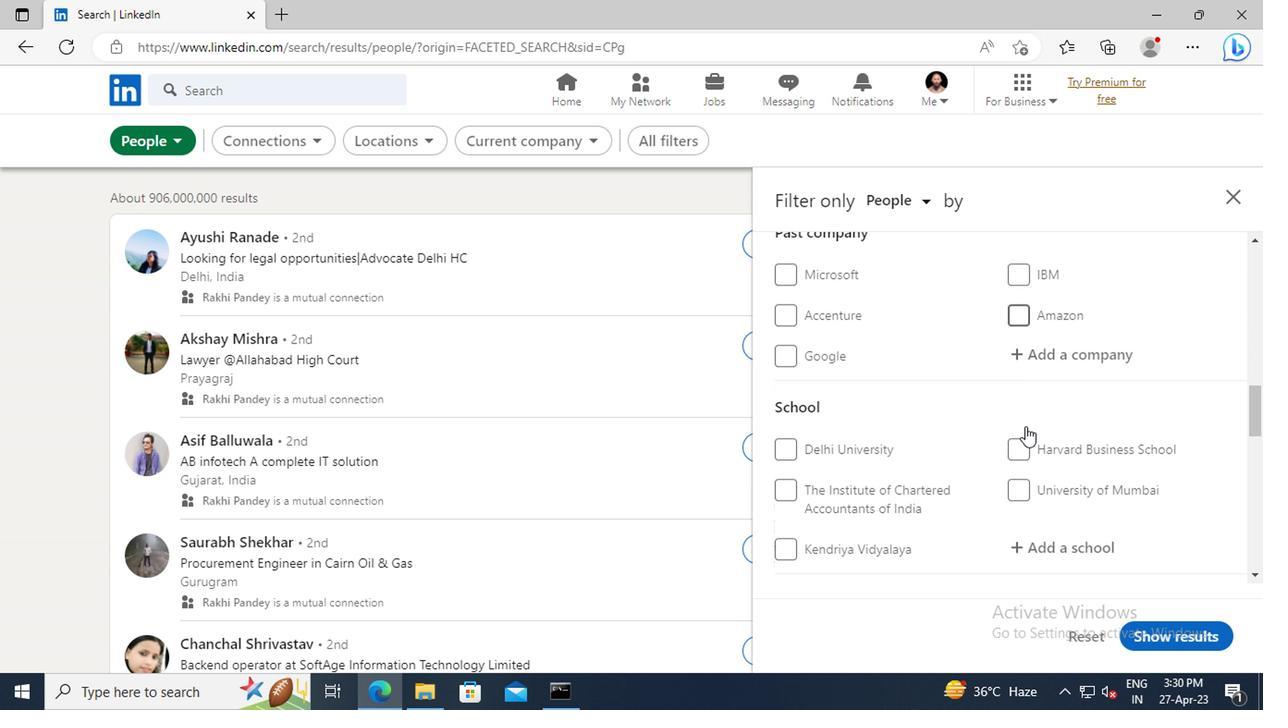 
Action: Mouse scrolled (1021, 426) with delta (0, -1)
Screenshot: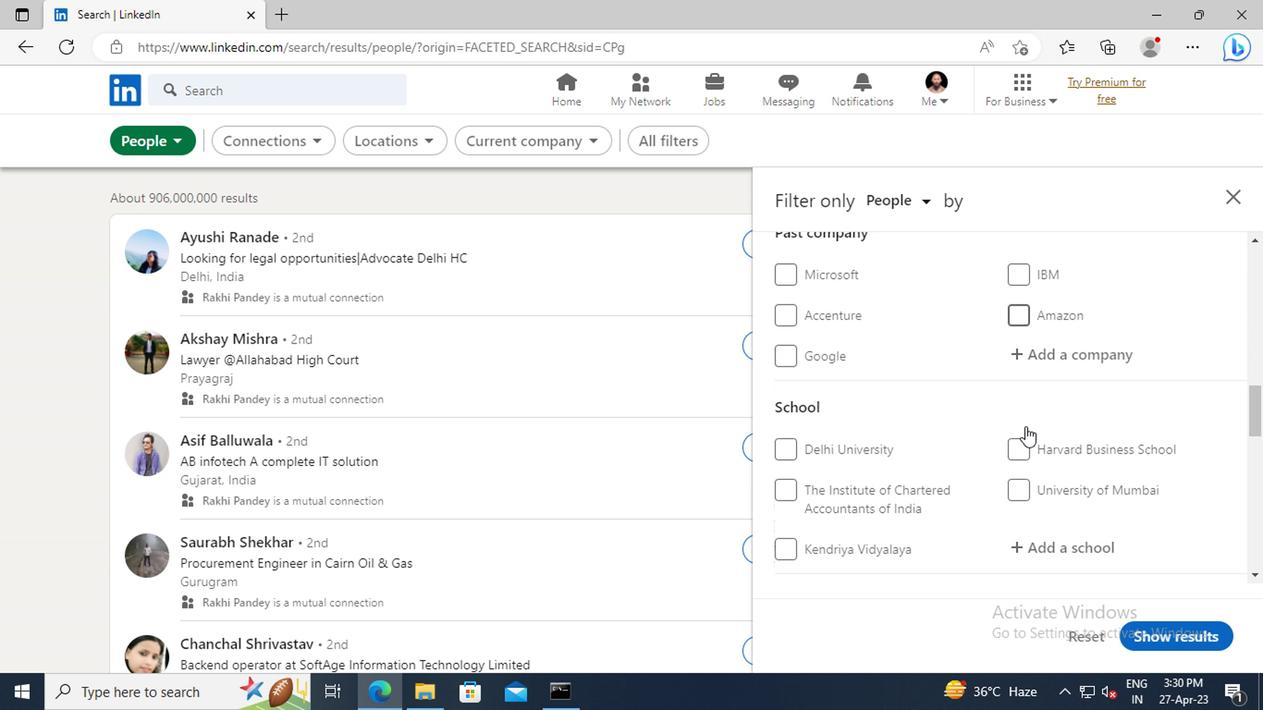
Action: Mouse scrolled (1021, 426) with delta (0, -1)
Screenshot: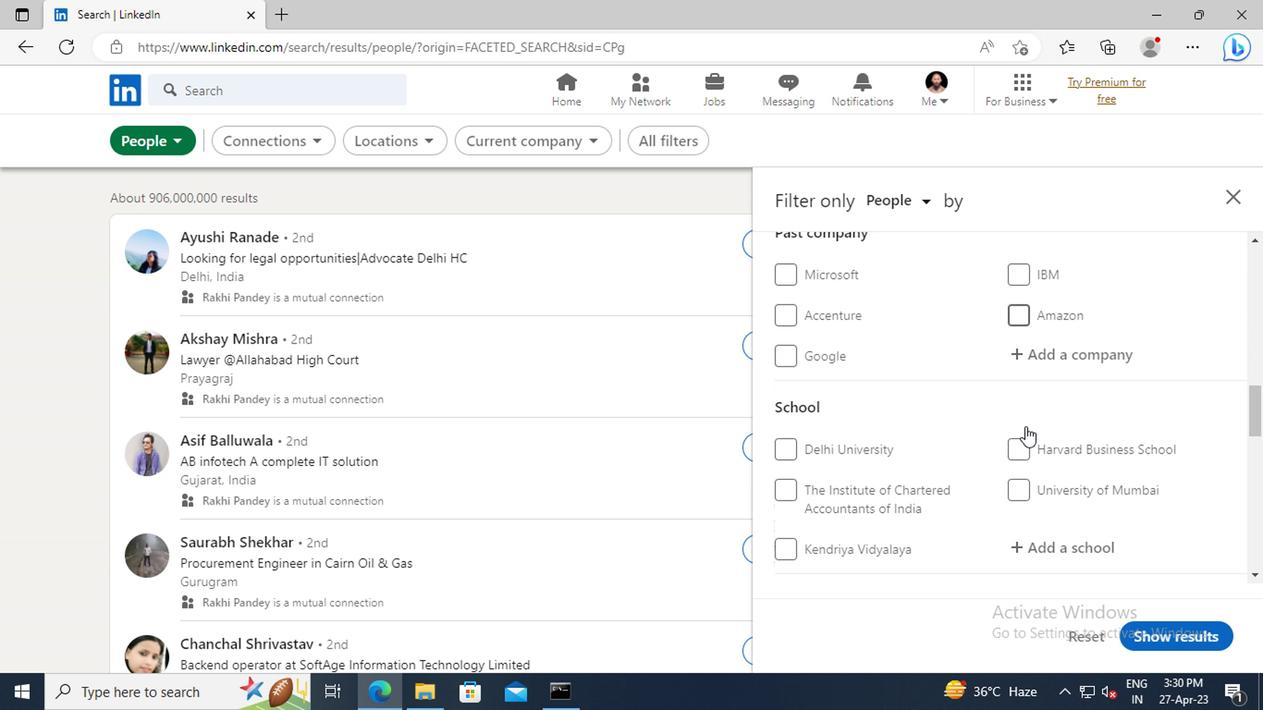 
Action: Mouse moved to (1025, 395)
Screenshot: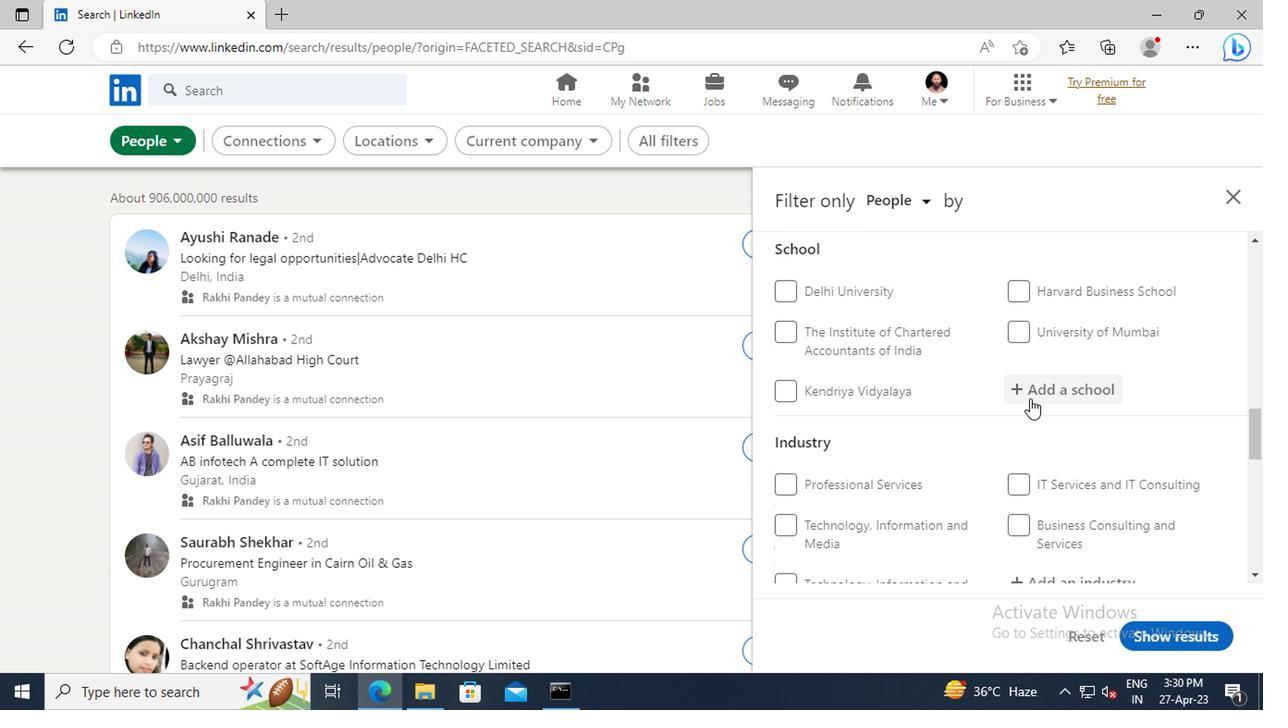 
Action: Mouse pressed left at (1025, 395)
Screenshot: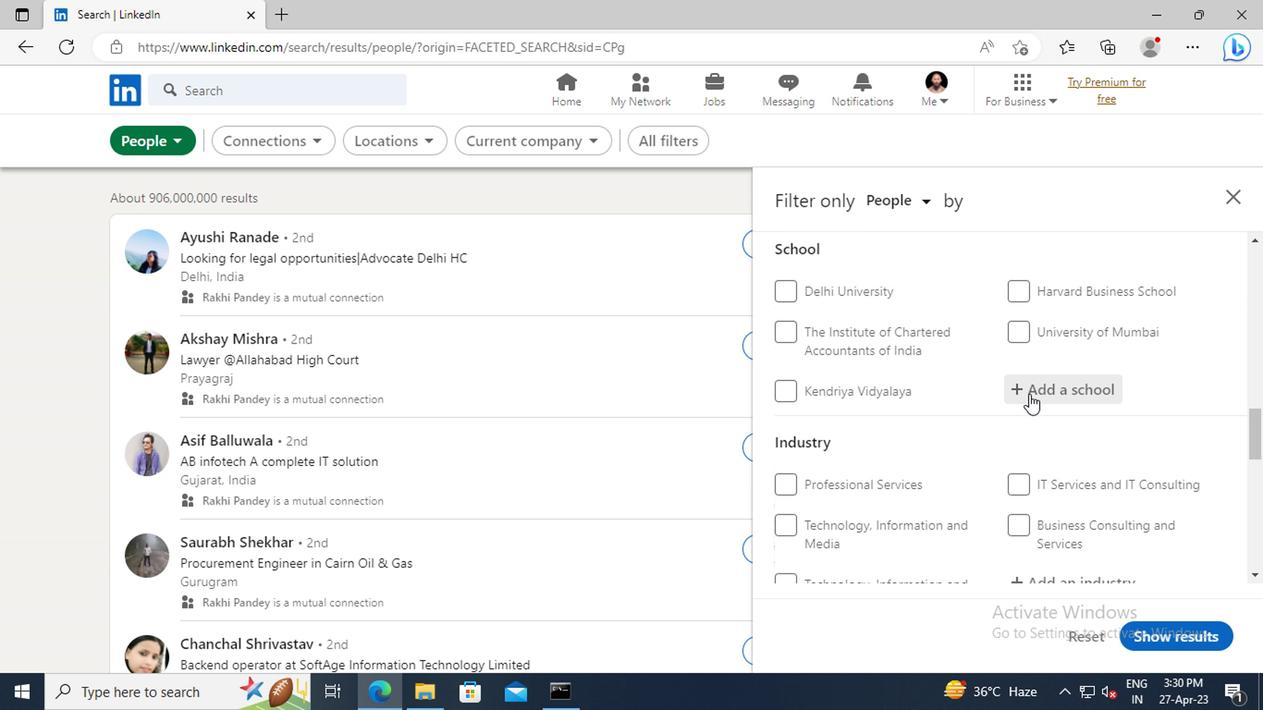 
Action: Key pressed <Key.shift>SRI<Key.space><Key.shift>SATHYA<Key.space><Key.shift>SAI<Key.space><Key.shift>INSTITUTE<Key.space>OF<Key.space><Key.shift>HI
Screenshot: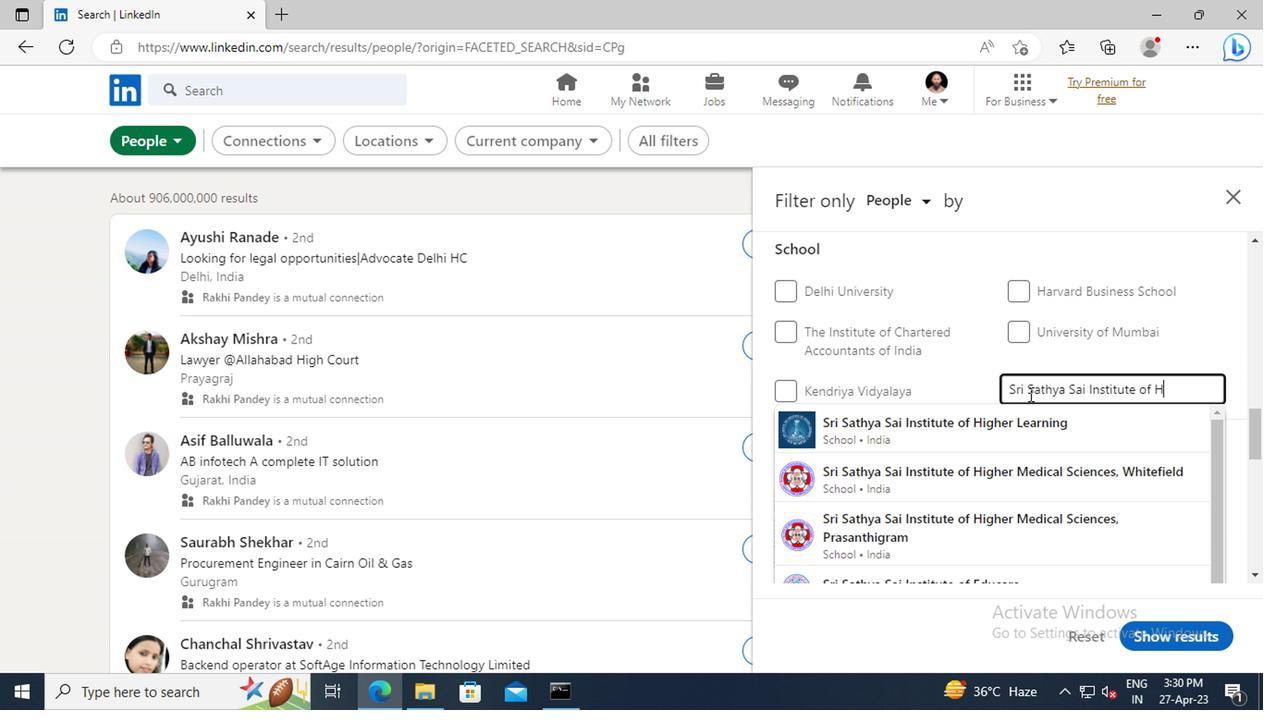 
Action: Mouse moved to (1024, 426)
Screenshot: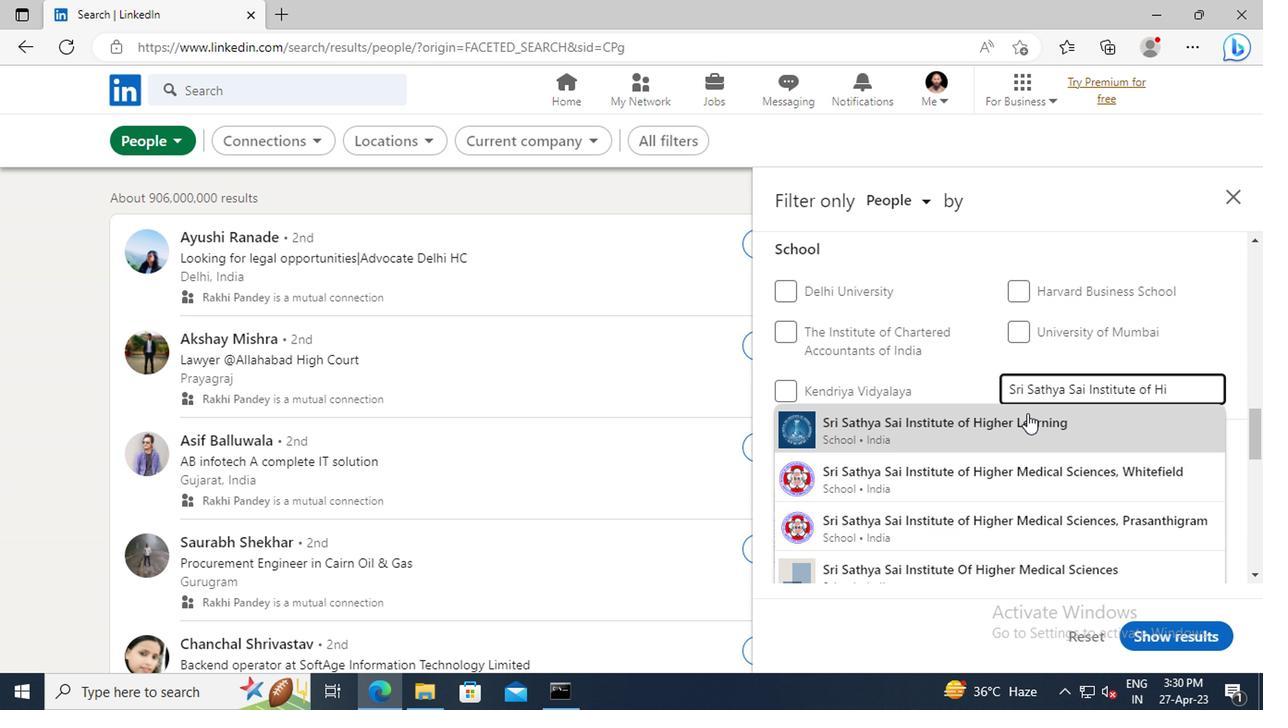 
Action: Mouse pressed left at (1024, 426)
Screenshot: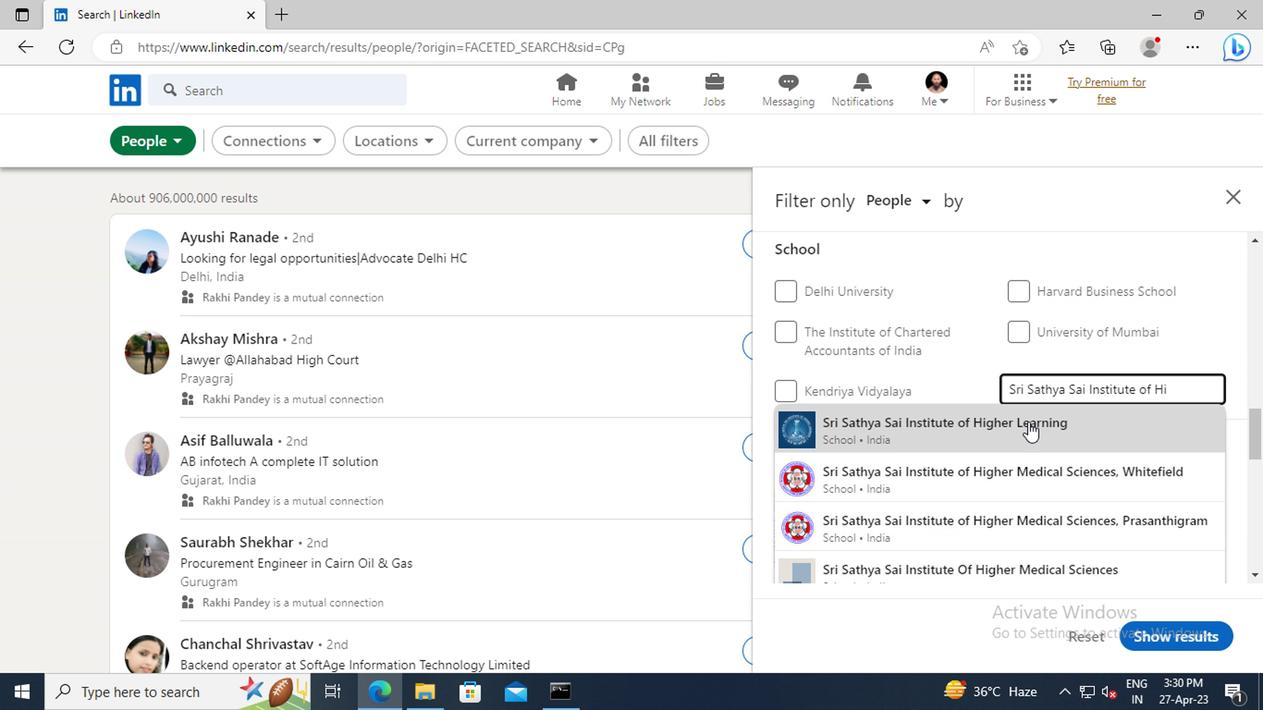 
Action: Mouse scrolled (1024, 425) with delta (0, 0)
Screenshot: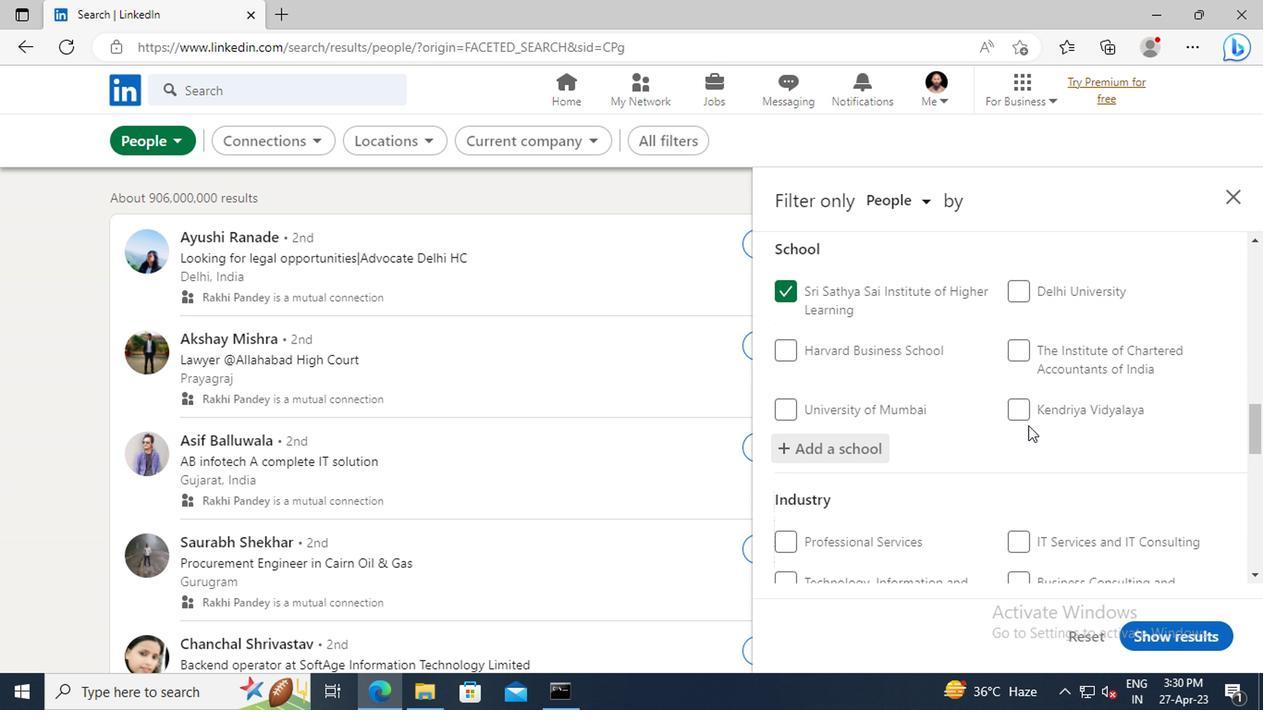 
Action: Mouse scrolled (1024, 425) with delta (0, 0)
Screenshot: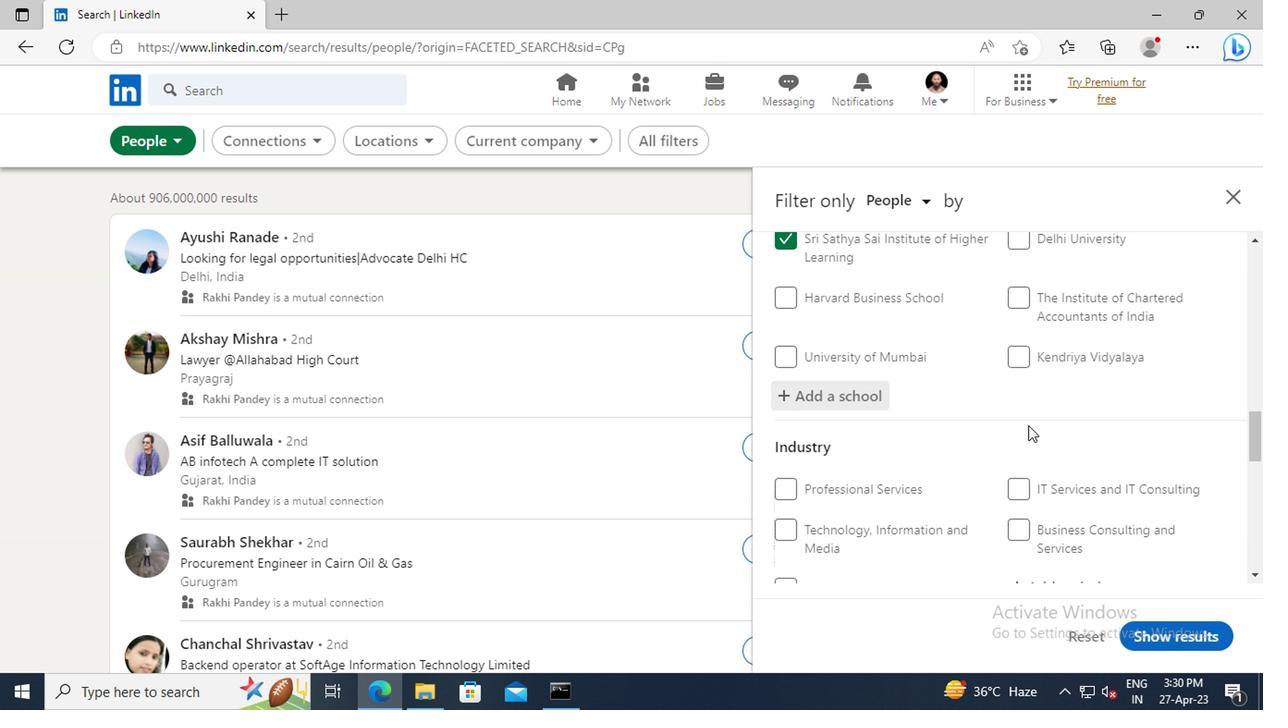 
Action: Mouse scrolled (1024, 425) with delta (0, 0)
Screenshot: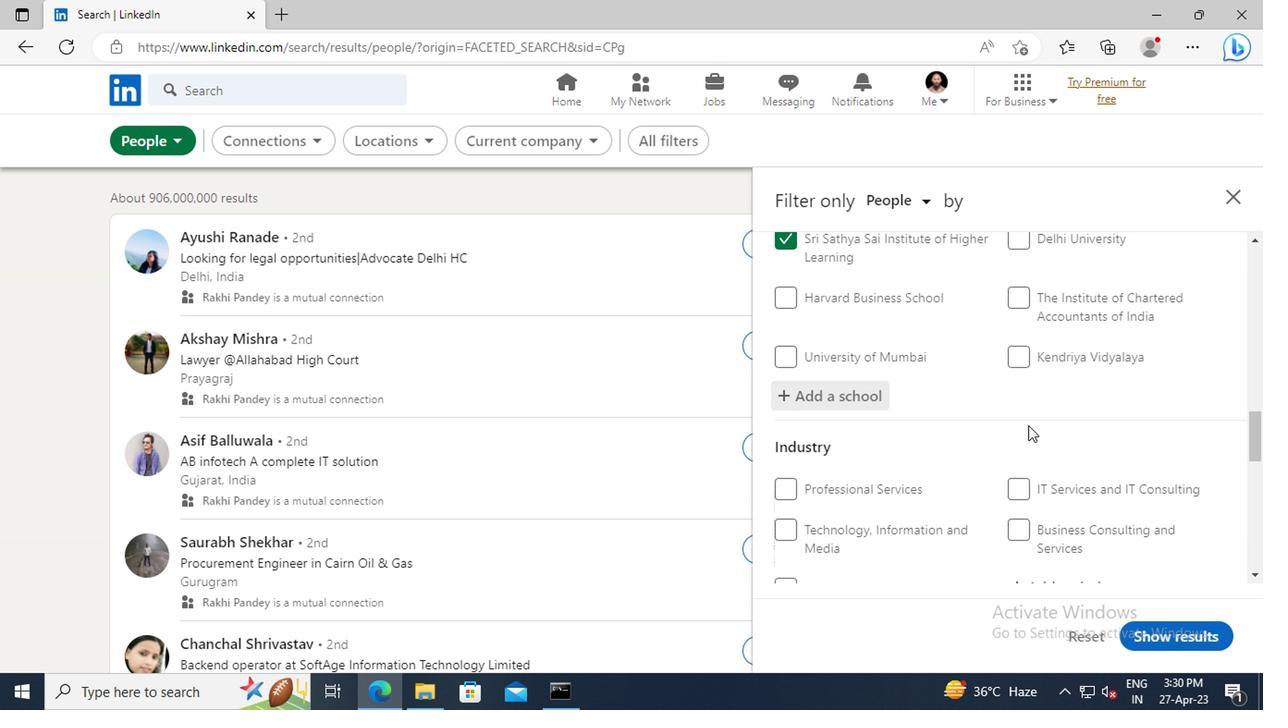 
Action: Mouse scrolled (1024, 425) with delta (0, 0)
Screenshot: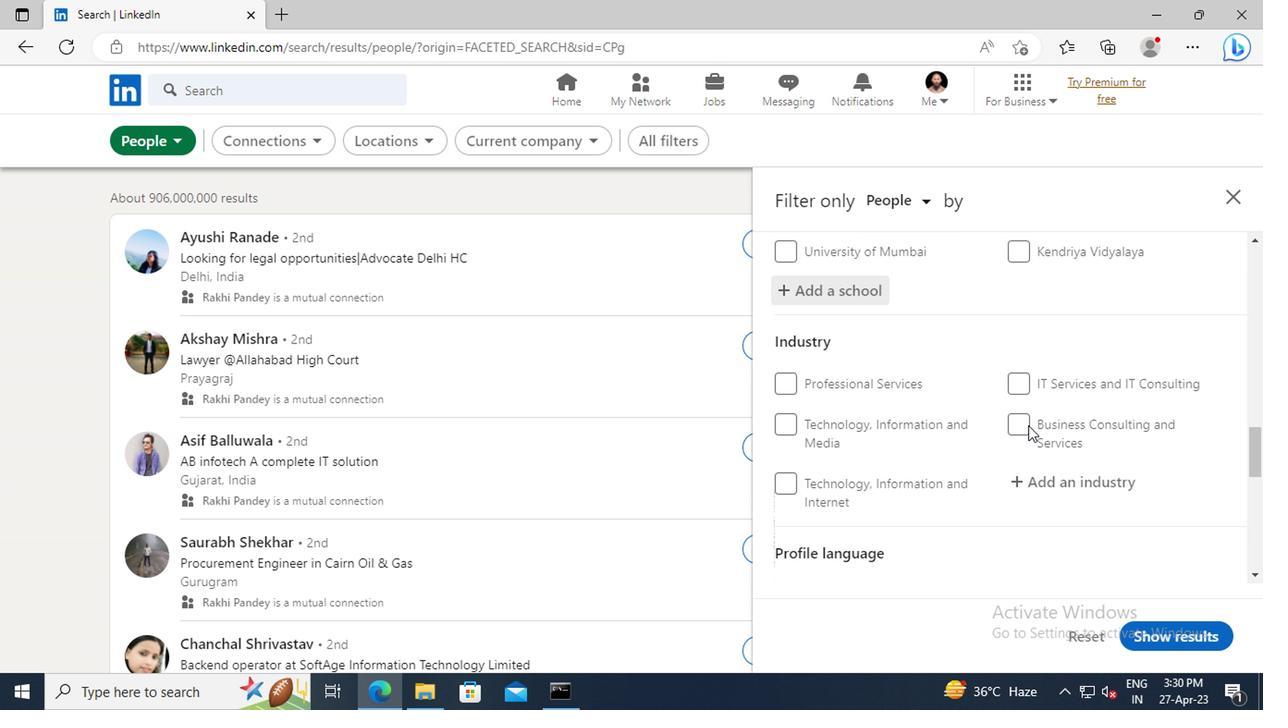 
Action: Mouse scrolled (1024, 425) with delta (0, 0)
Screenshot: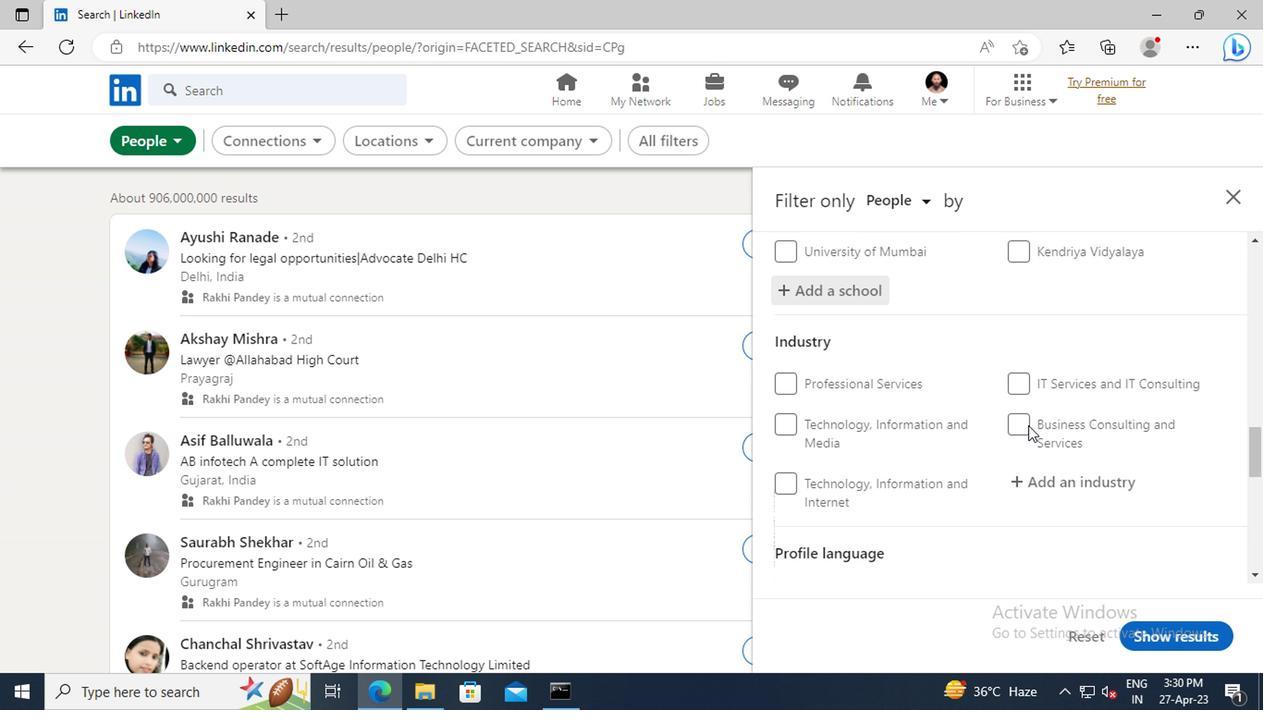 
Action: Mouse moved to (1045, 382)
Screenshot: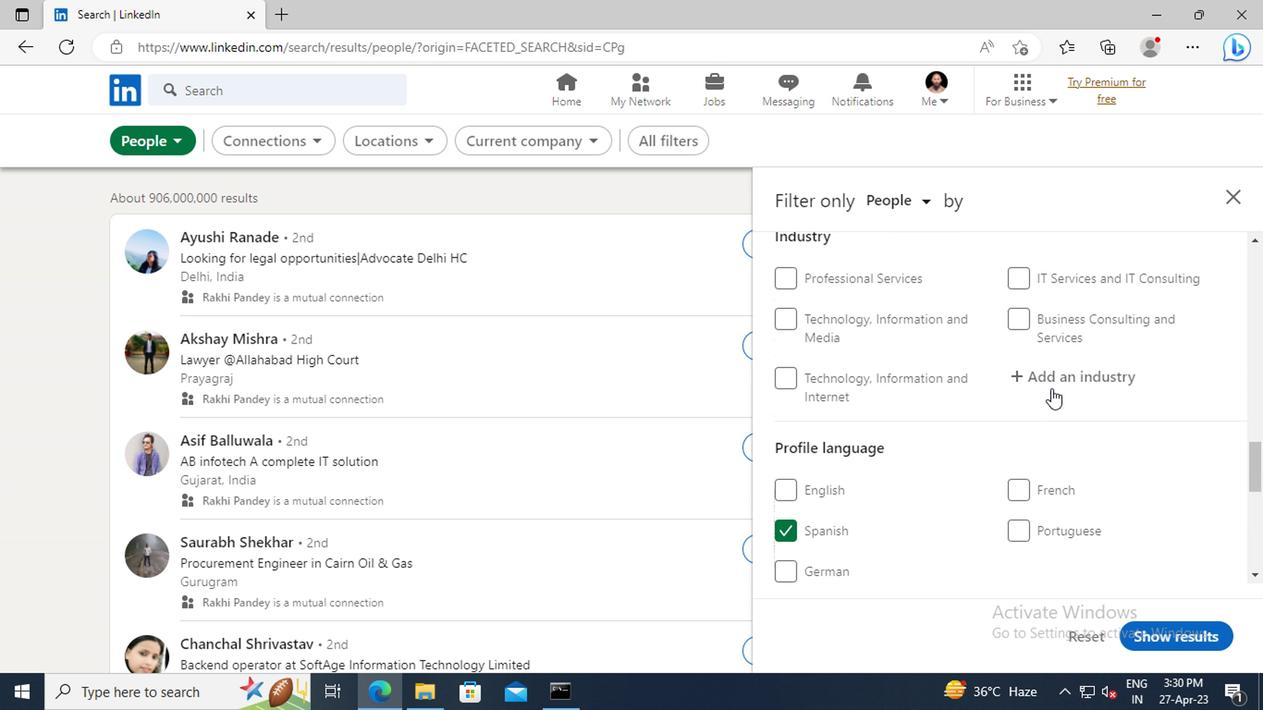 
Action: Mouse pressed left at (1045, 382)
Screenshot: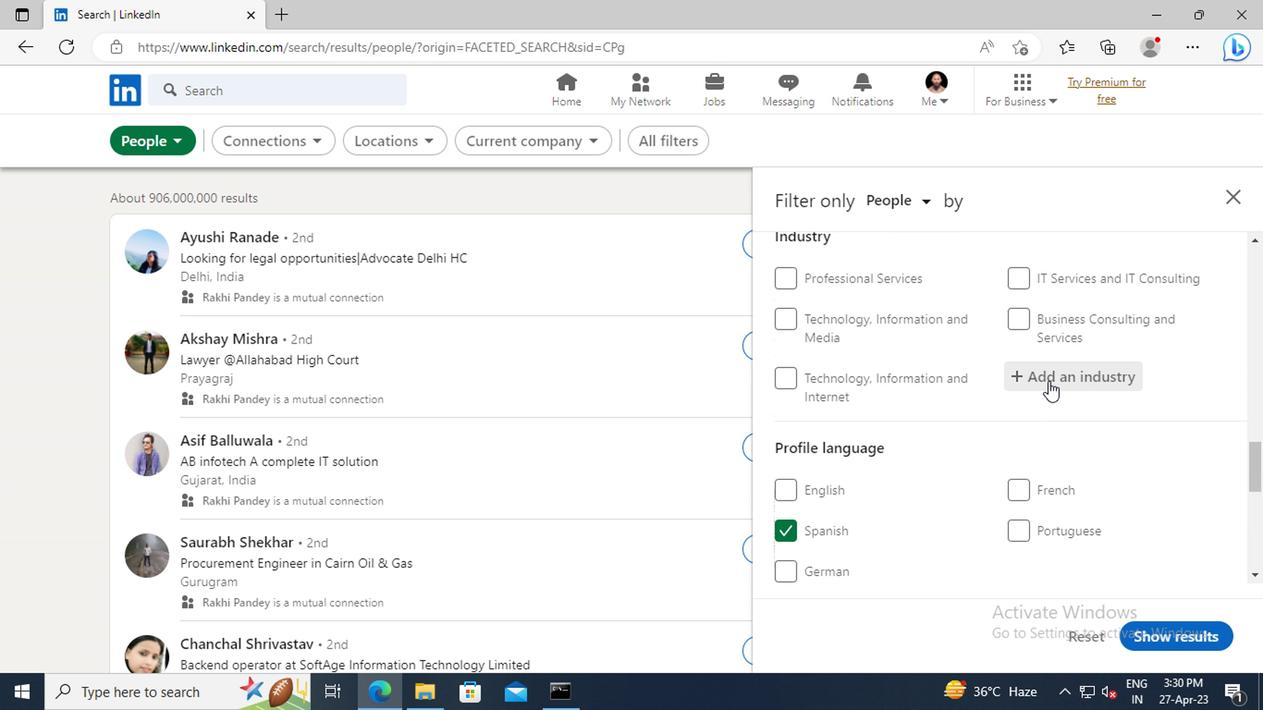 
Action: Key pressed <Key.shift>INTERNET<Key.space><Key.shift>NEWS
Screenshot: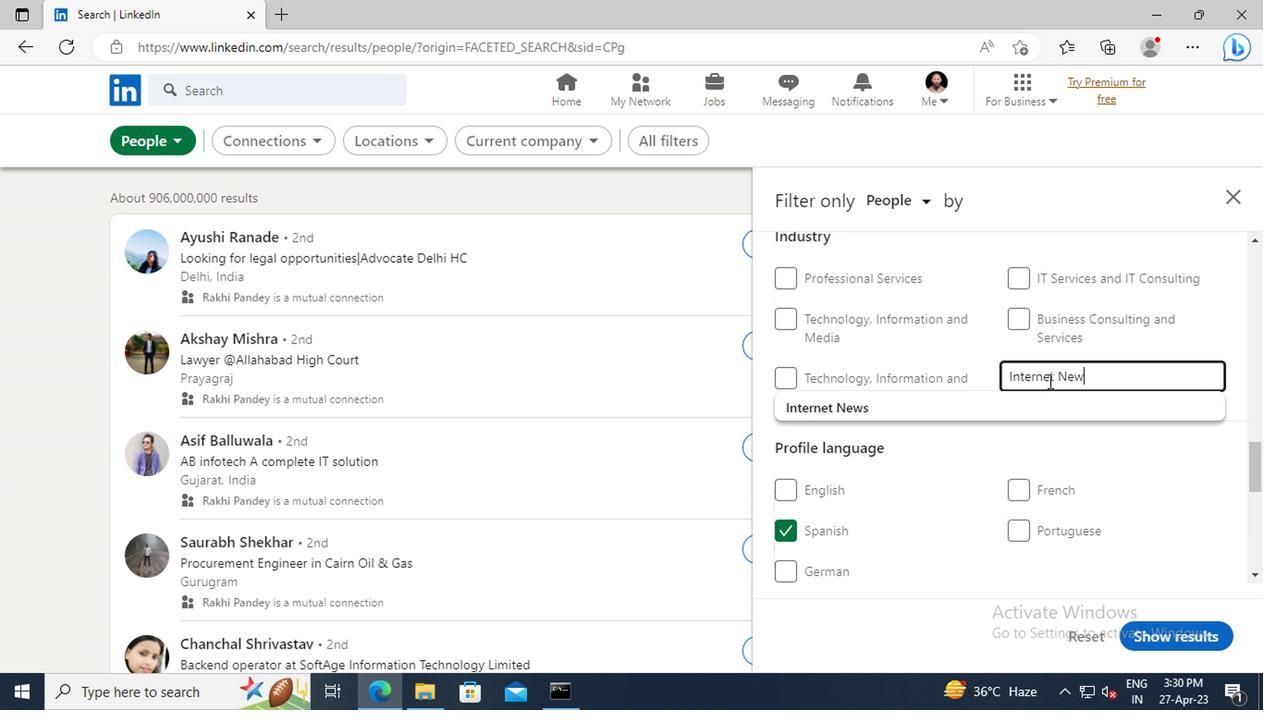 
Action: Mouse moved to (1023, 404)
Screenshot: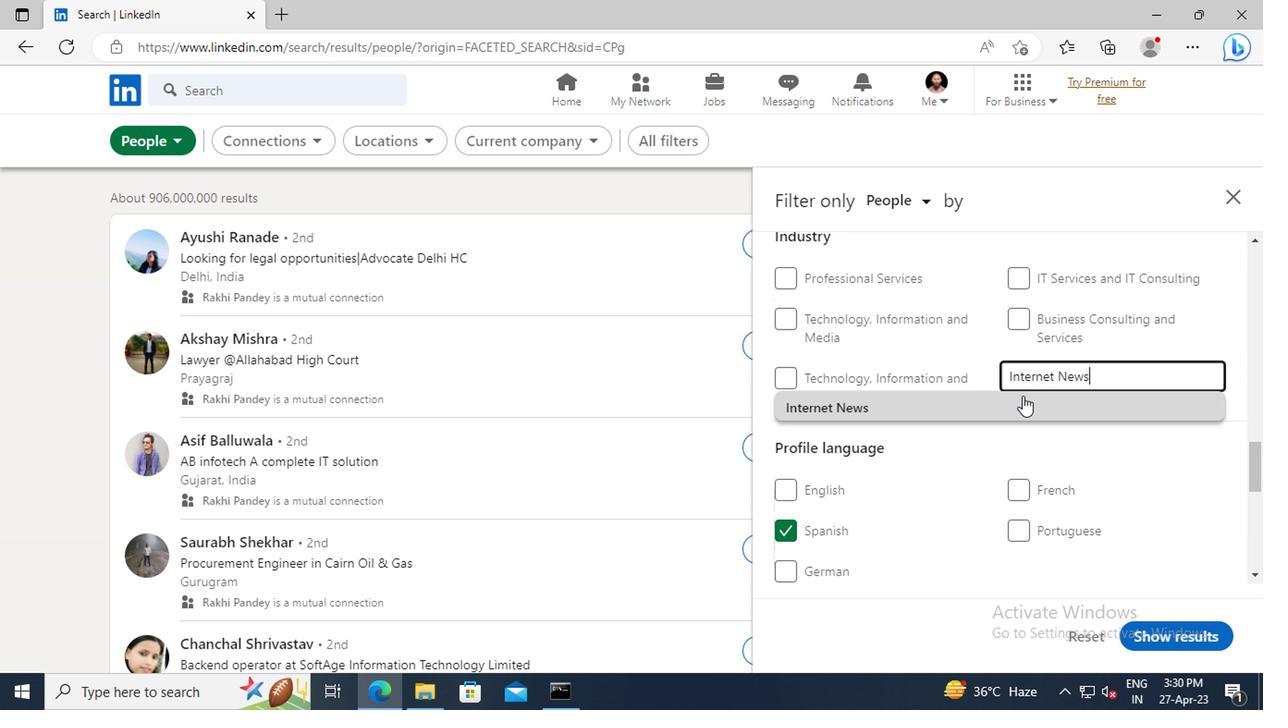 
Action: Mouse pressed left at (1023, 404)
Screenshot: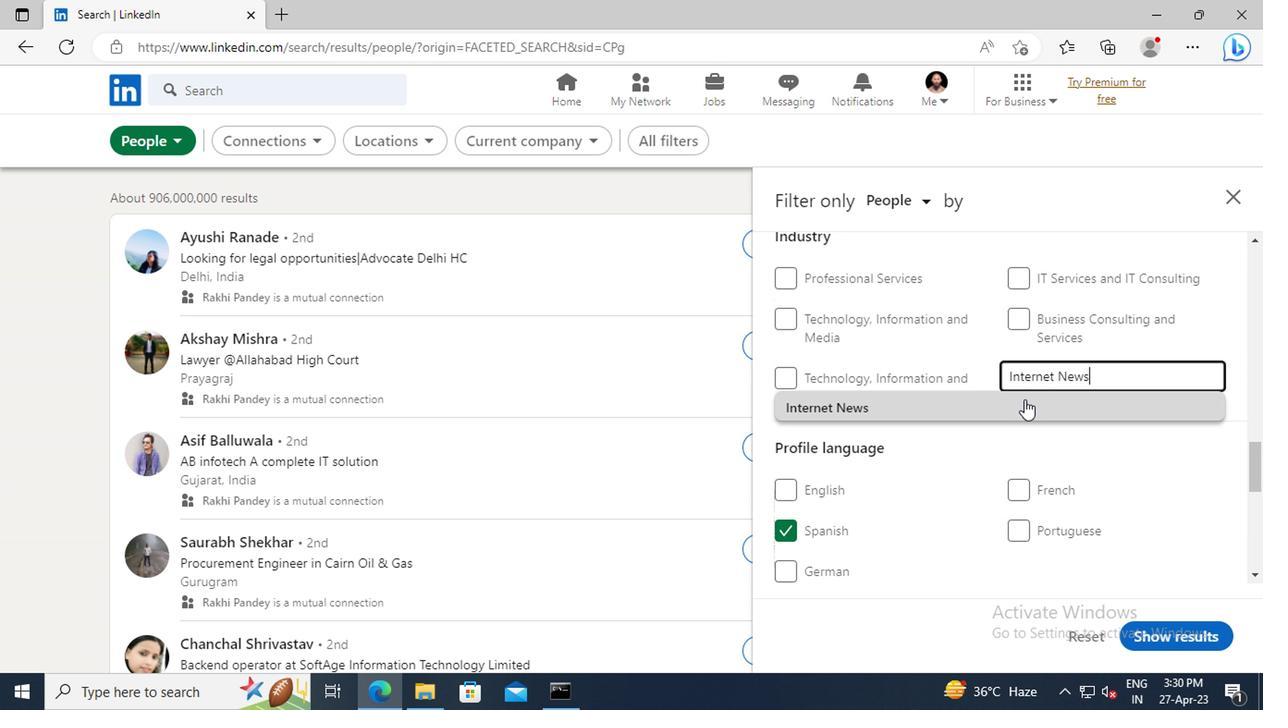 
Action: Mouse moved to (1007, 389)
Screenshot: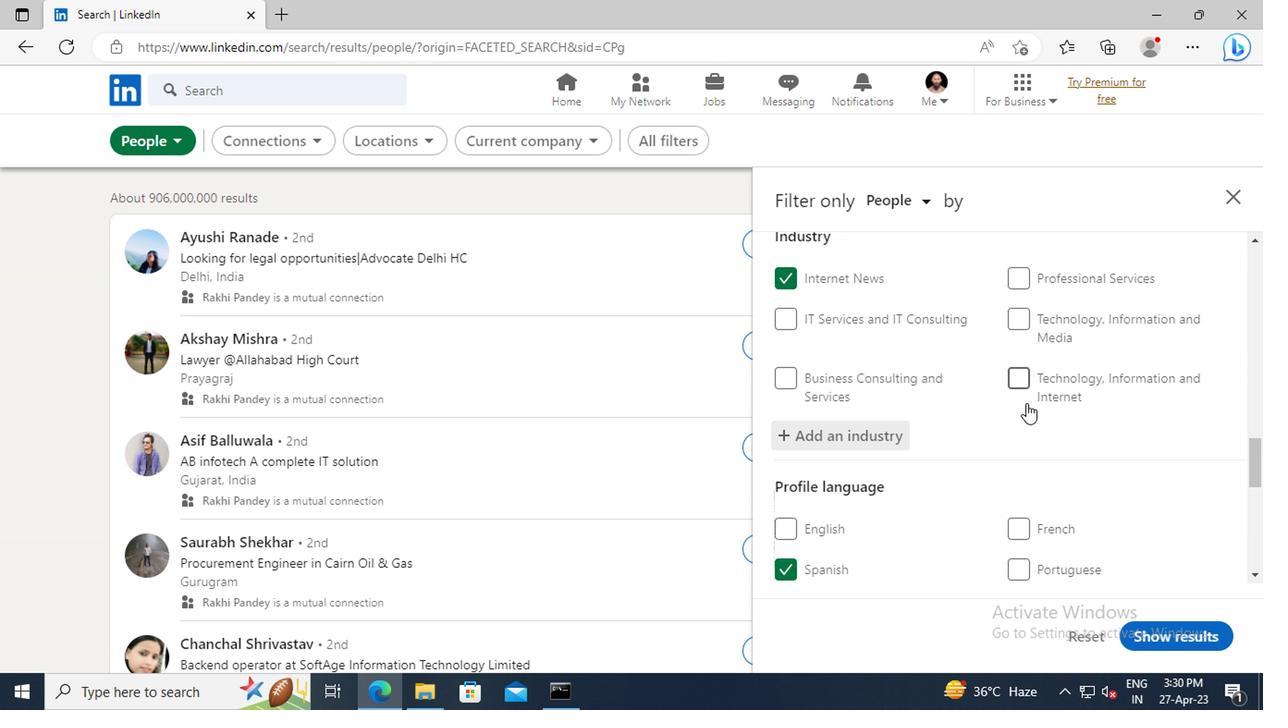 
Action: Mouse scrolled (1007, 388) with delta (0, 0)
Screenshot: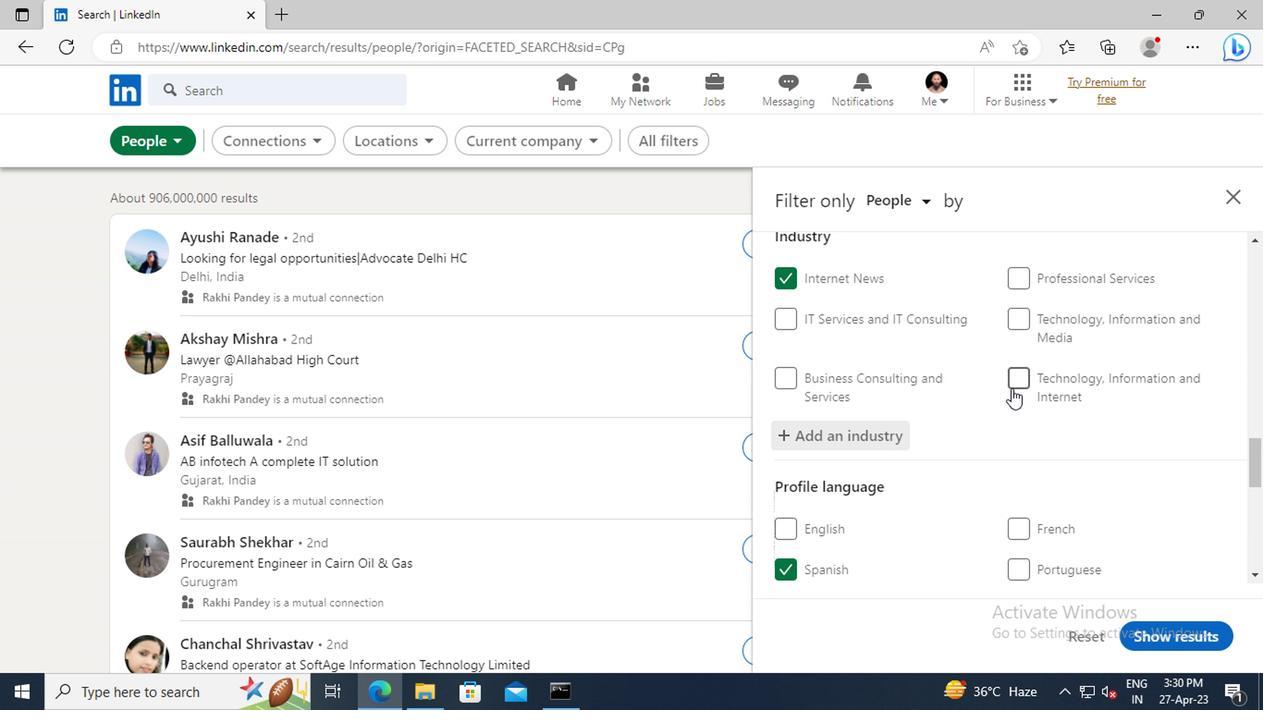 
Action: Mouse scrolled (1007, 388) with delta (0, 0)
Screenshot: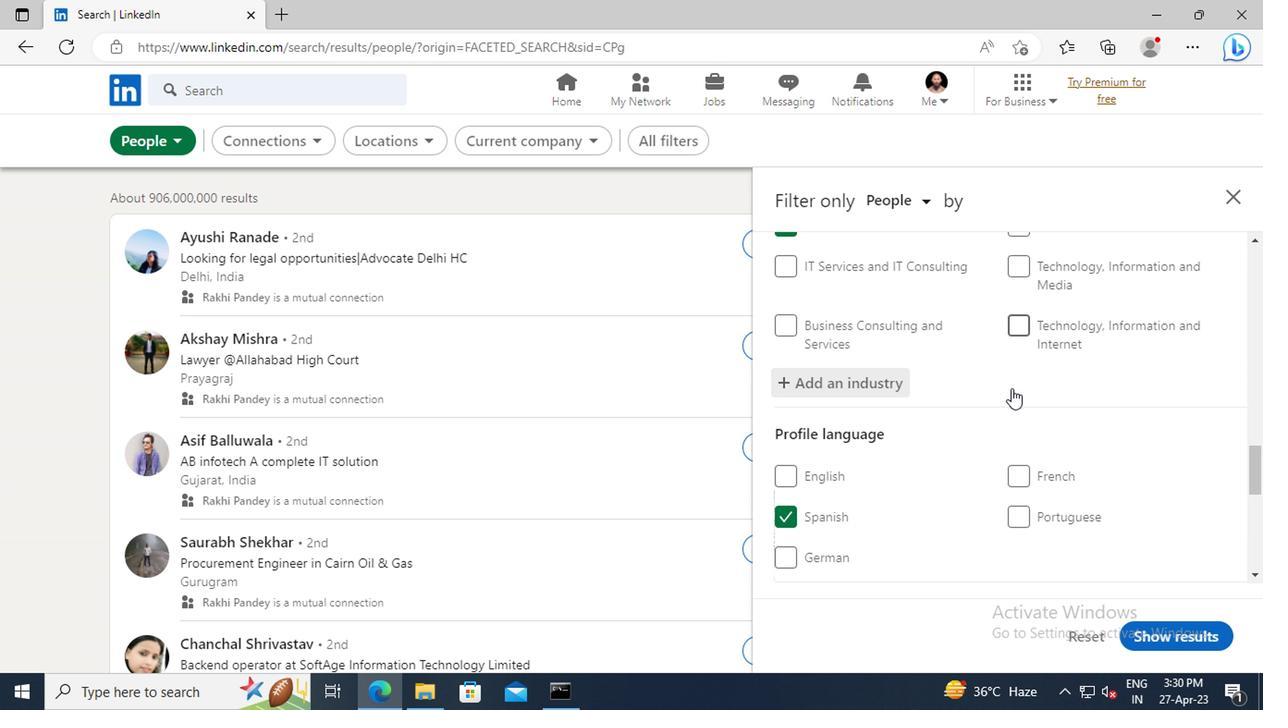 
Action: Mouse scrolled (1007, 388) with delta (0, 0)
Screenshot: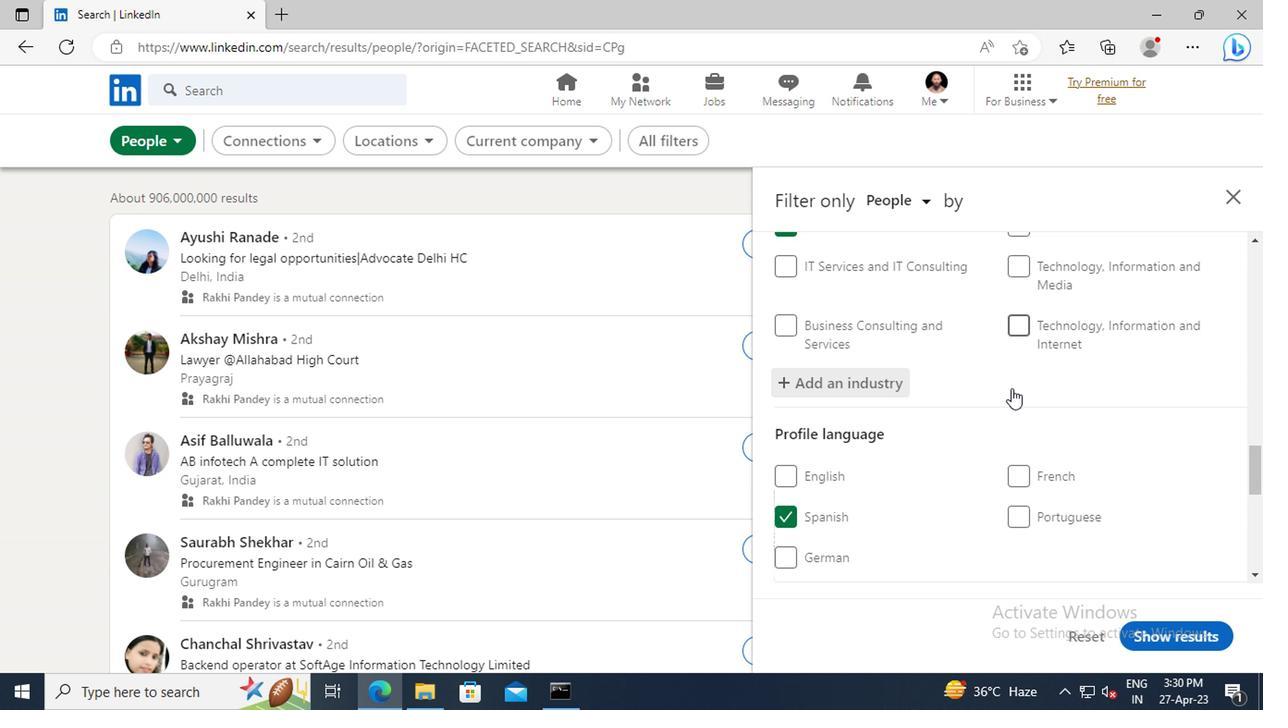 
Action: Mouse scrolled (1007, 388) with delta (0, 0)
Screenshot: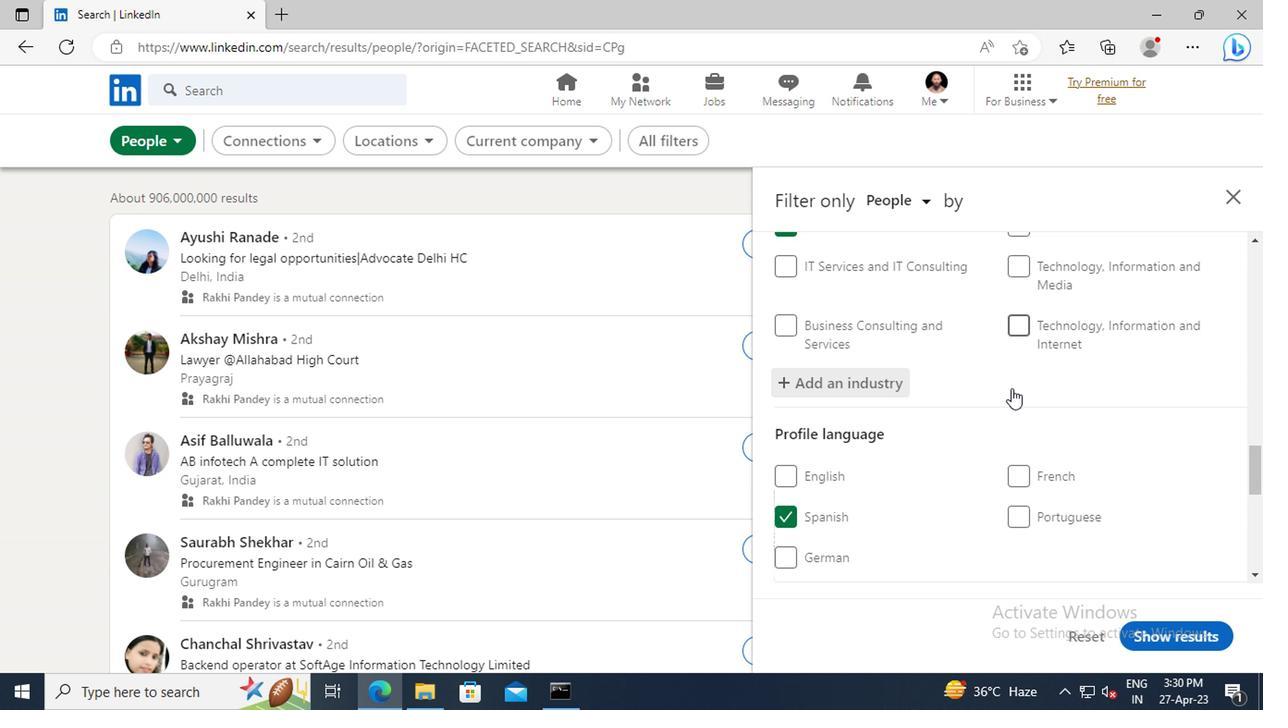 
Action: Mouse scrolled (1007, 388) with delta (0, 0)
Screenshot: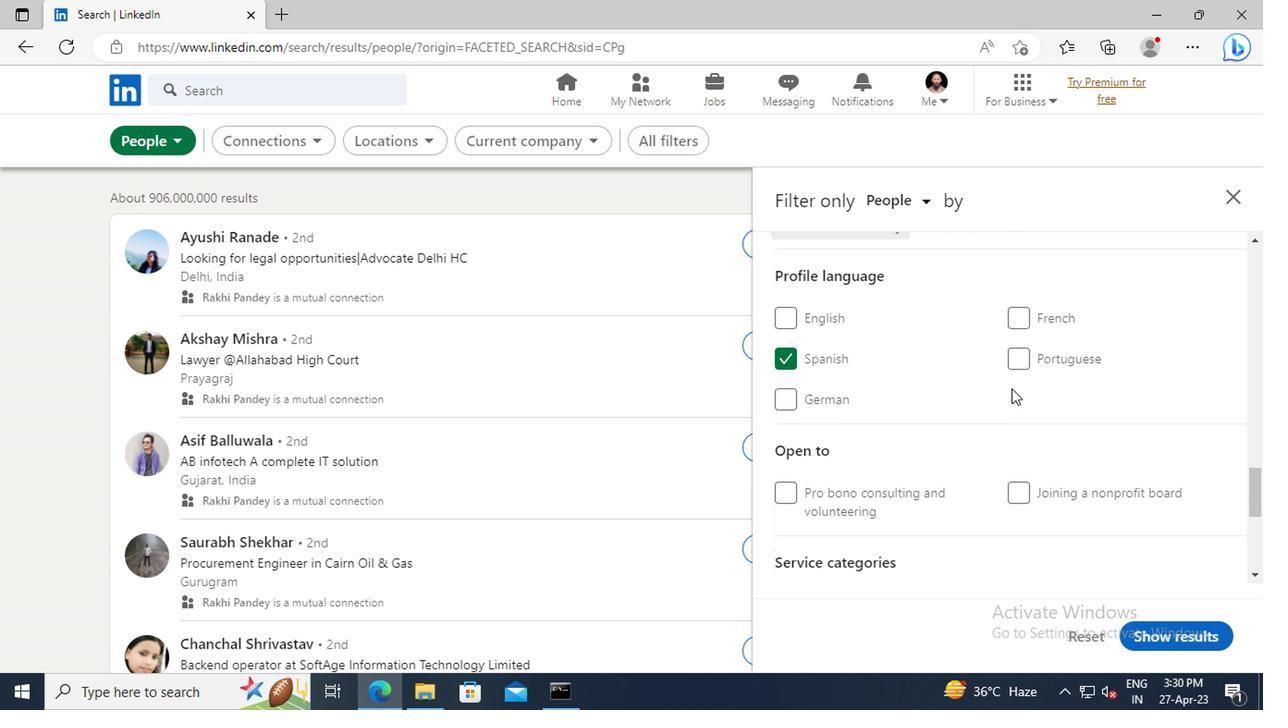 
Action: Mouse scrolled (1007, 388) with delta (0, 0)
Screenshot: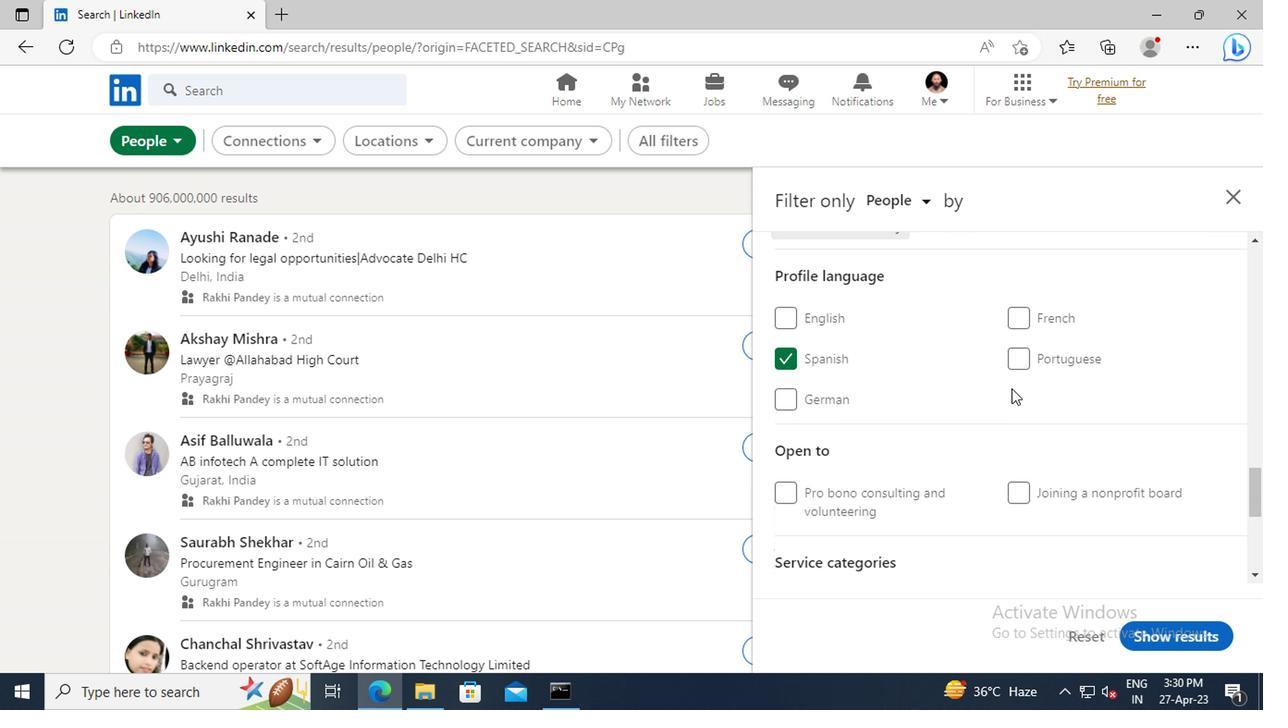 
Action: Mouse scrolled (1007, 388) with delta (0, 0)
Screenshot: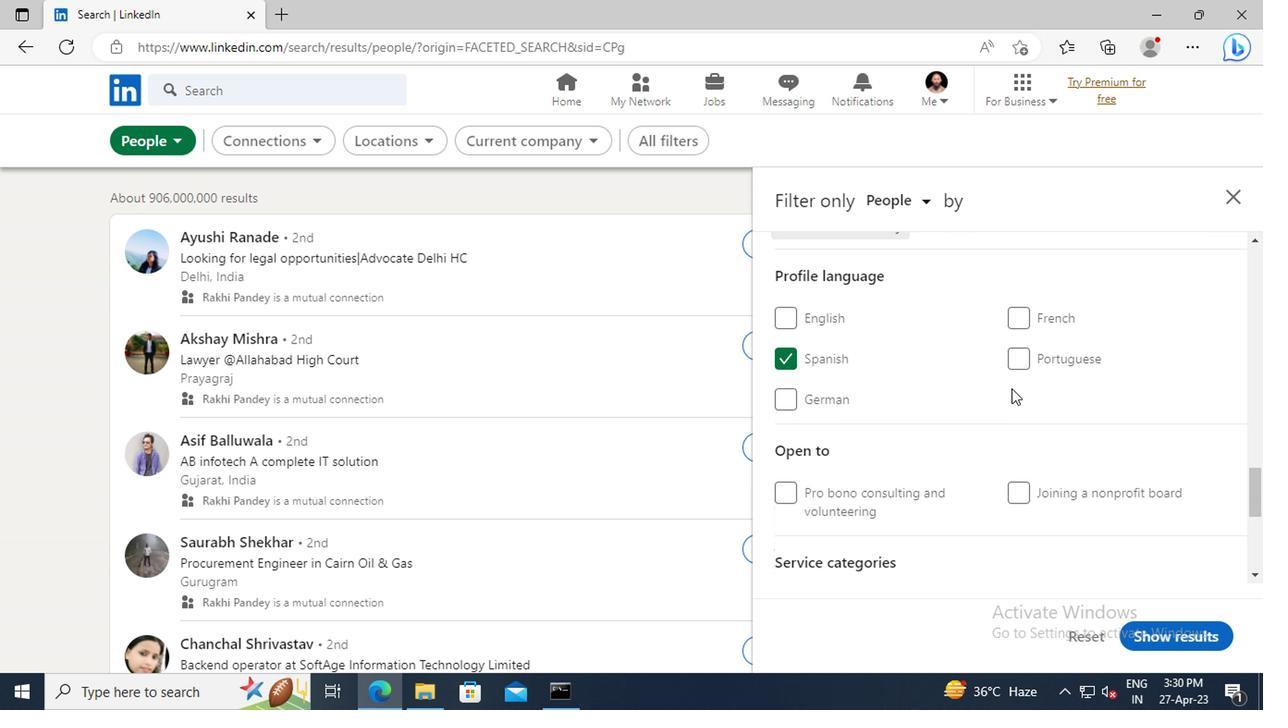 
Action: Mouse scrolled (1007, 388) with delta (0, 0)
Screenshot: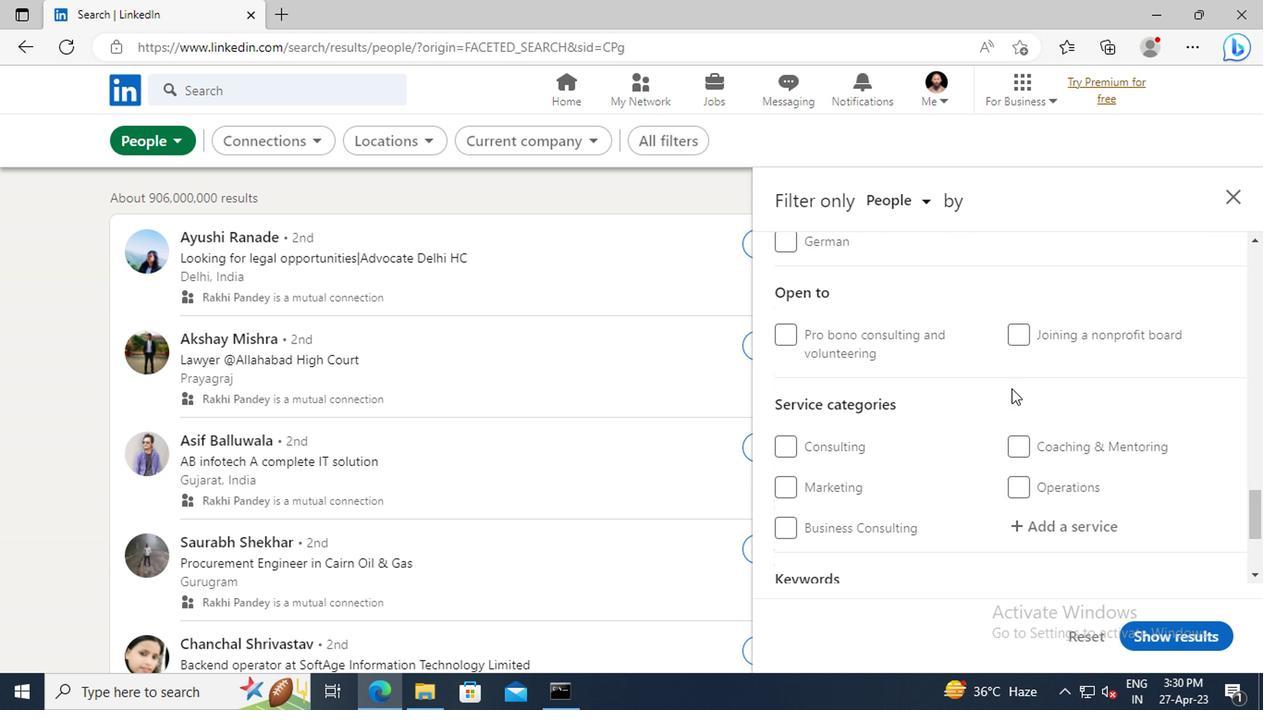 
Action: Mouse scrolled (1007, 388) with delta (0, 0)
Screenshot: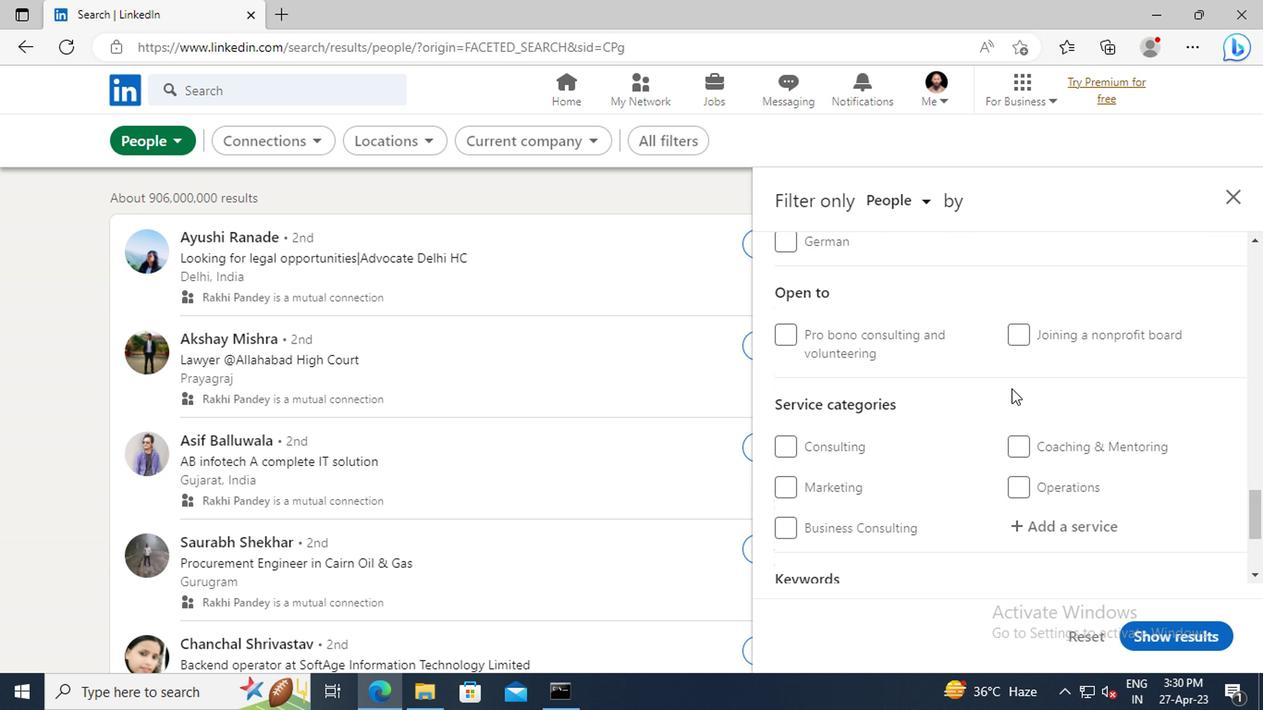 
Action: Mouse moved to (1041, 417)
Screenshot: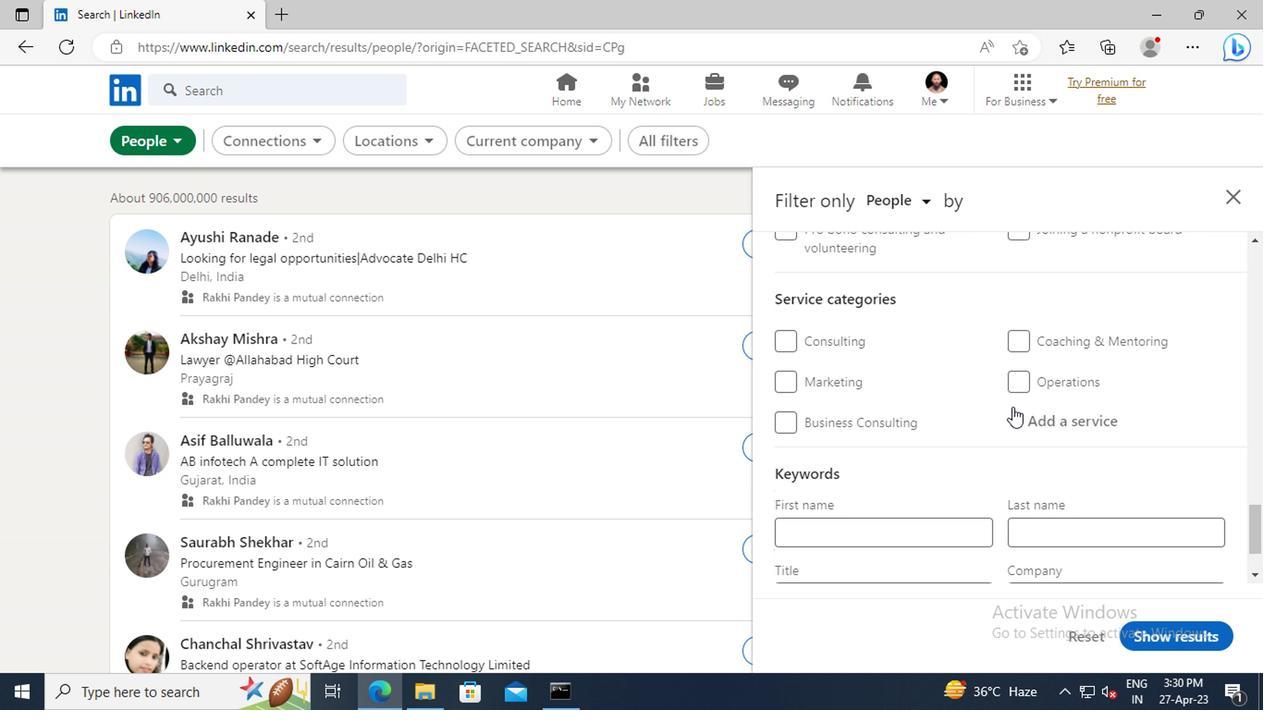 
Action: Mouse pressed left at (1041, 417)
Screenshot: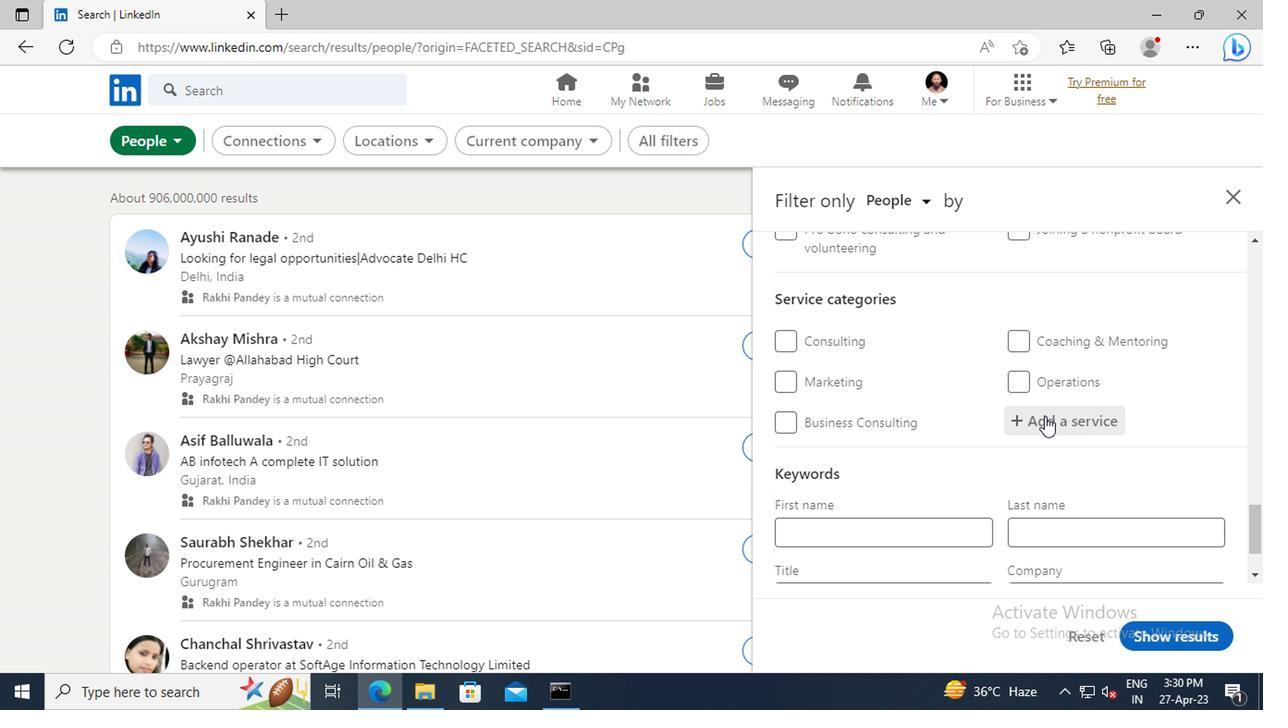 
Action: Key pressed <Key.shift>HR<Key.space><Key.shift>CONSULTING
Screenshot: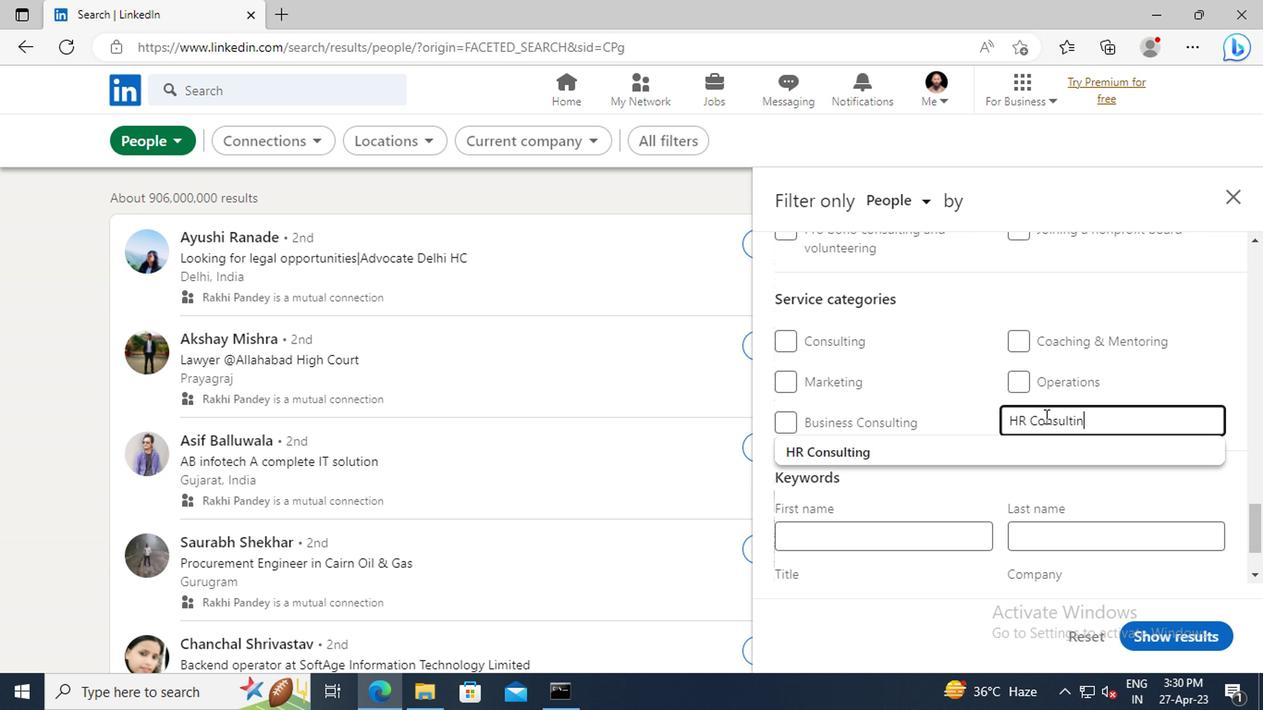 
Action: Mouse moved to (1024, 448)
Screenshot: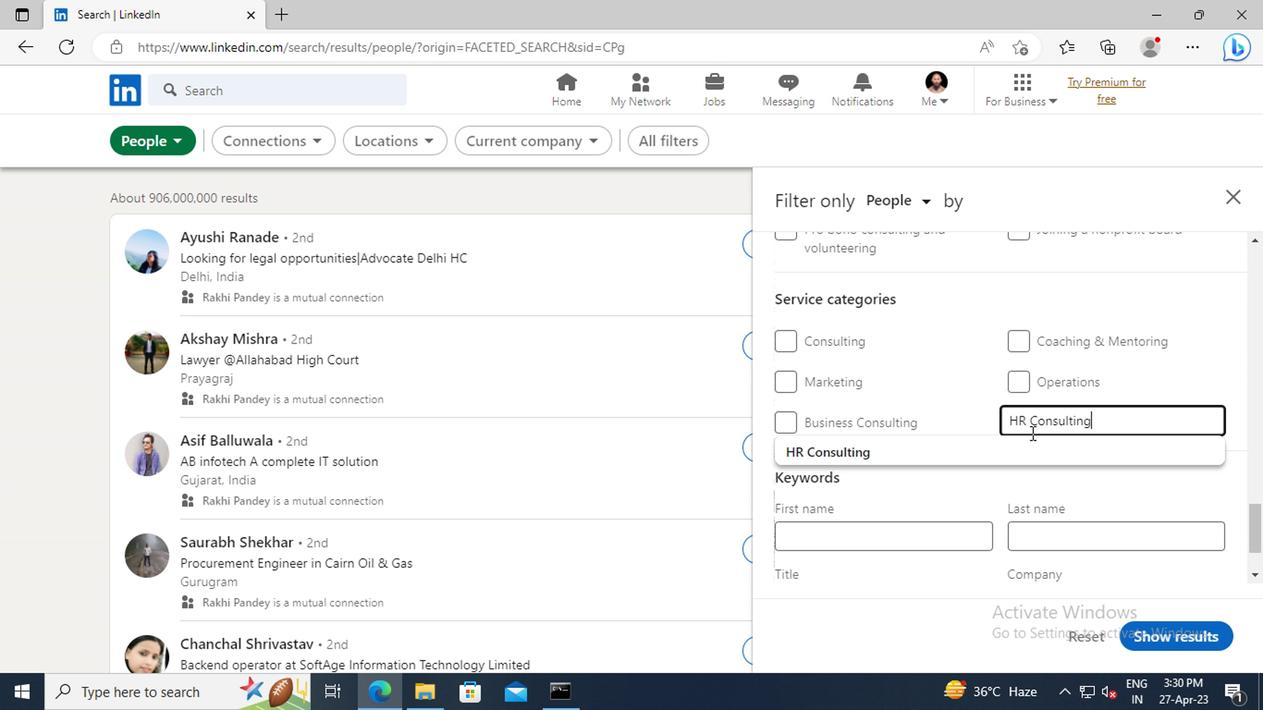 
Action: Mouse pressed left at (1024, 448)
Screenshot: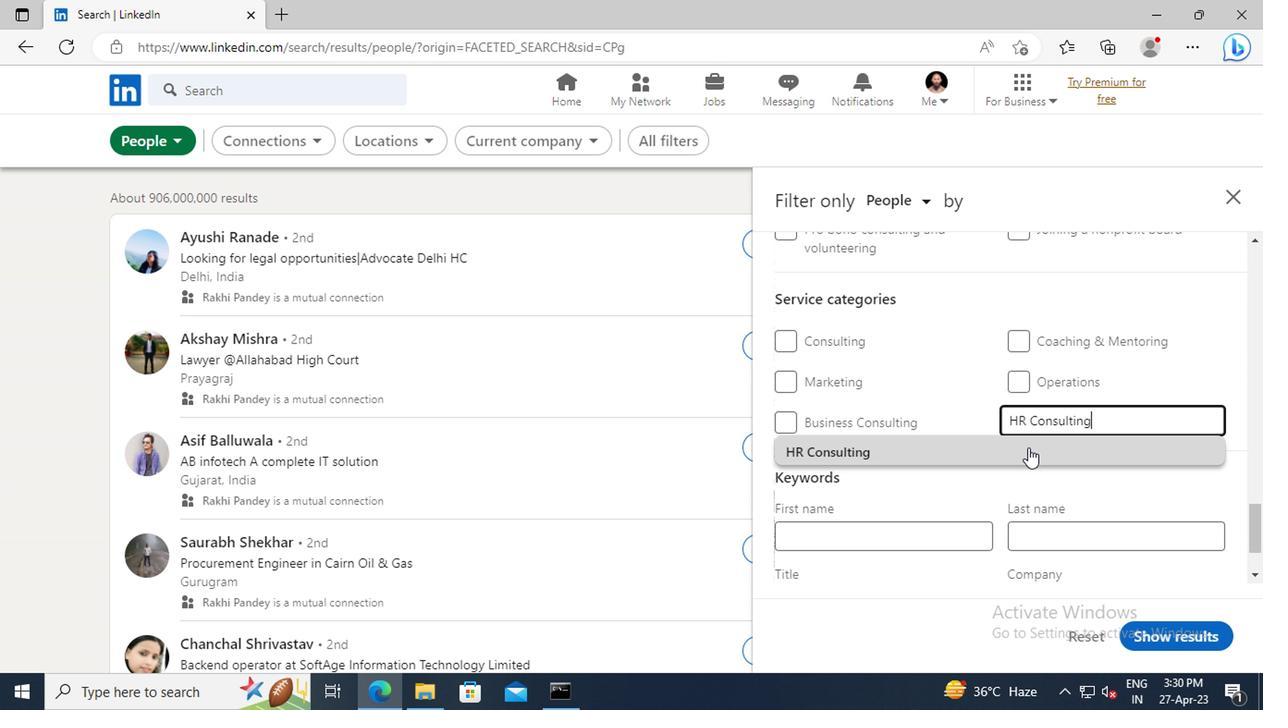 
Action: Mouse moved to (1009, 442)
Screenshot: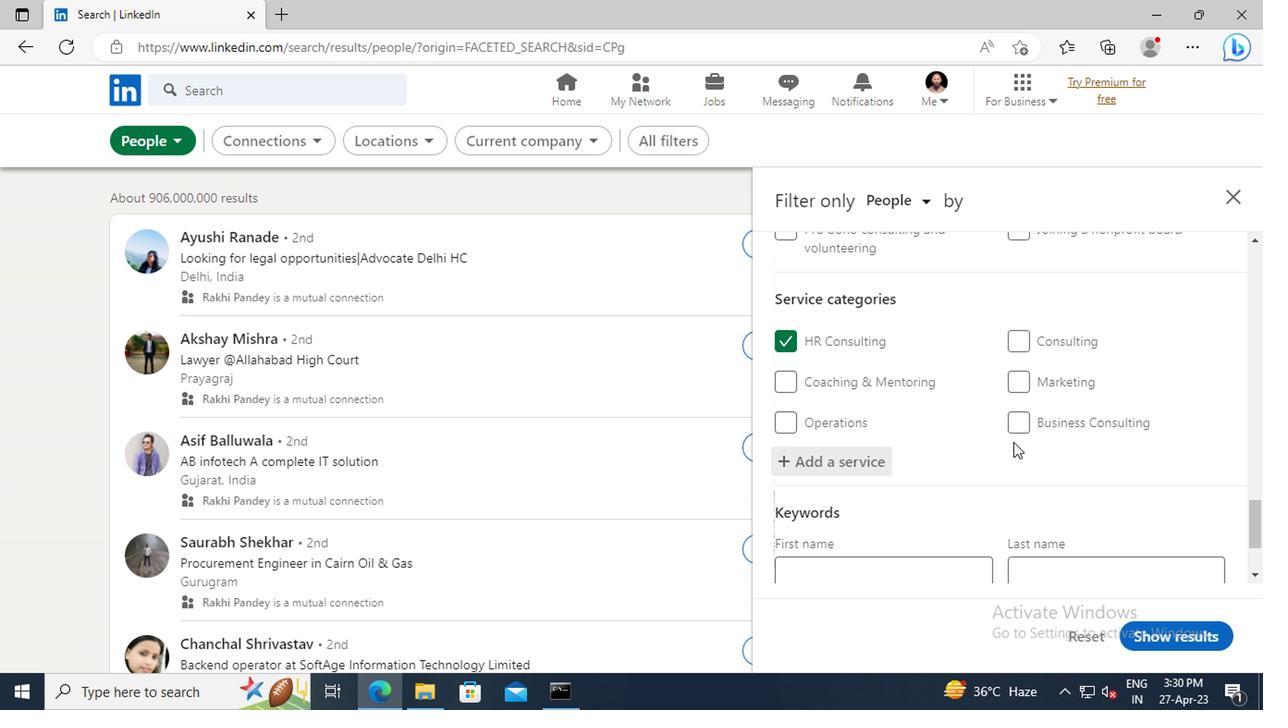 
Action: Mouse scrolled (1009, 442) with delta (0, 0)
Screenshot: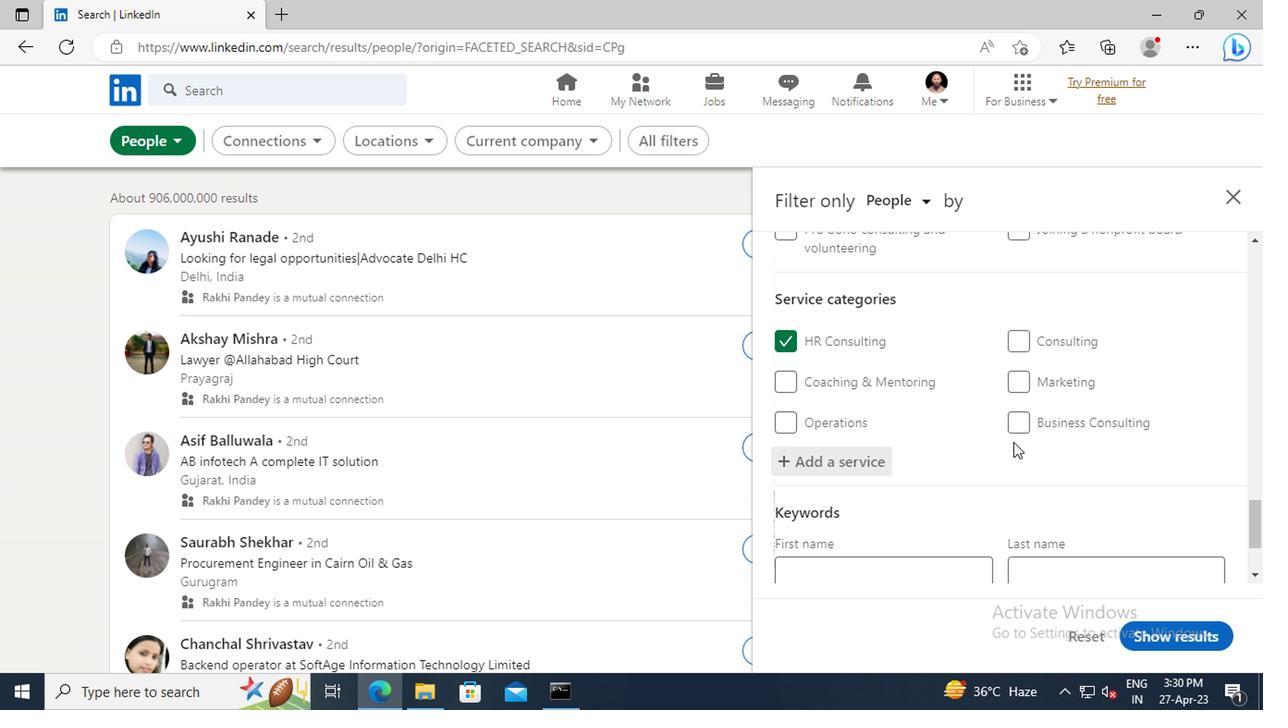 
Action: Mouse scrolled (1009, 442) with delta (0, 0)
Screenshot: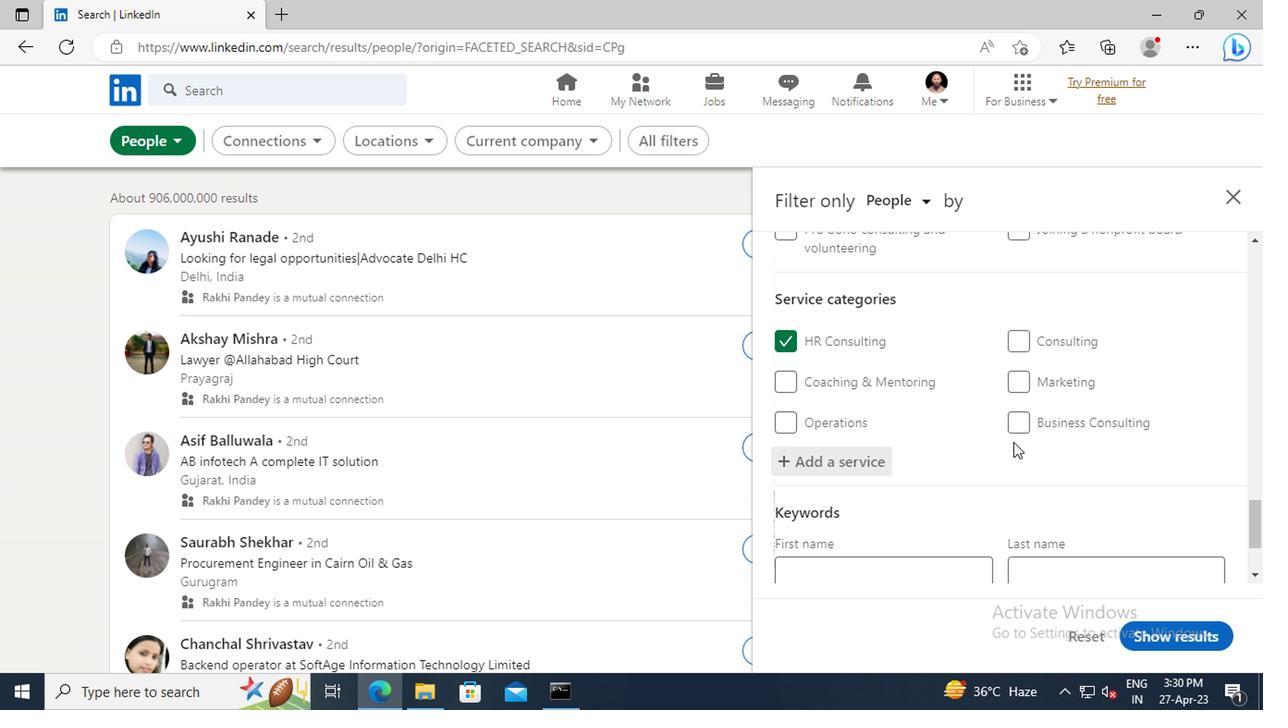 
Action: Mouse scrolled (1009, 442) with delta (0, 0)
Screenshot: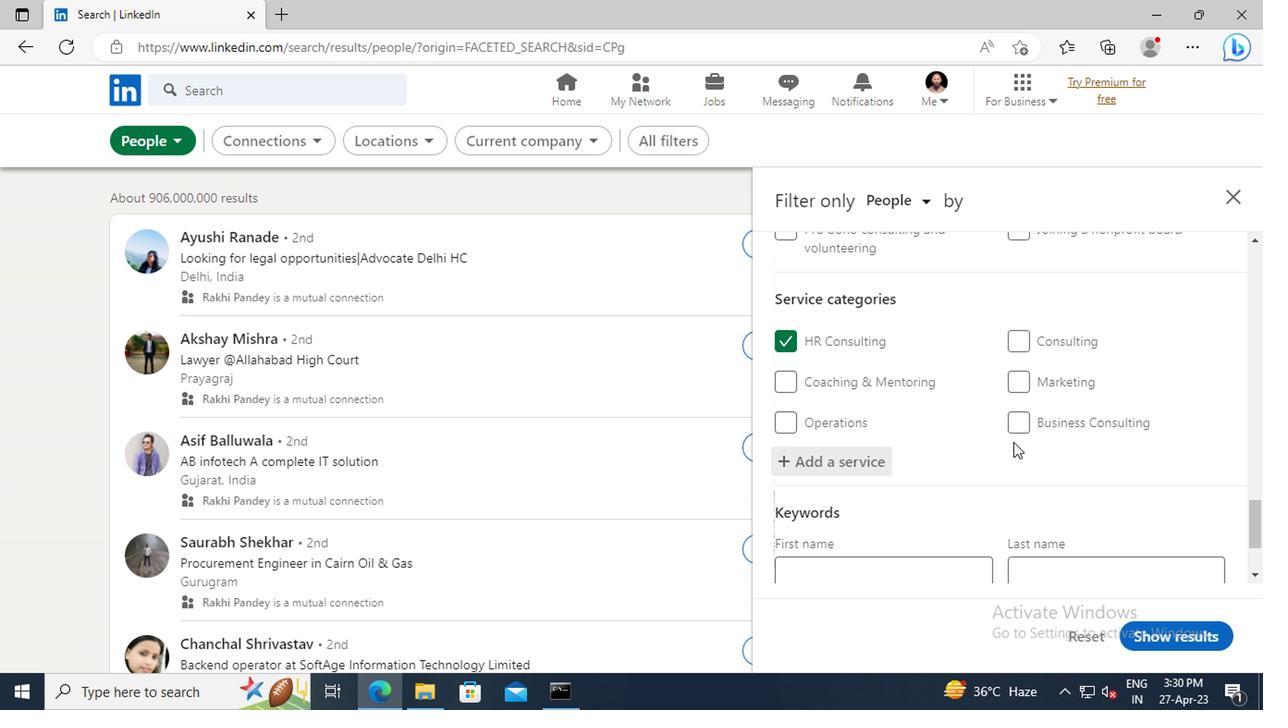 
Action: Mouse moved to (881, 503)
Screenshot: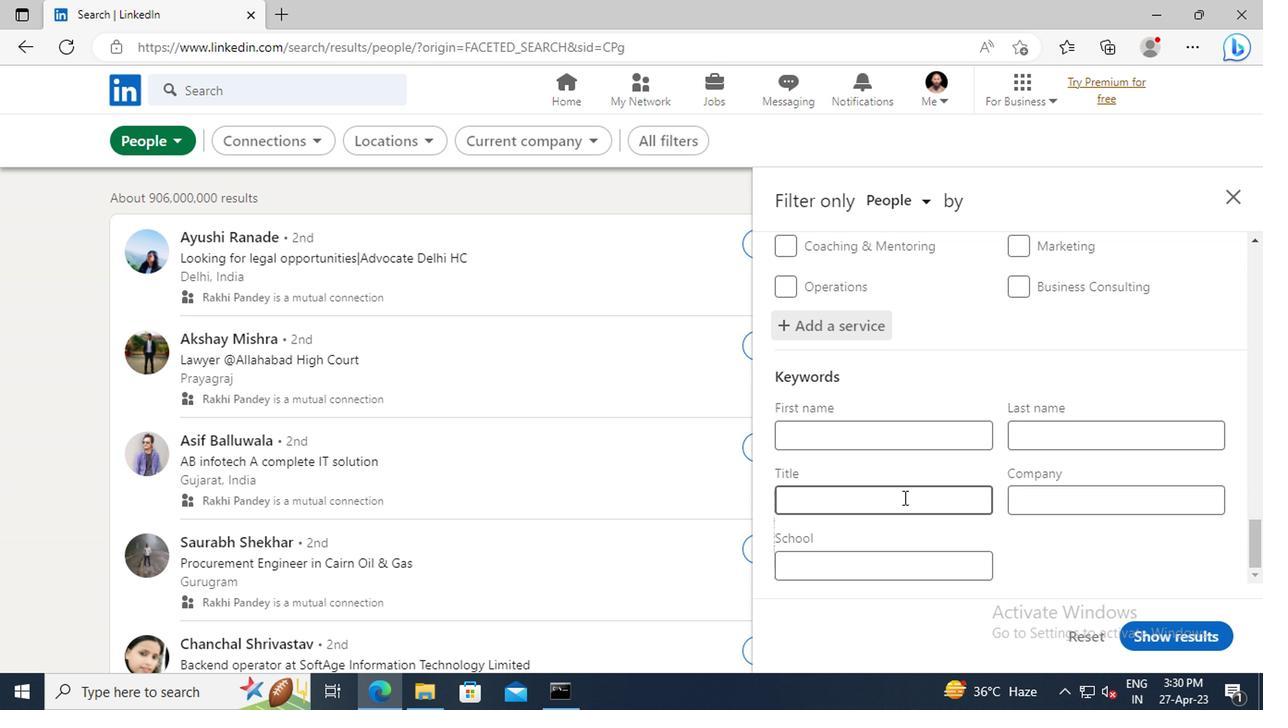 
Action: Mouse pressed left at (881, 503)
Screenshot: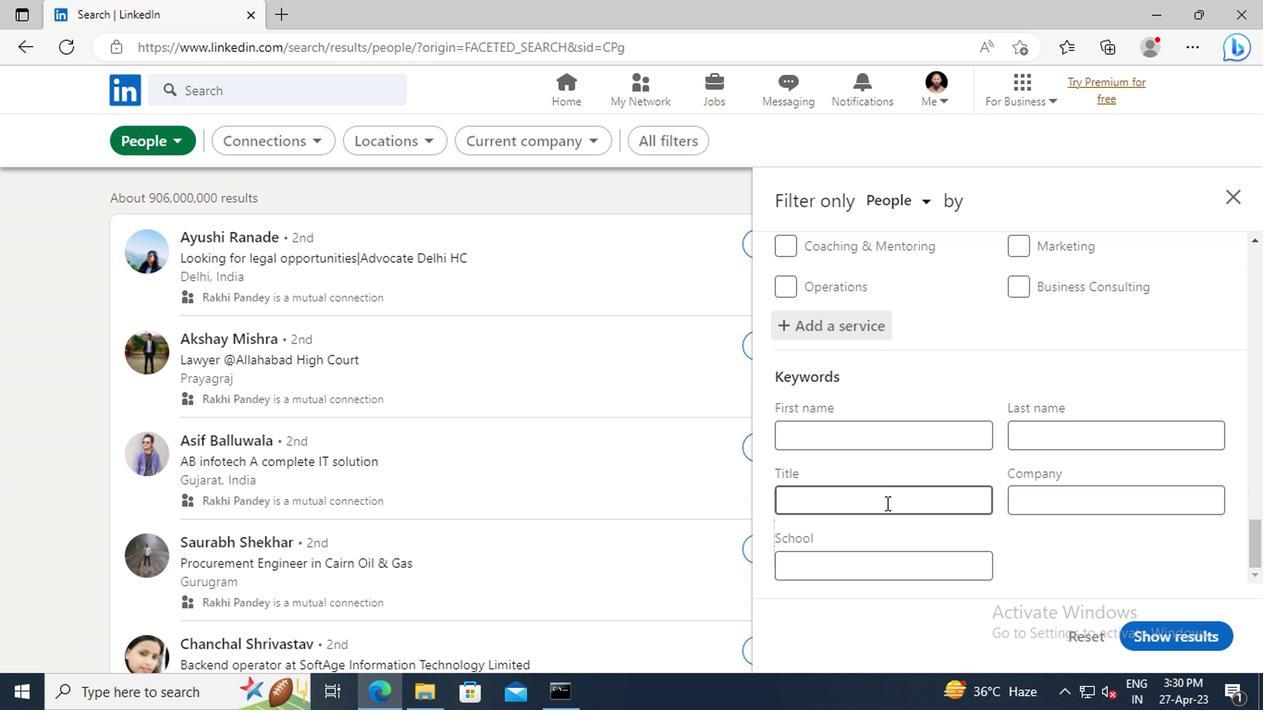 
Action: Key pressed <Key.shift>EVENTS<Key.space><Key.shift>MANAGER<Key.enter>
Screenshot: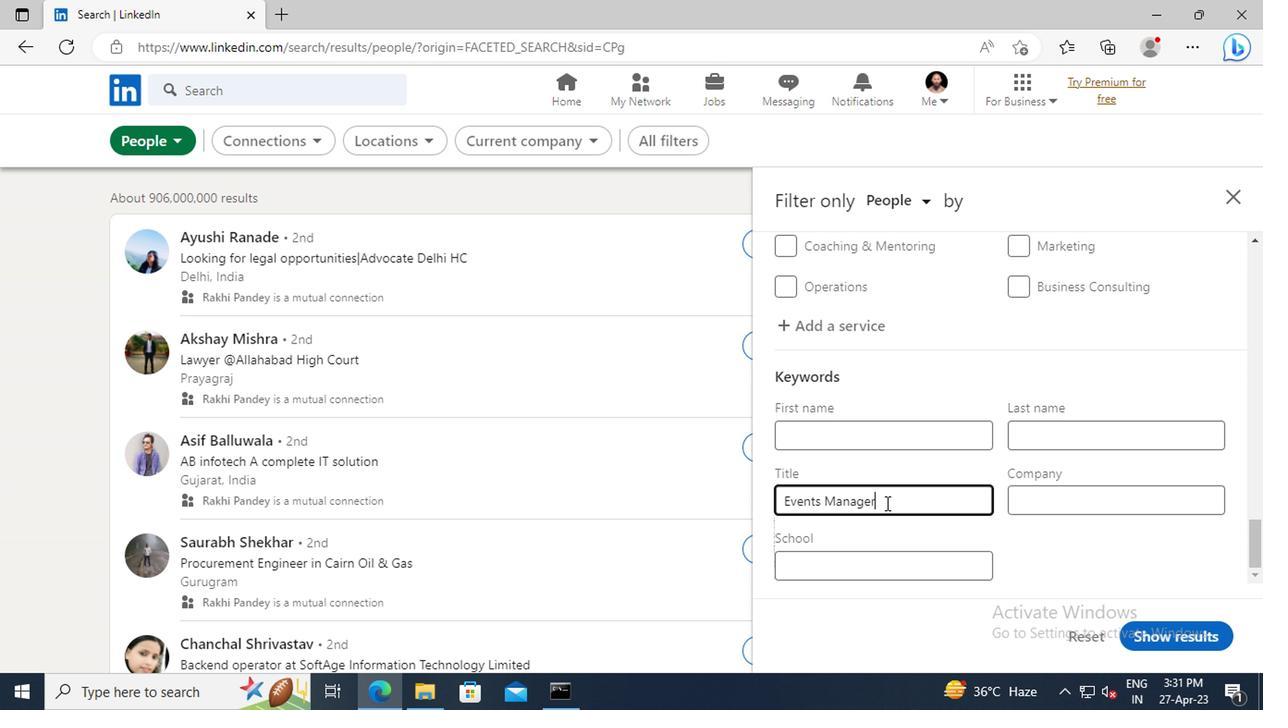 
Action: Mouse moved to (1158, 642)
Screenshot: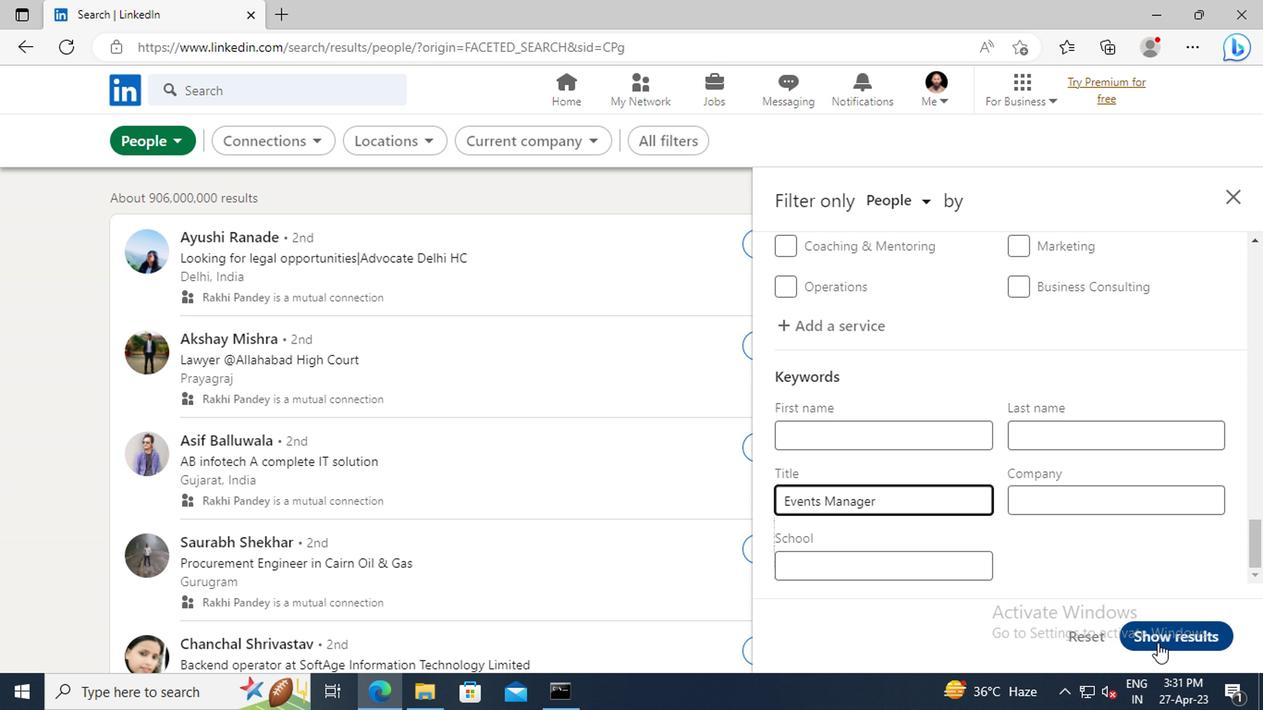 
Action: Mouse pressed left at (1158, 642)
Screenshot: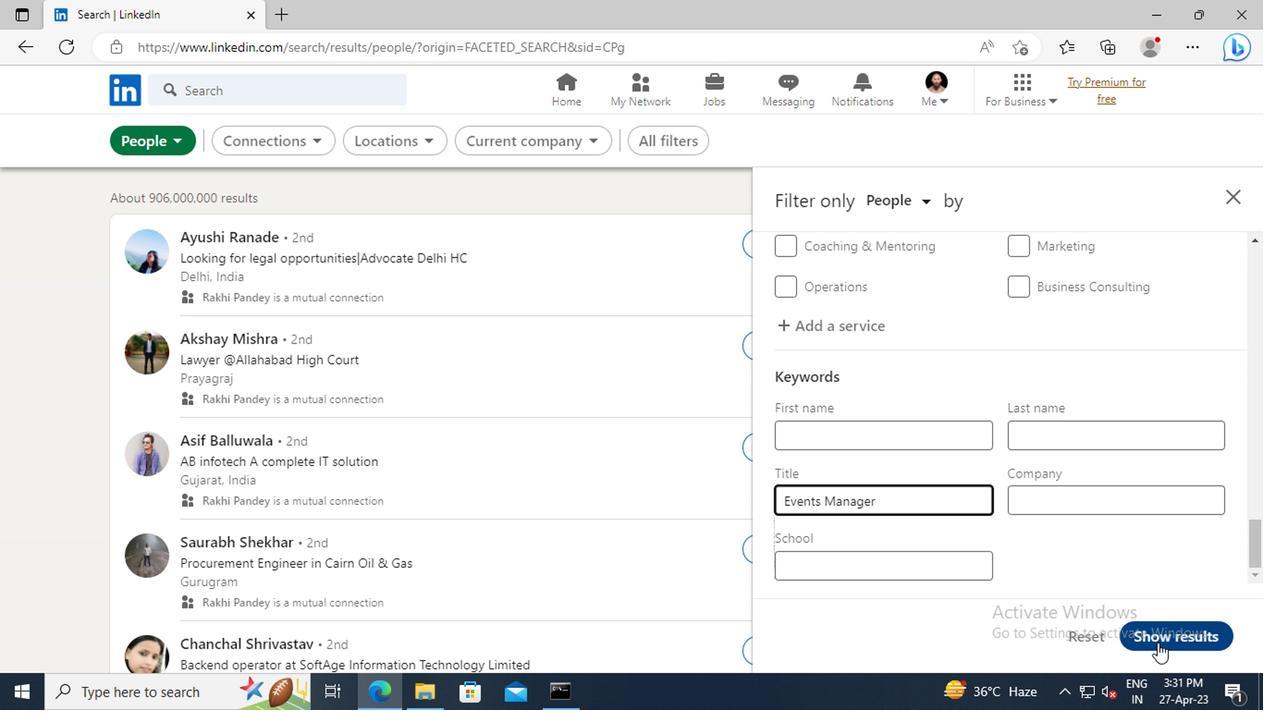 
